 Task: Find connections with filter location Puning with filter topic #Growthwith filter profile language Spanish with filter current company Royal Society of Chemistry with filter school Karnataka State Open University with filter industry Retail Office Supplies and Gifts with filter service category Commercial Insurance with filter keywords title Payroll Manager
Action: Mouse moved to (399, 254)
Screenshot: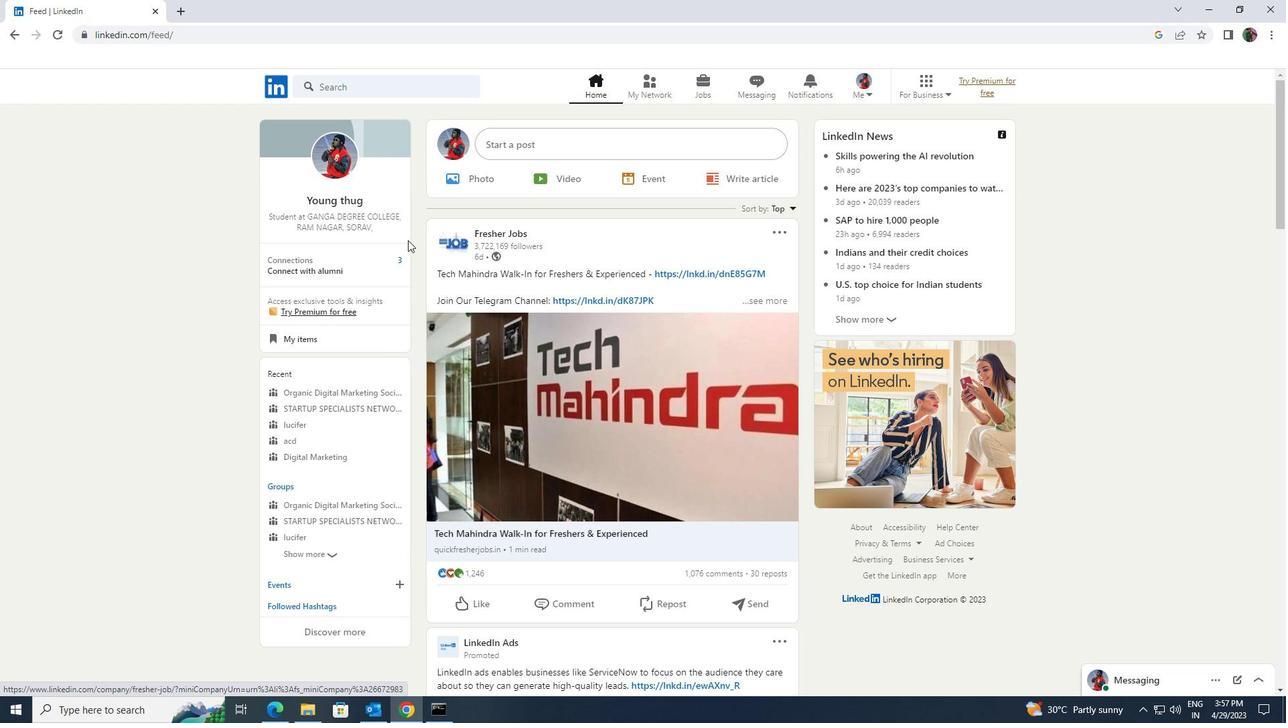 
Action: Mouse pressed left at (399, 254)
Screenshot: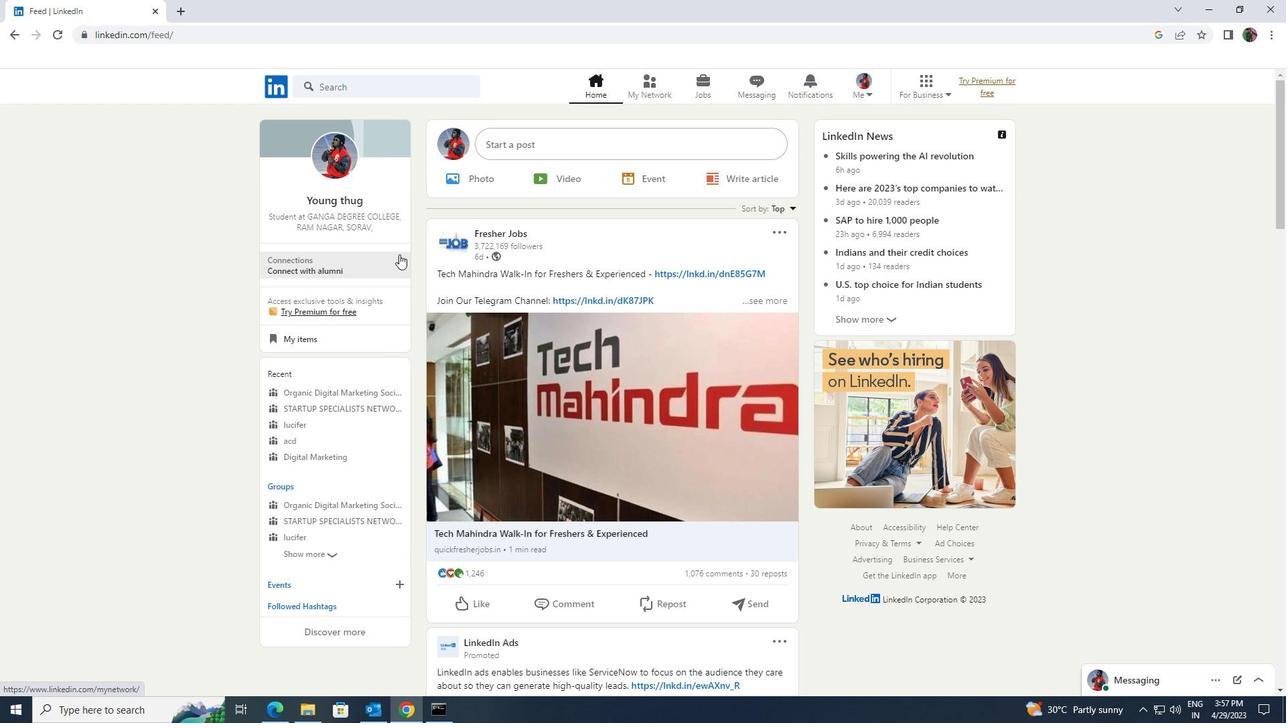 
Action: Mouse moved to (414, 166)
Screenshot: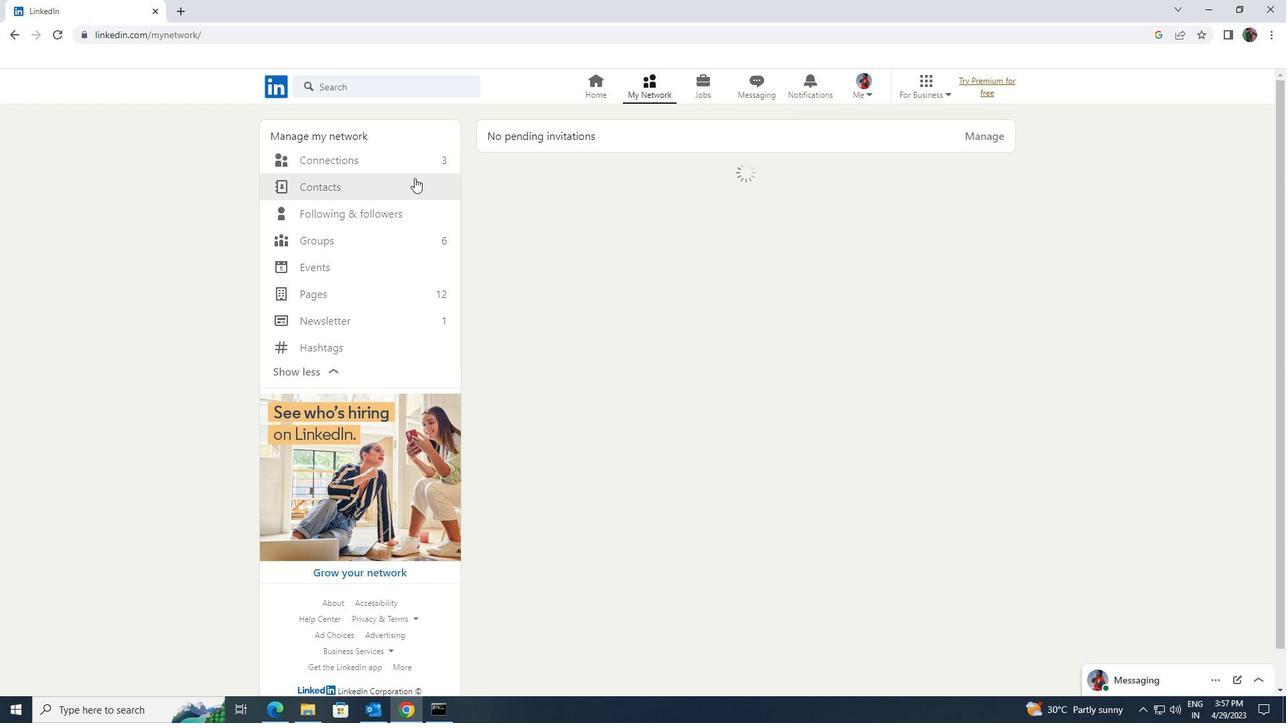 
Action: Mouse pressed left at (414, 166)
Screenshot: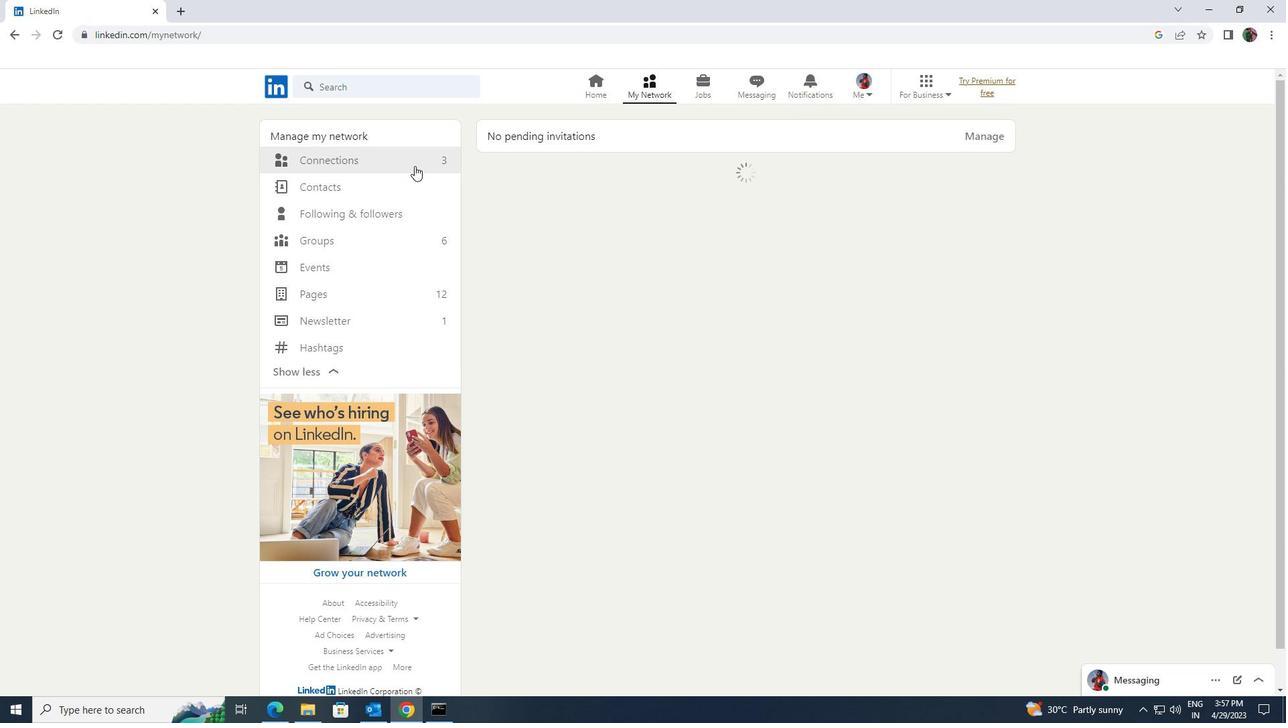 
Action: Mouse moved to (720, 163)
Screenshot: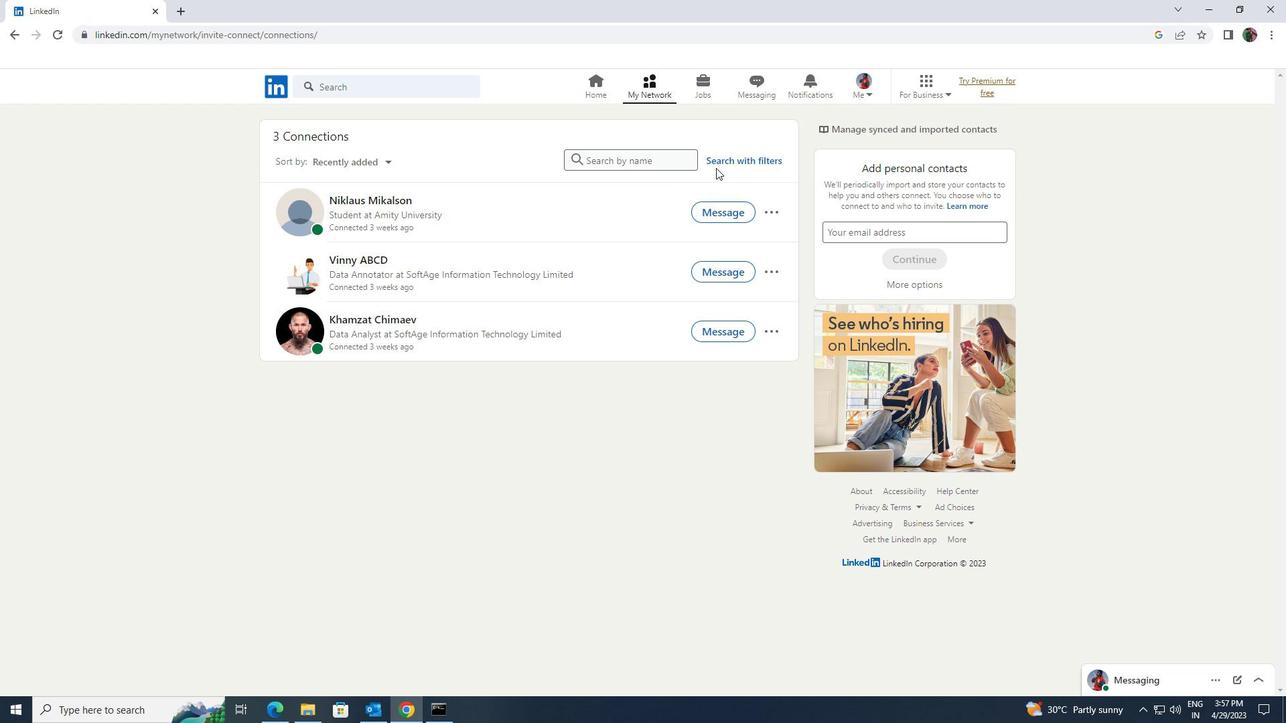 
Action: Mouse pressed left at (720, 163)
Screenshot: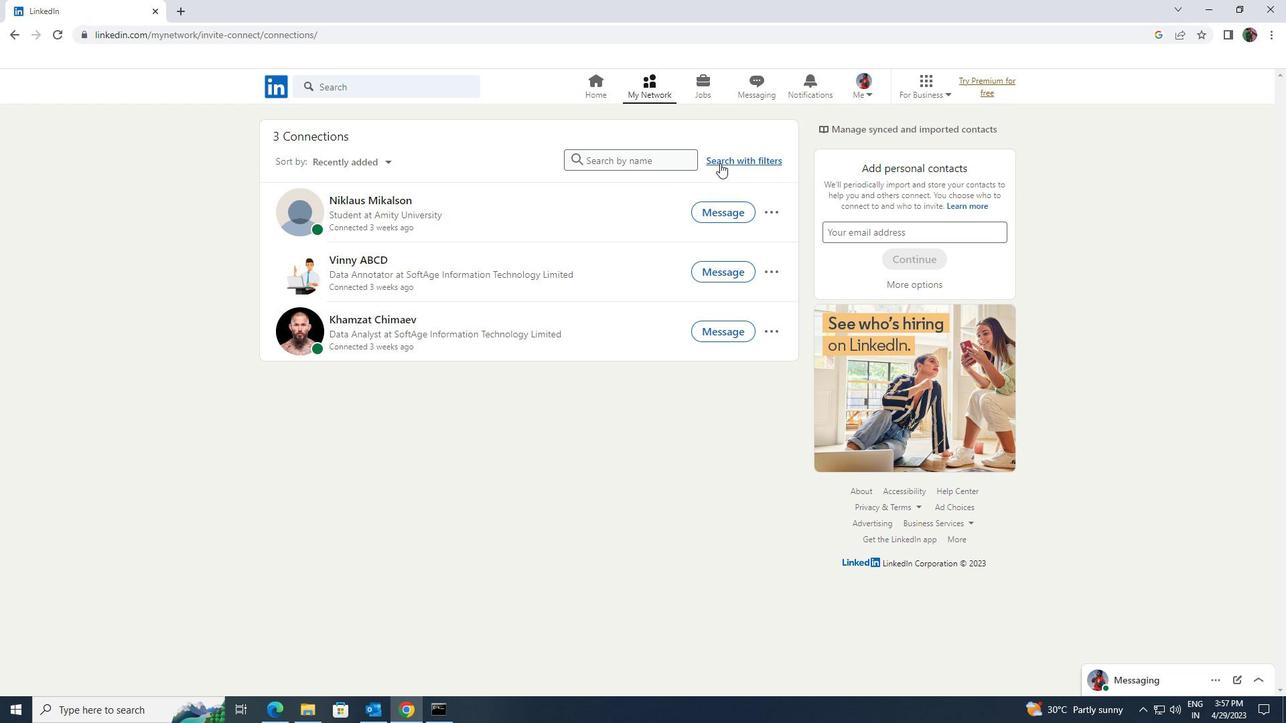 
Action: Mouse moved to (683, 127)
Screenshot: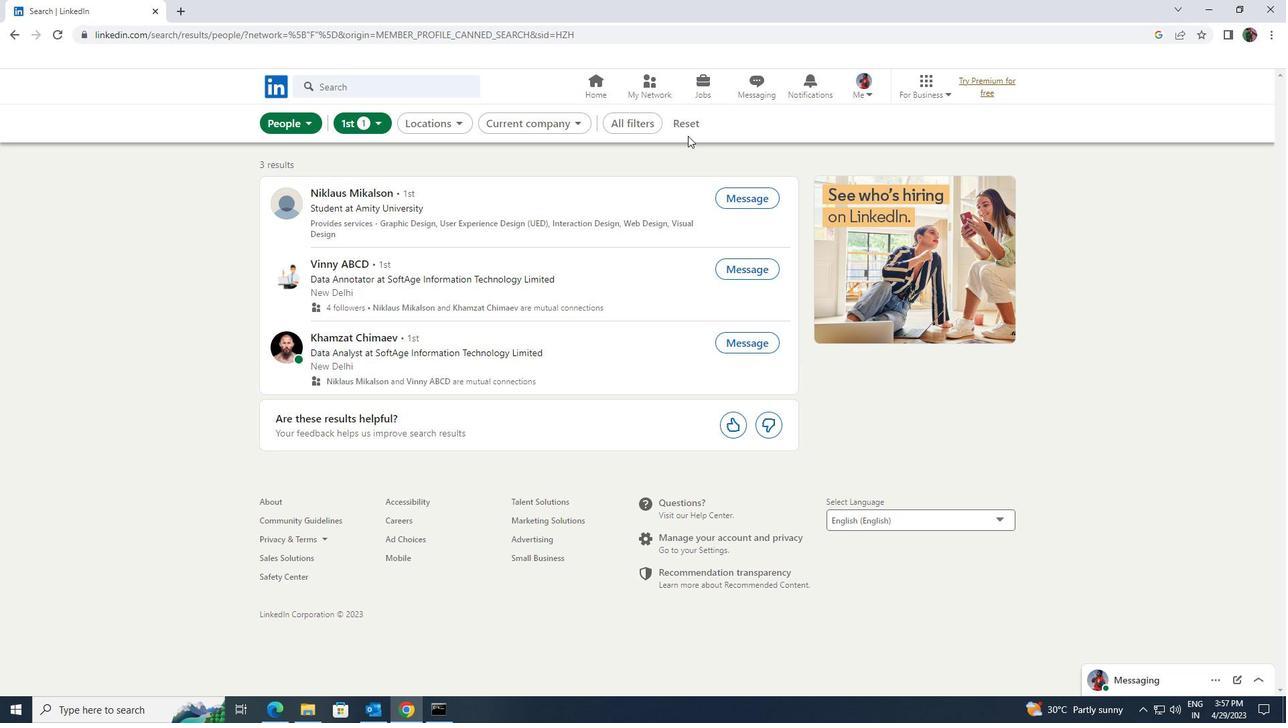 
Action: Mouse pressed left at (683, 127)
Screenshot: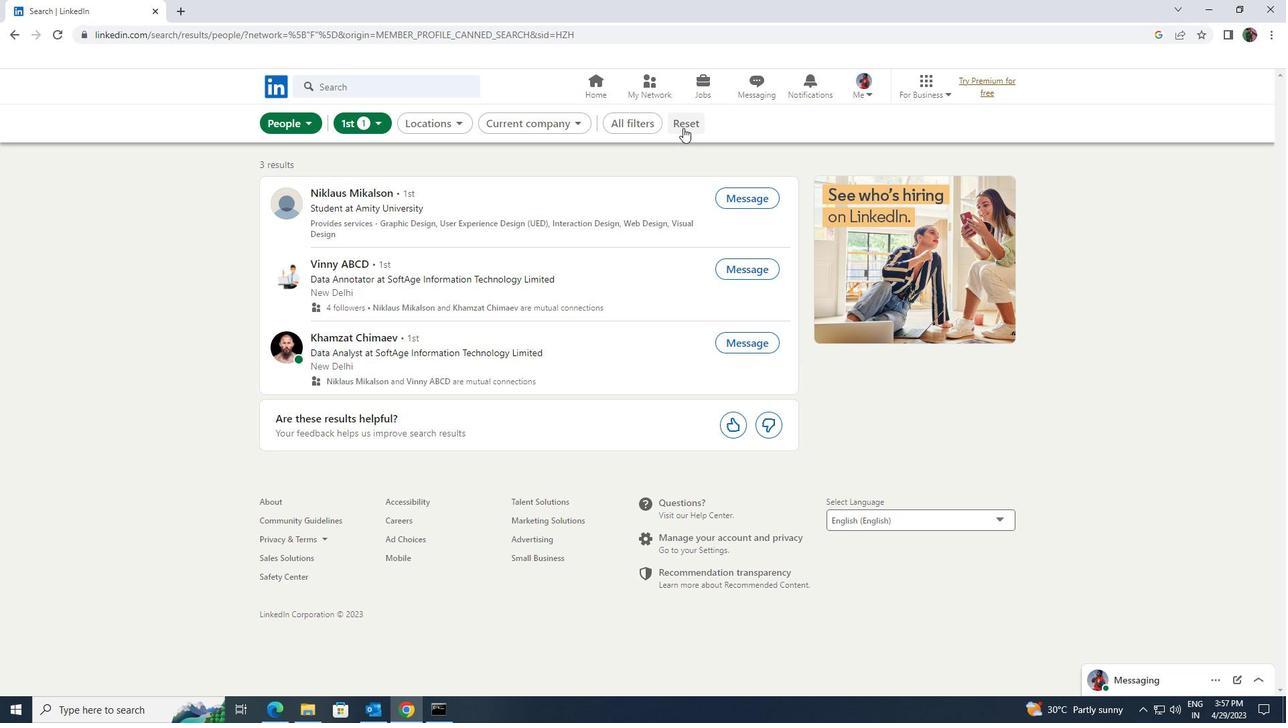
Action: Mouse moved to (676, 126)
Screenshot: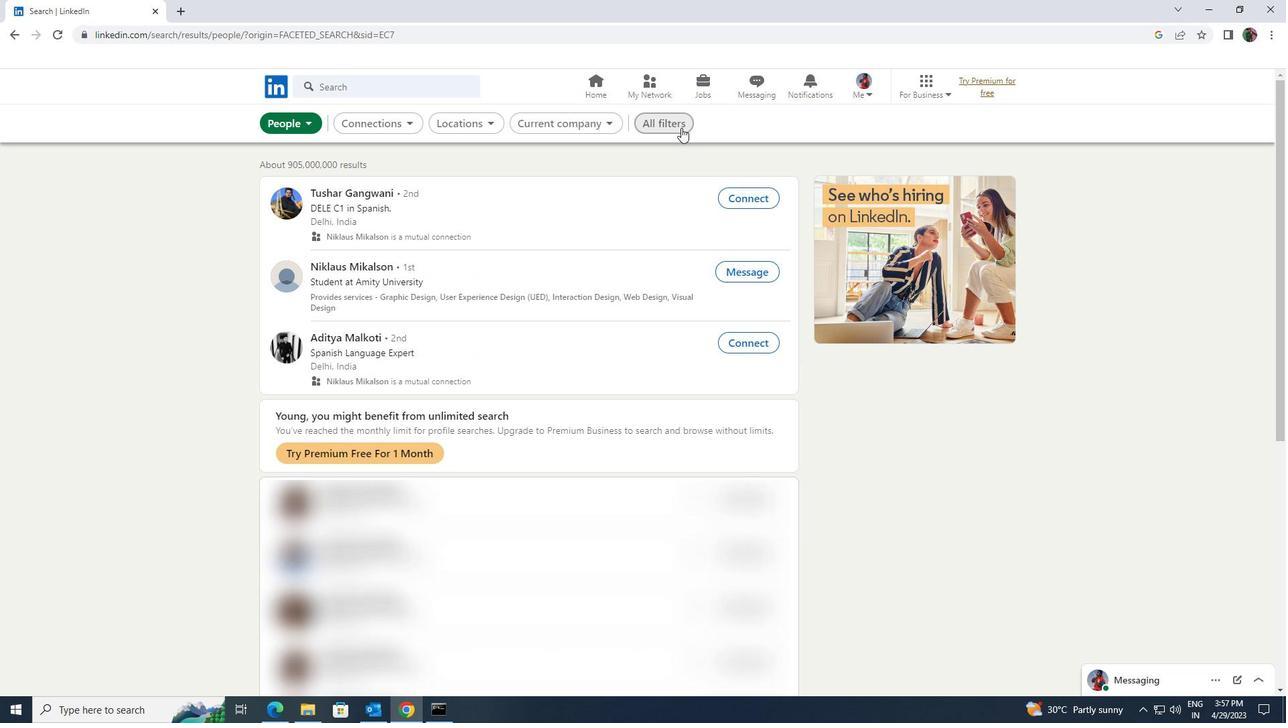 
Action: Mouse pressed left at (676, 126)
Screenshot: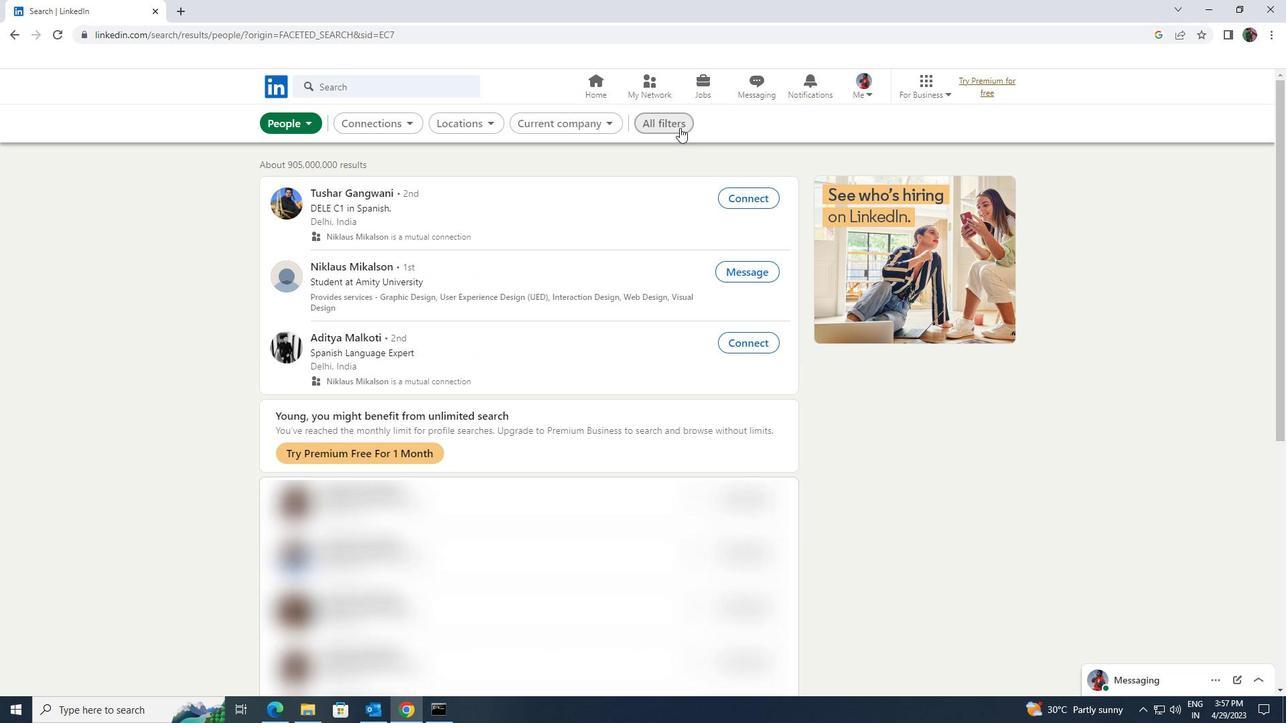 
Action: Mouse moved to (1087, 432)
Screenshot: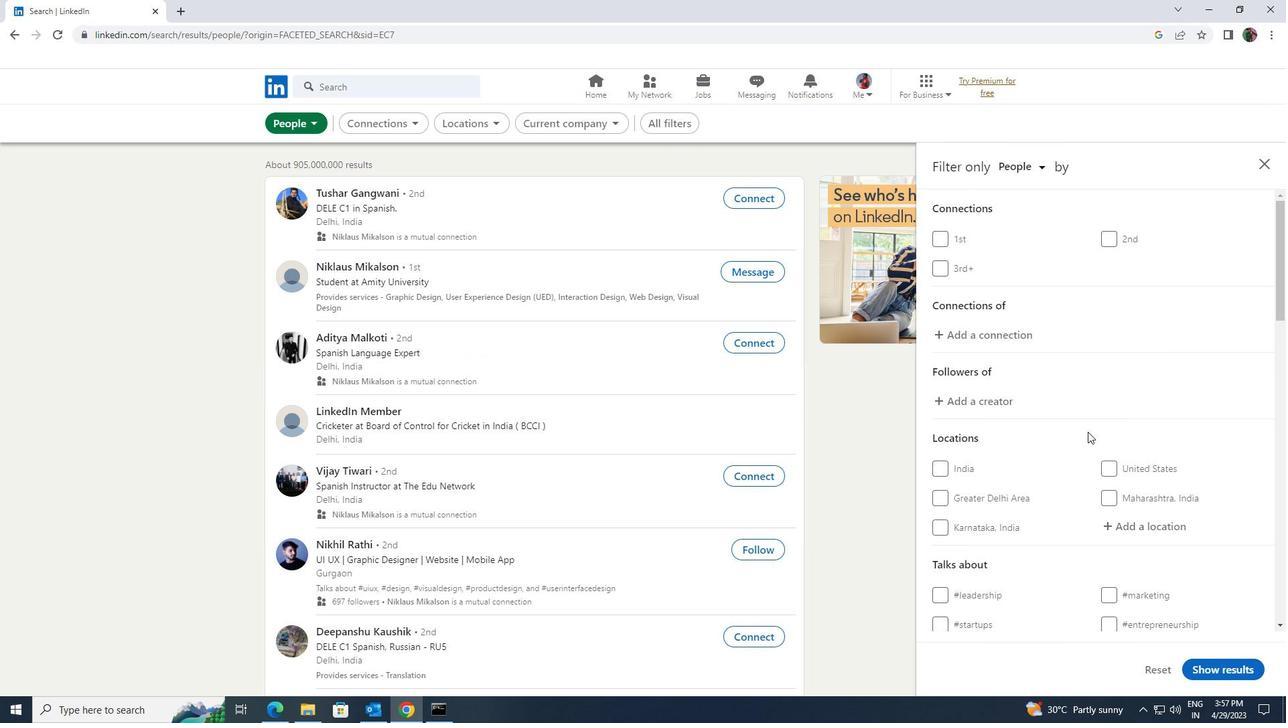 
Action: Mouse scrolled (1087, 432) with delta (0, 0)
Screenshot: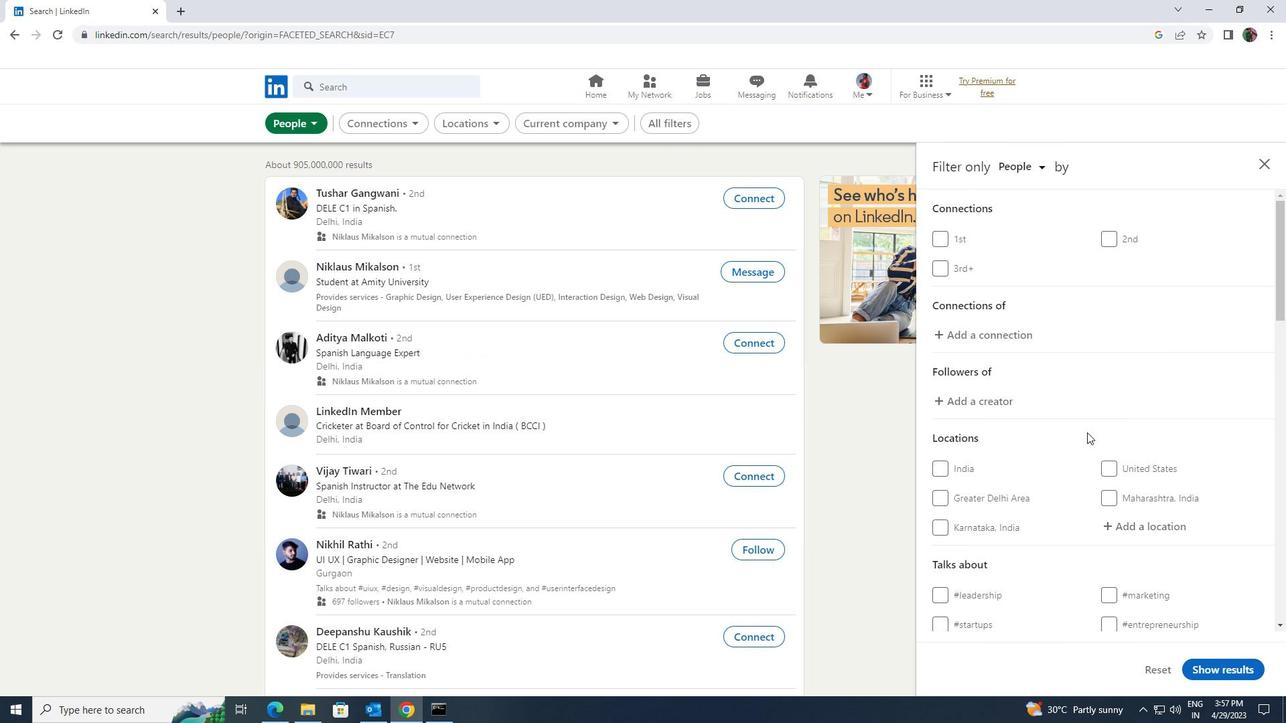 
Action: Mouse moved to (1112, 465)
Screenshot: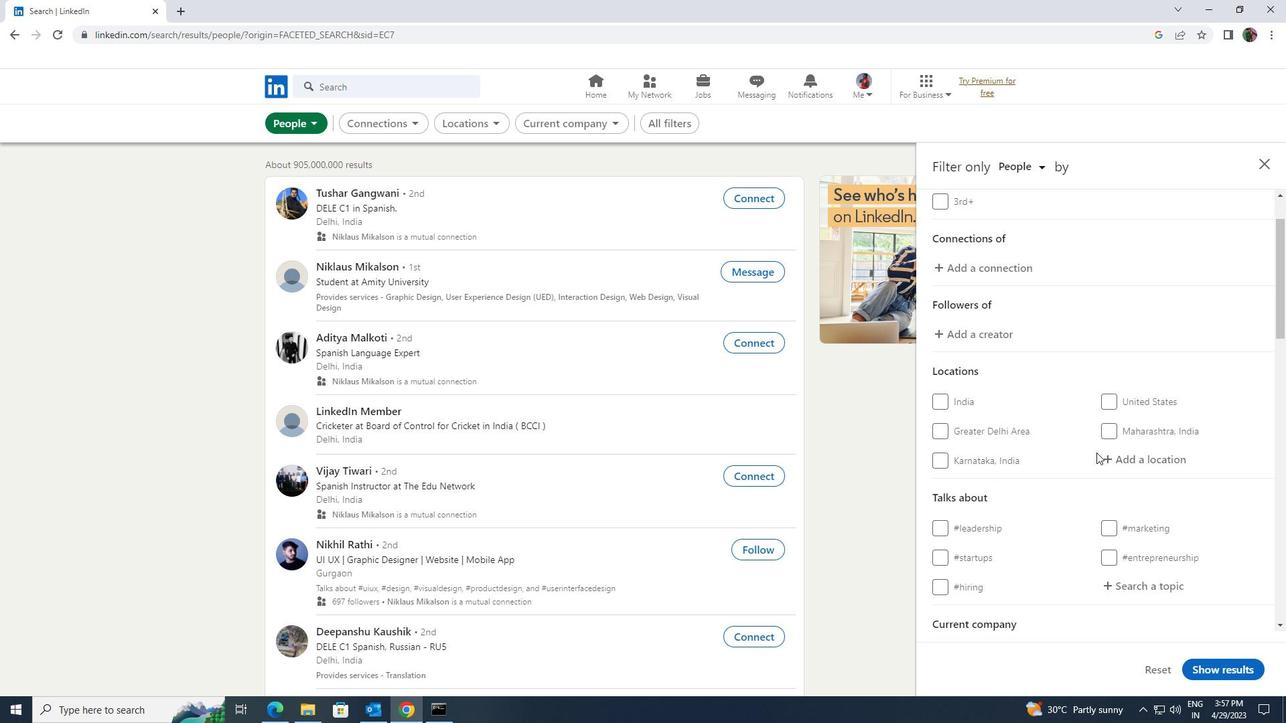 
Action: Mouse pressed left at (1112, 465)
Screenshot: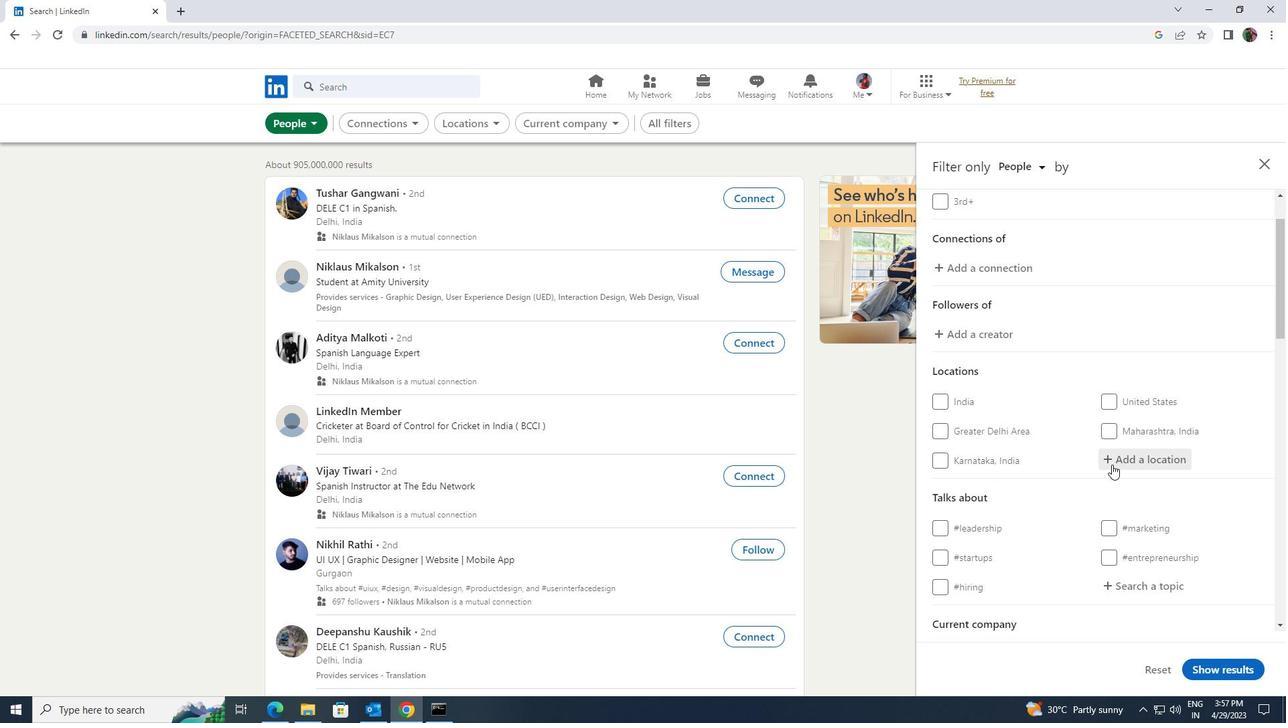 
Action: Key pressed <Key.shift>PUNING<Key.enter>
Screenshot: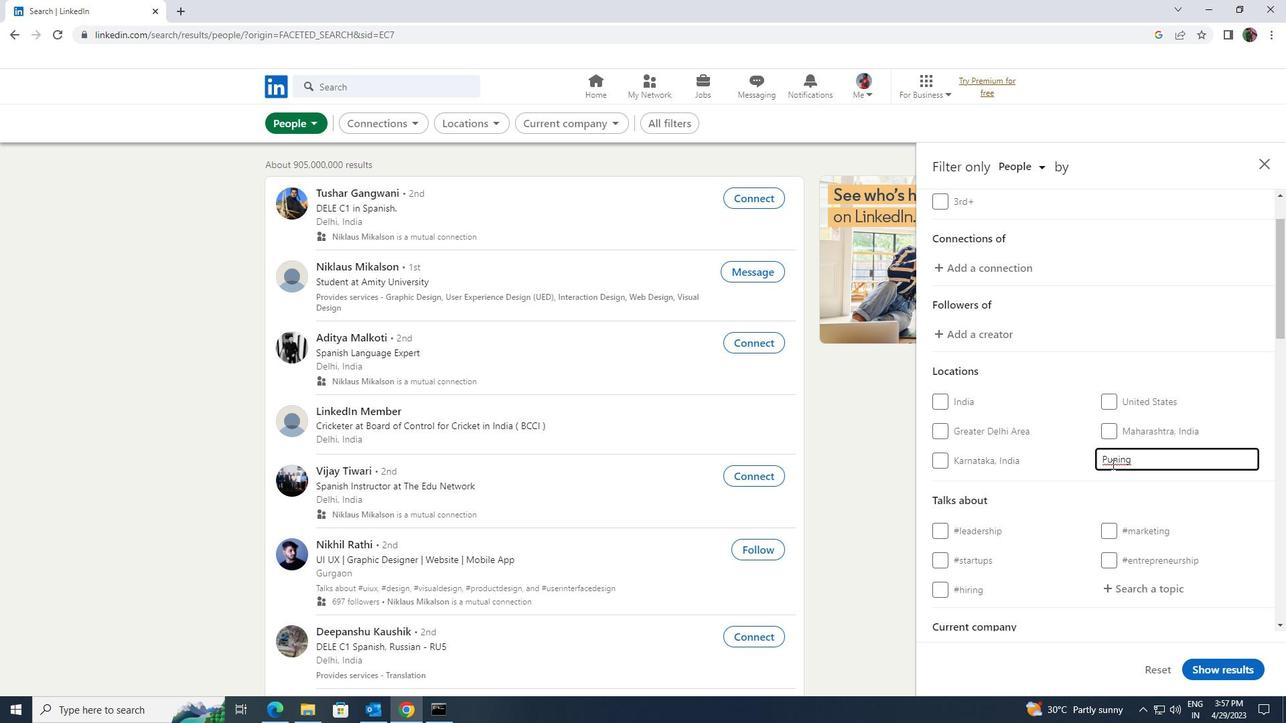 
Action: Mouse moved to (1145, 590)
Screenshot: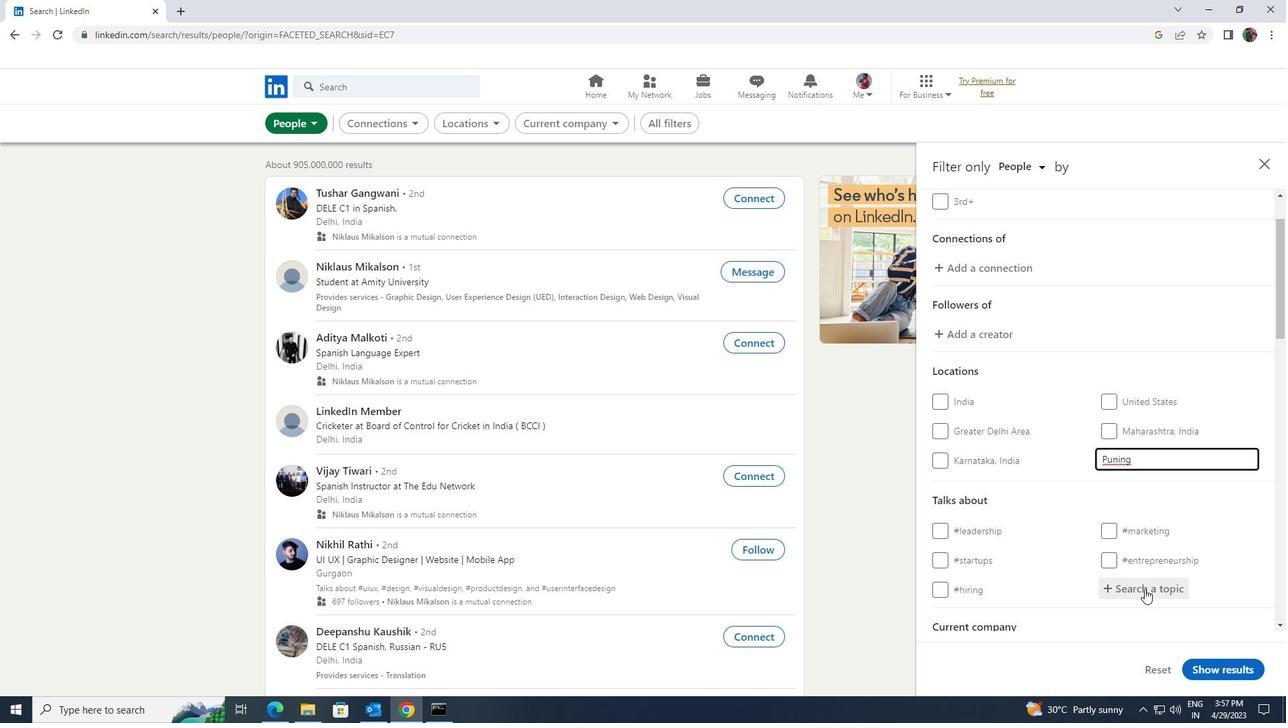 
Action: Mouse pressed left at (1145, 590)
Screenshot: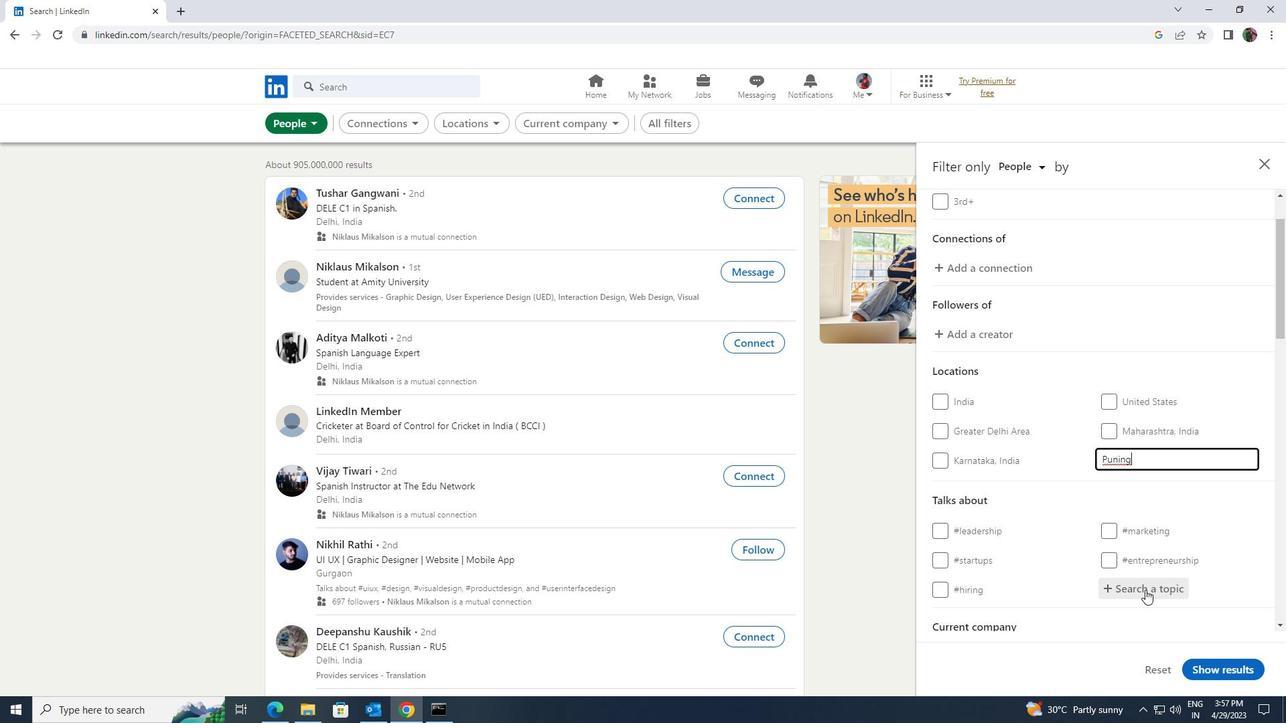 
Action: Mouse moved to (1144, 588)
Screenshot: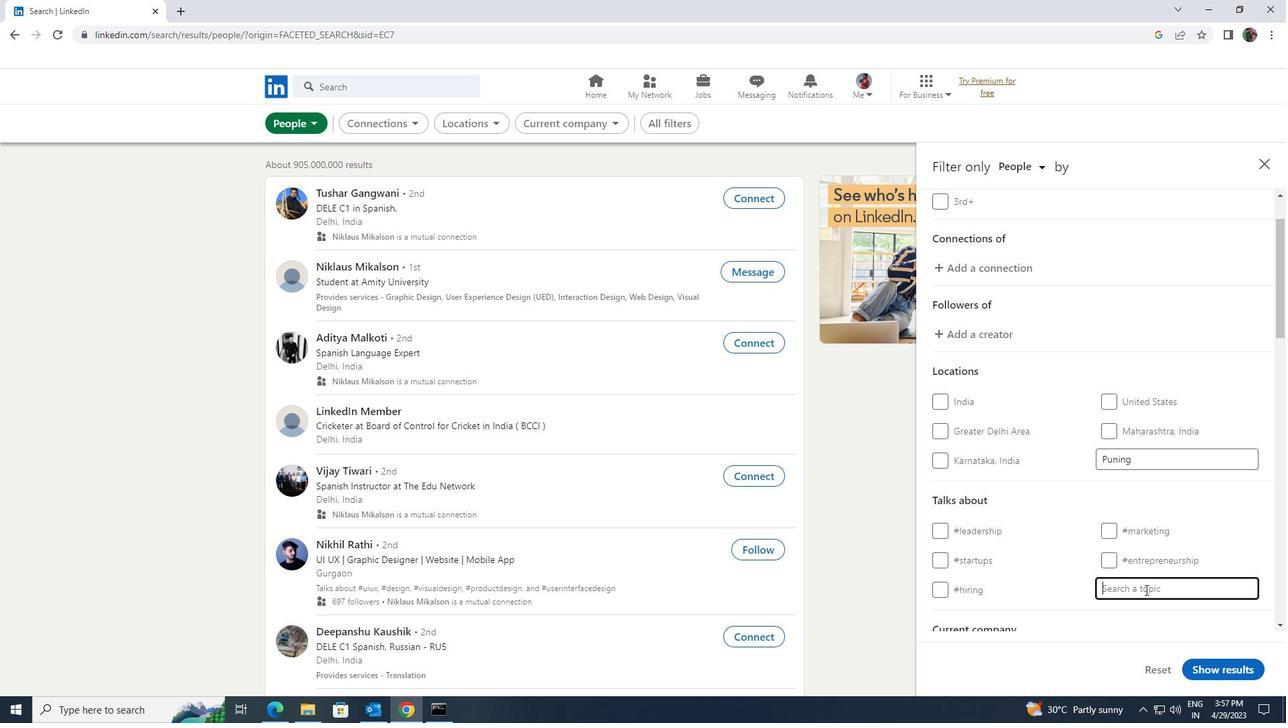 
Action: Key pressed <Key.shift>GROWTH
Screenshot: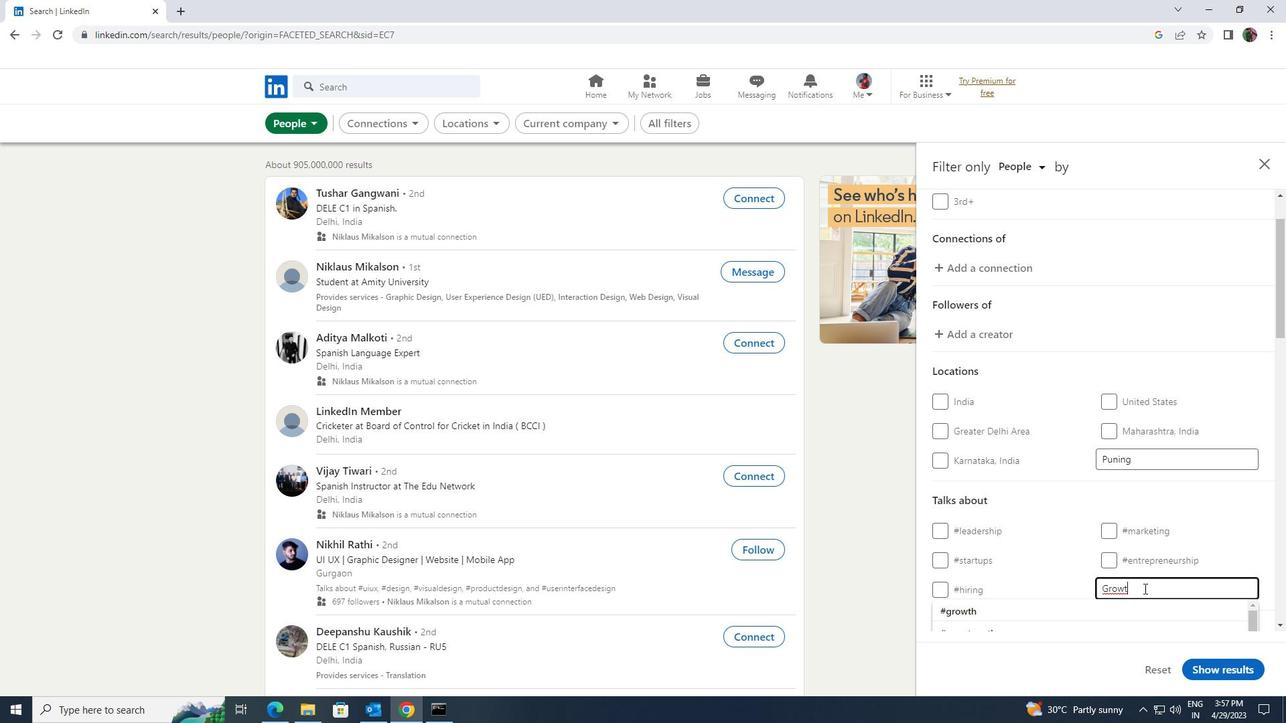 
Action: Mouse moved to (1126, 605)
Screenshot: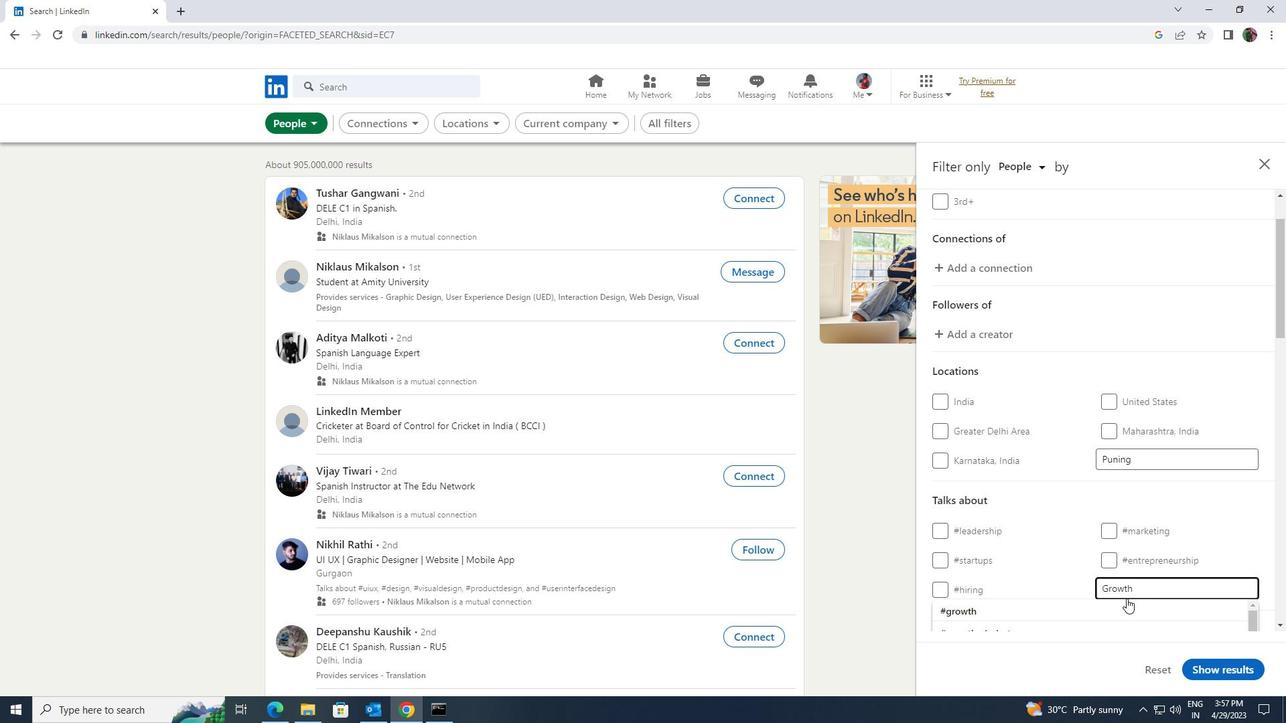 
Action: Mouse pressed left at (1126, 605)
Screenshot: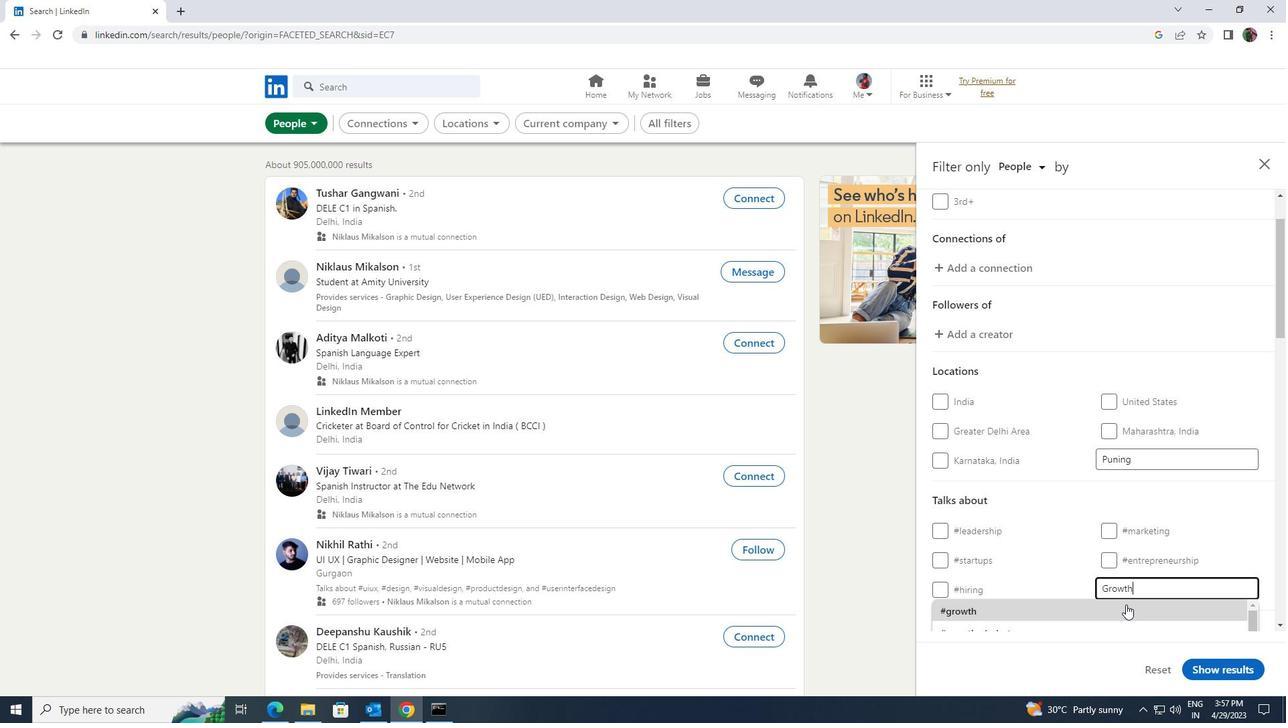 
Action: Mouse moved to (1128, 596)
Screenshot: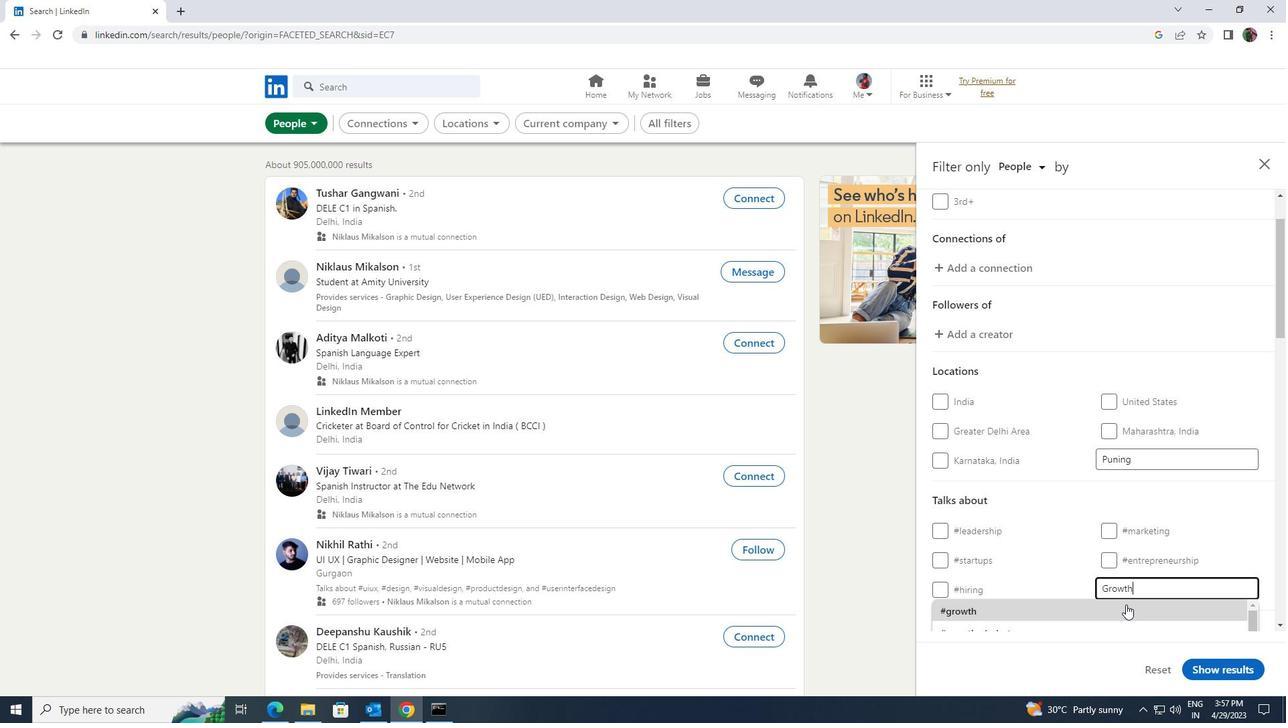 
Action: Mouse scrolled (1128, 595) with delta (0, 0)
Screenshot: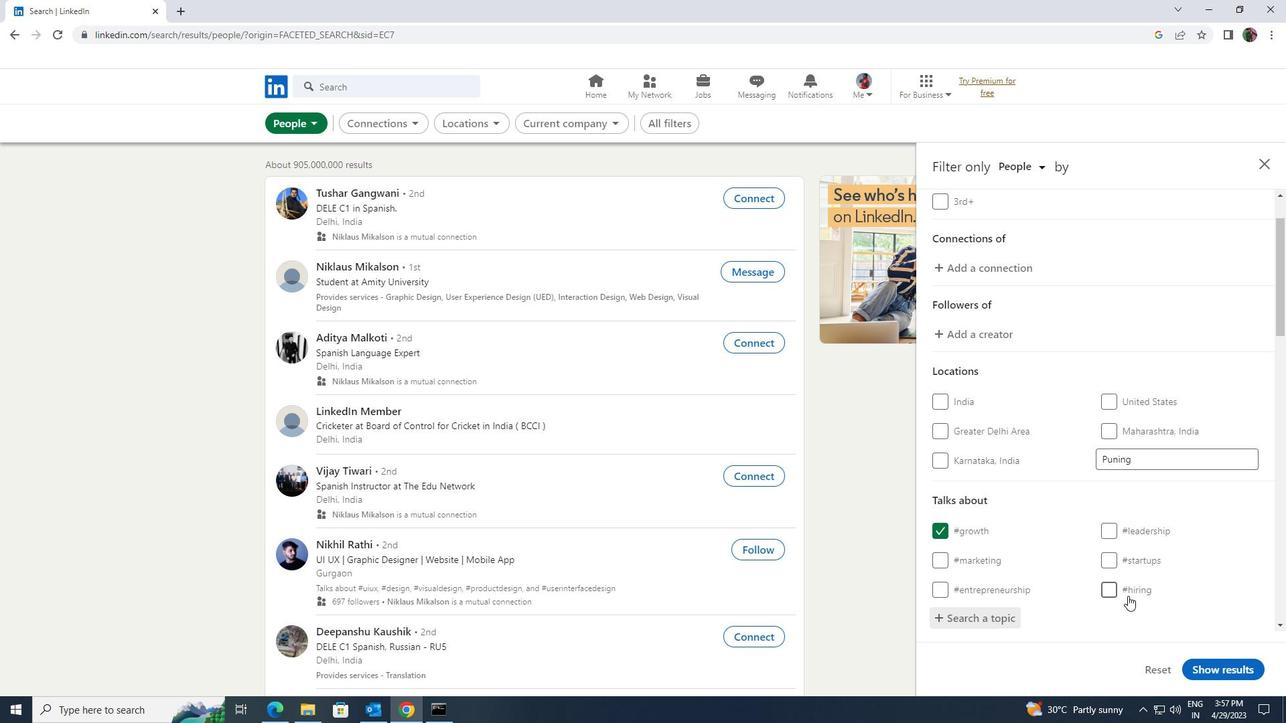 
Action: Mouse scrolled (1128, 595) with delta (0, 0)
Screenshot: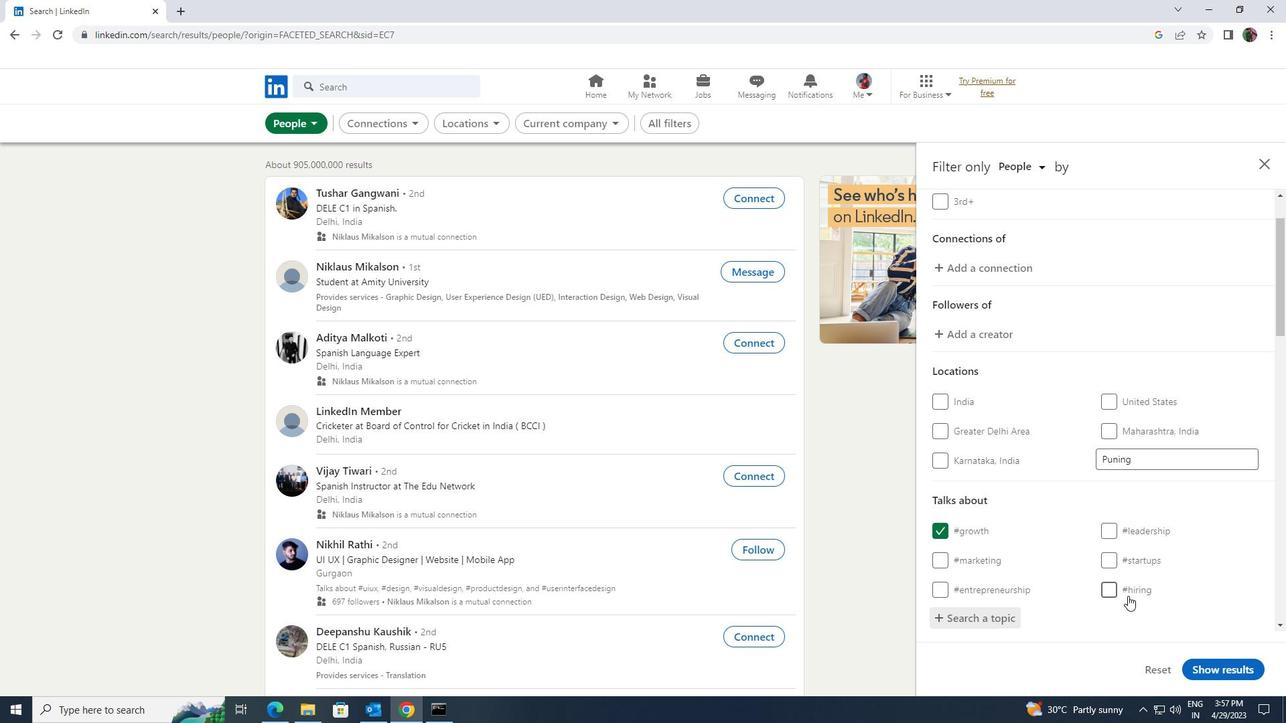 
Action: Mouse scrolled (1128, 595) with delta (0, 0)
Screenshot: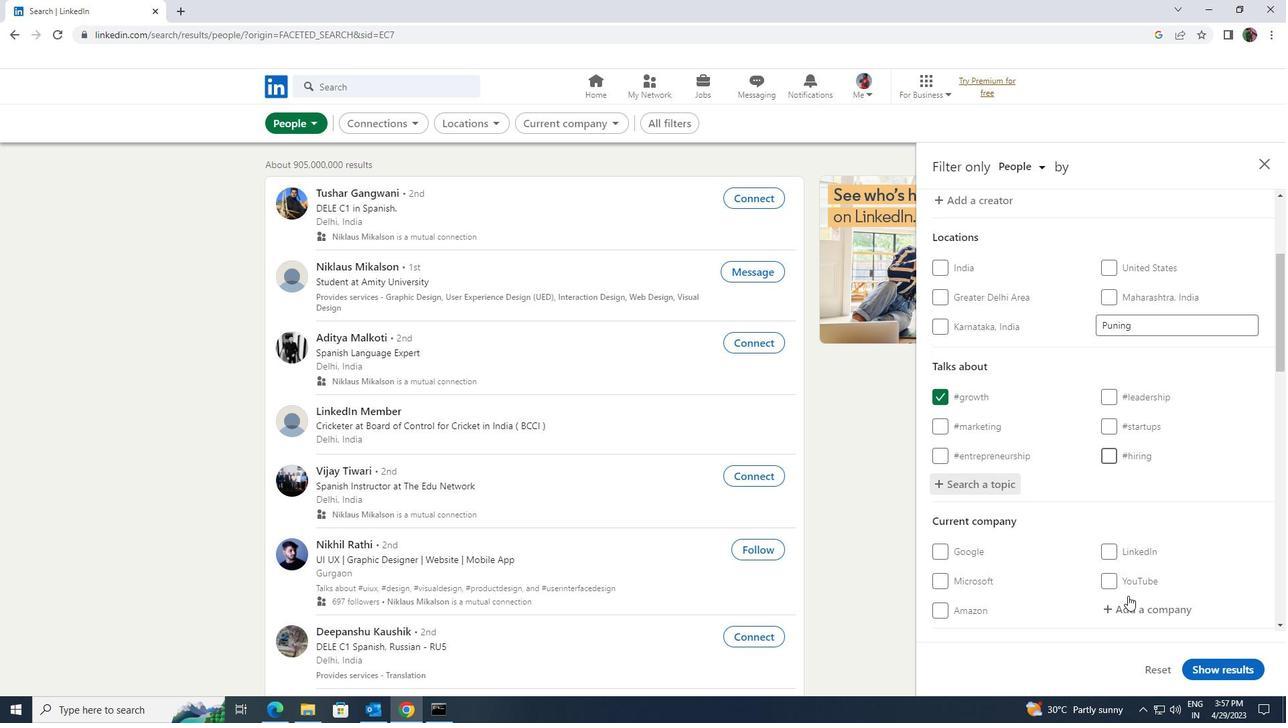 
Action: Mouse scrolled (1128, 595) with delta (0, 0)
Screenshot: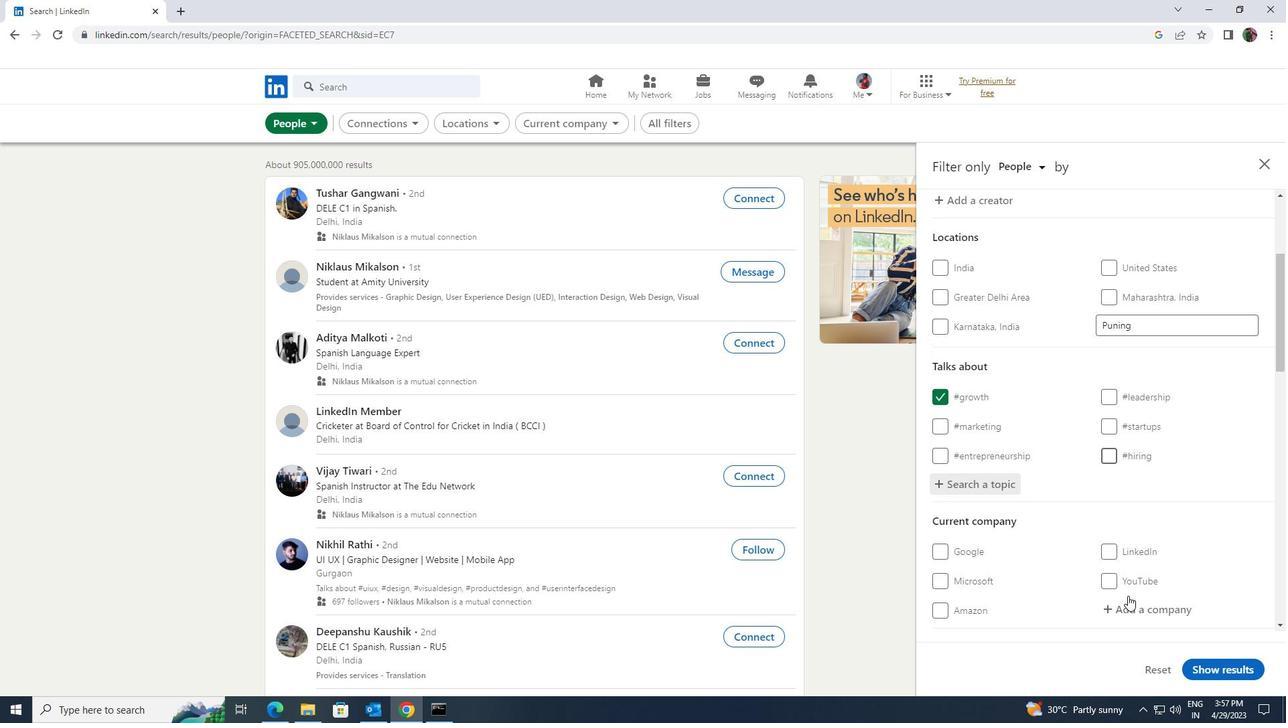
Action: Mouse scrolled (1128, 595) with delta (0, 0)
Screenshot: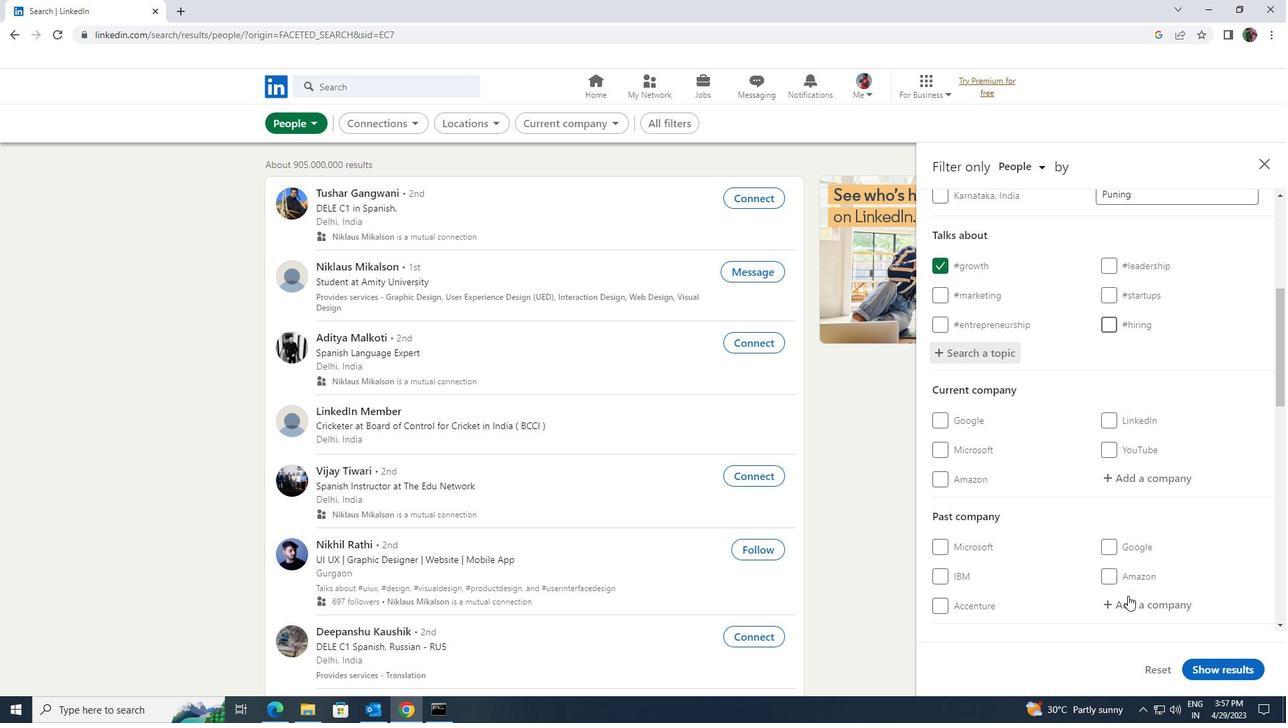 
Action: Mouse scrolled (1128, 595) with delta (0, 0)
Screenshot: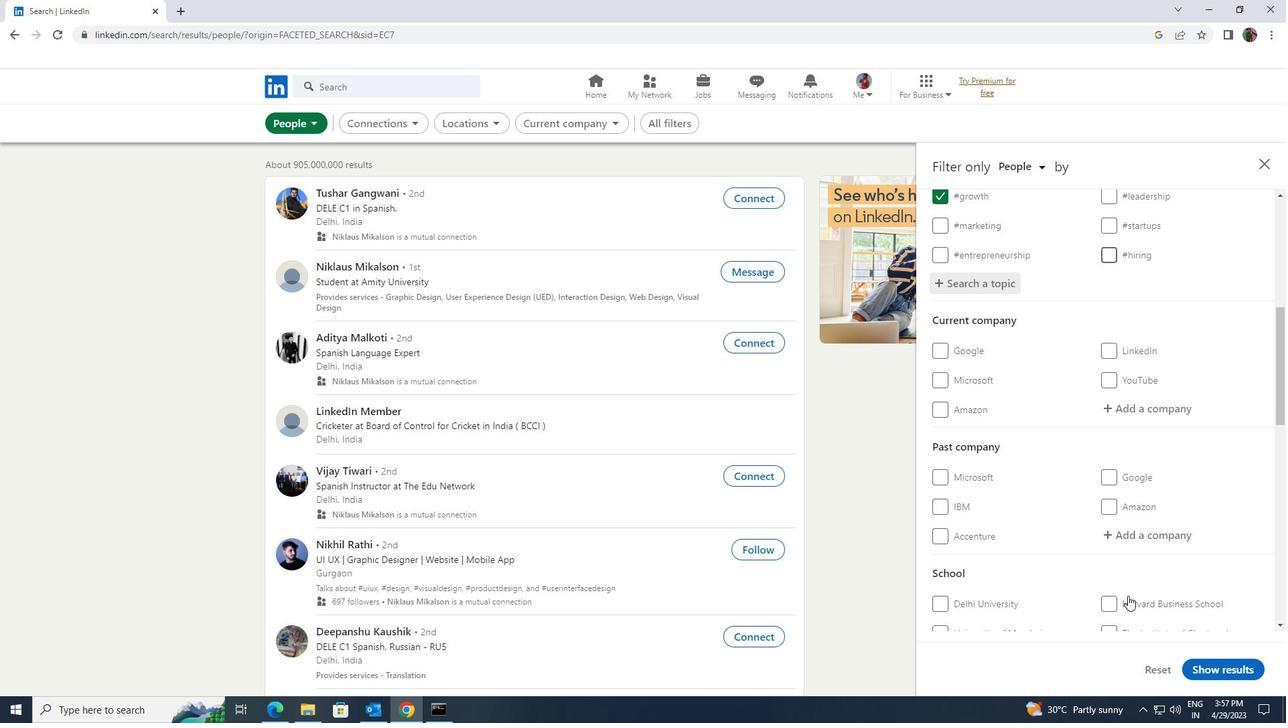 
Action: Mouse moved to (1127, 593)
Screenshot: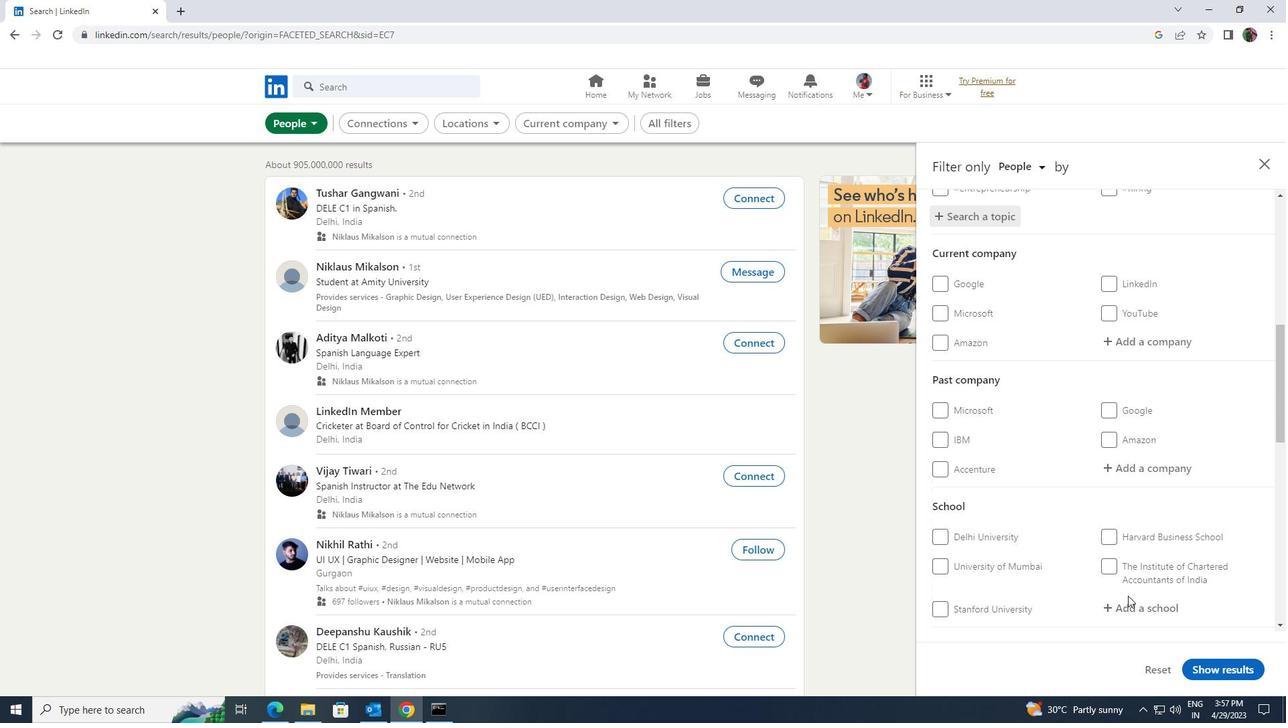 
Action: Mouse scrolled (1127, 593) with delta (0, 0)
Screenshot: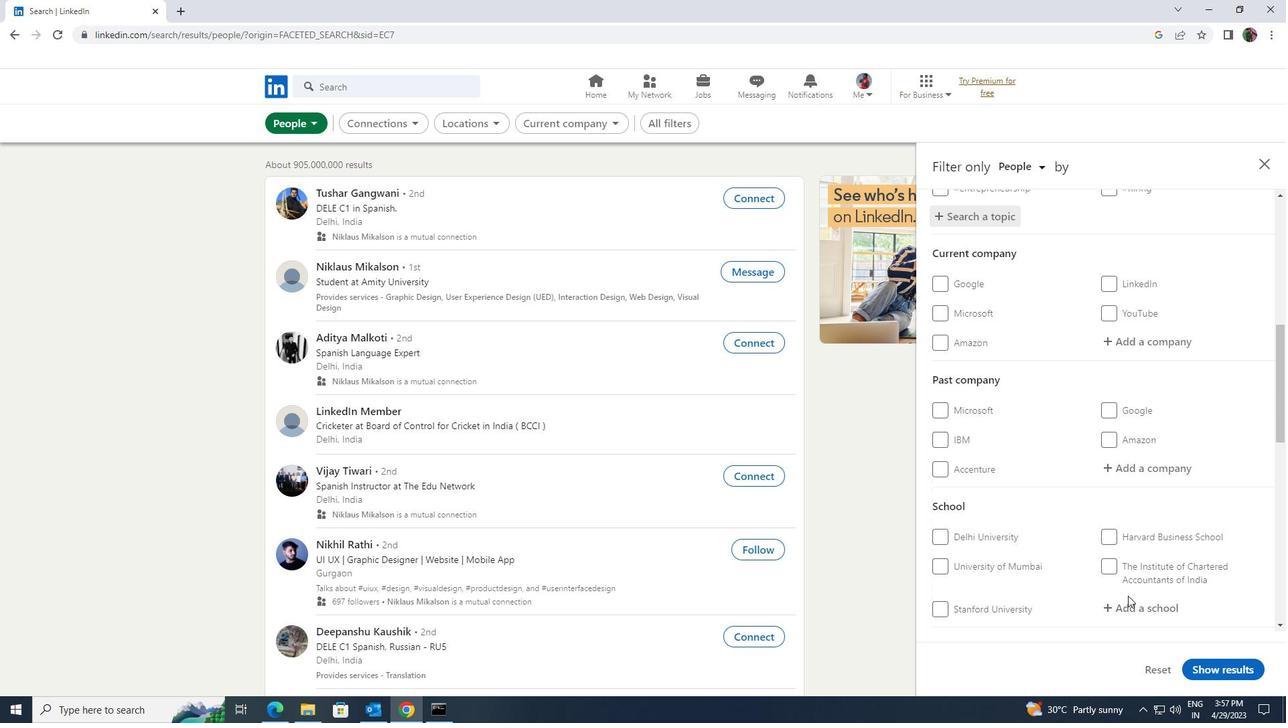
Action: Mouse scrolled (1127, 593) with delta (0, 0)
Screenshot: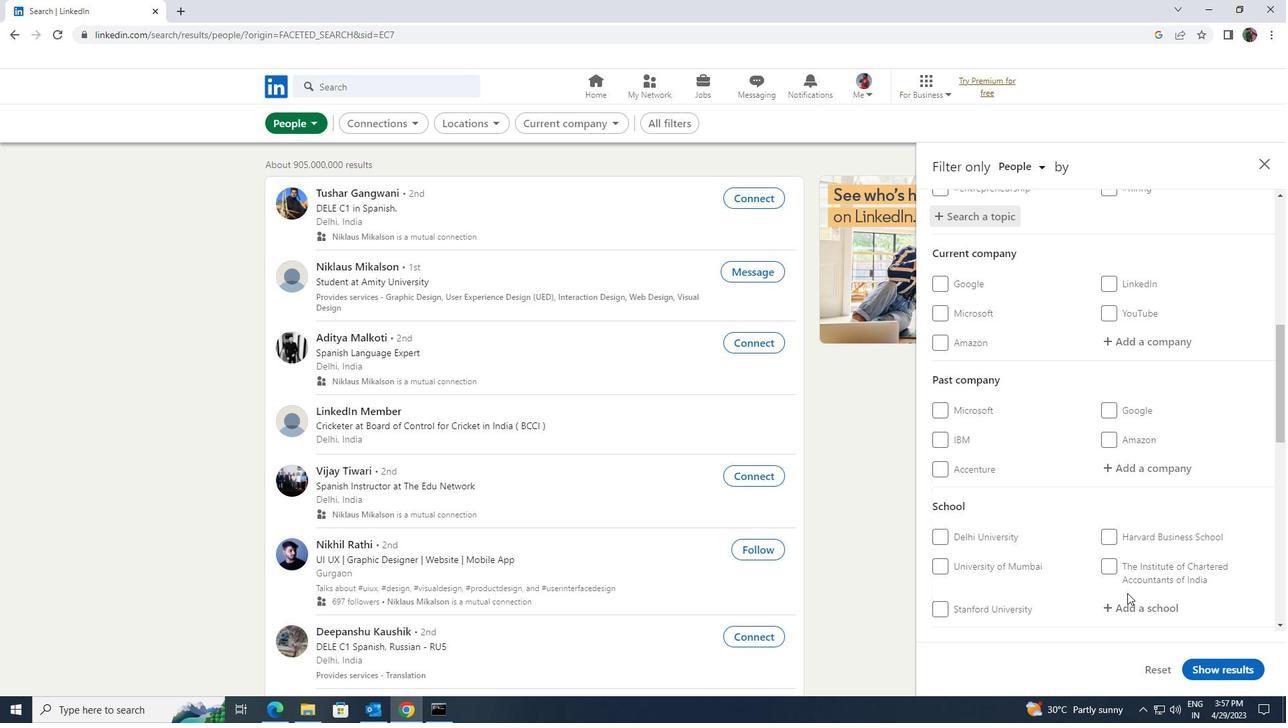 
Action: Mouse moved to (1127, 591)
Screenshot: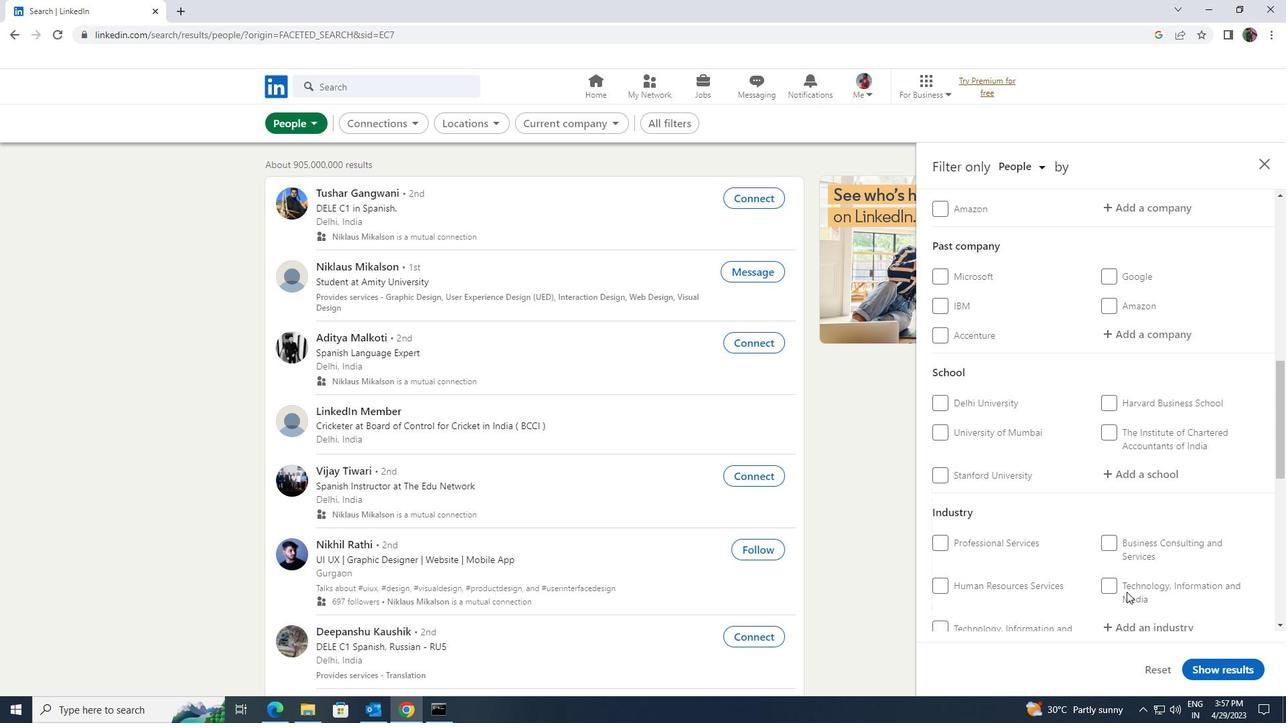 
Action: Mouse scrolled (1127, 591) with delta (0, 0)
Screenshot: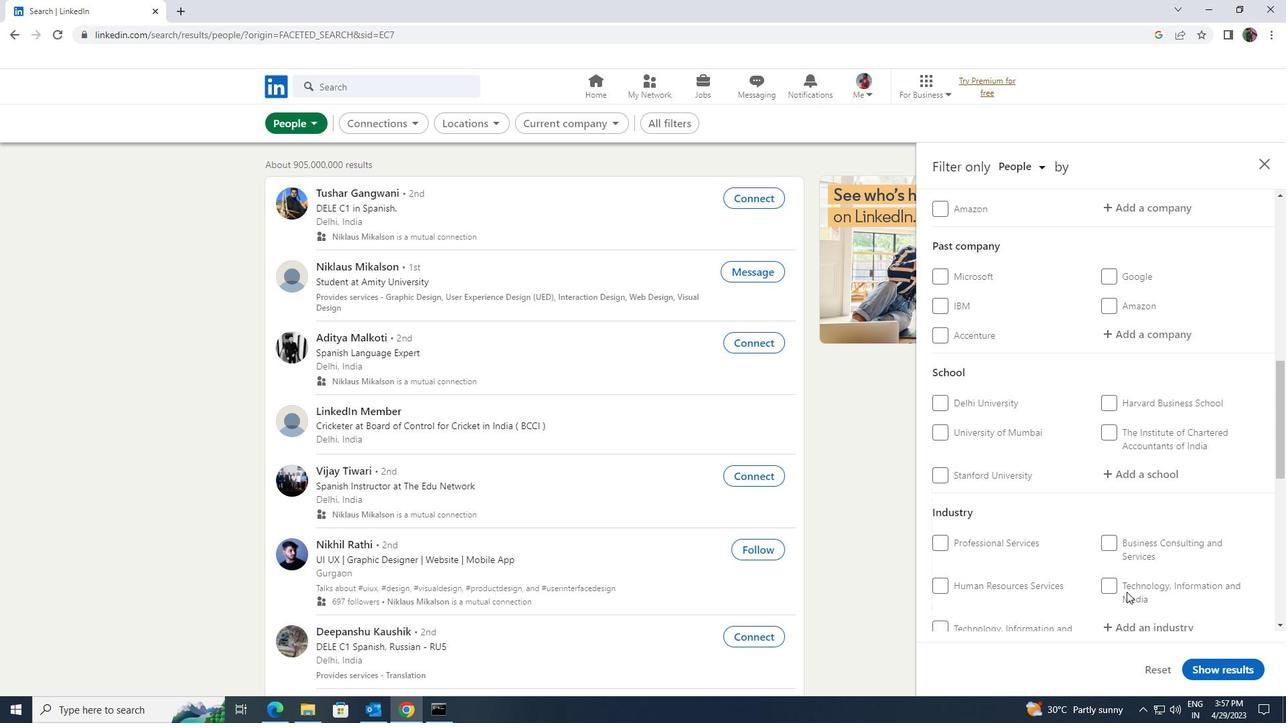 
Action: Mouse scrolled (1127, 591) with delta (0, 0)
Screenshot: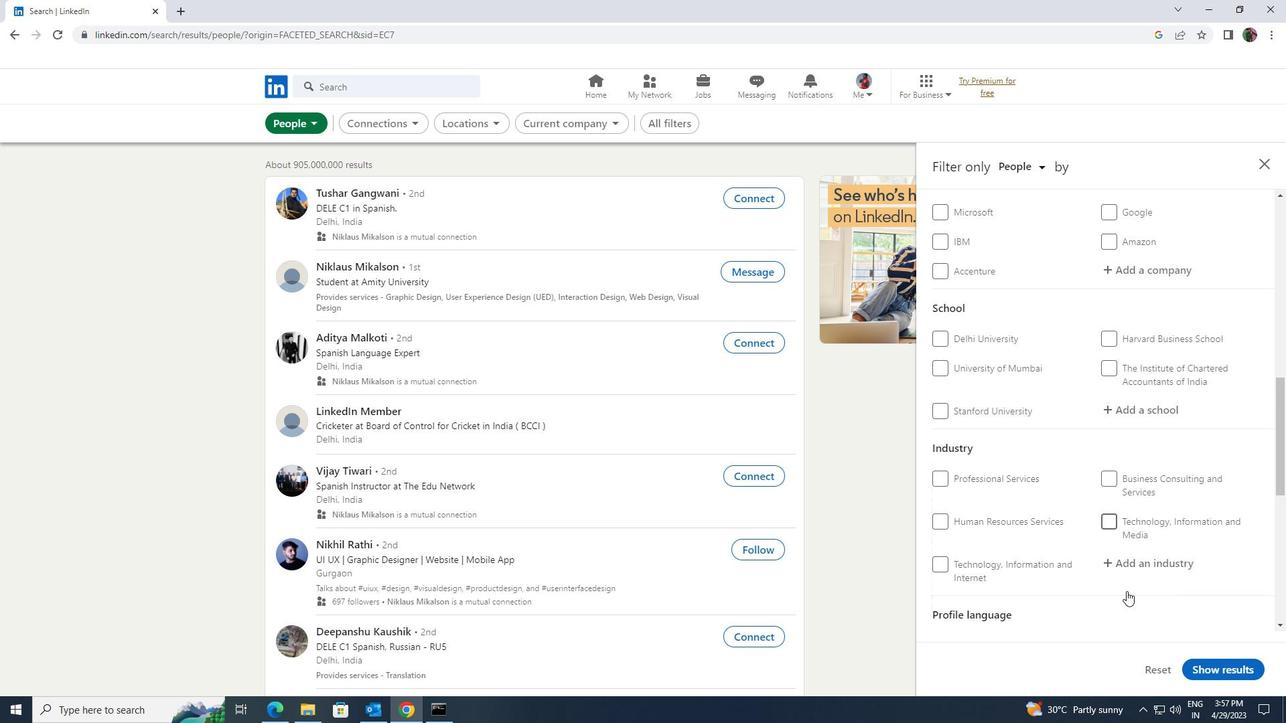 
Action: Mouse scrolled (1127, 591) with delta (0, 0)
Screenshot: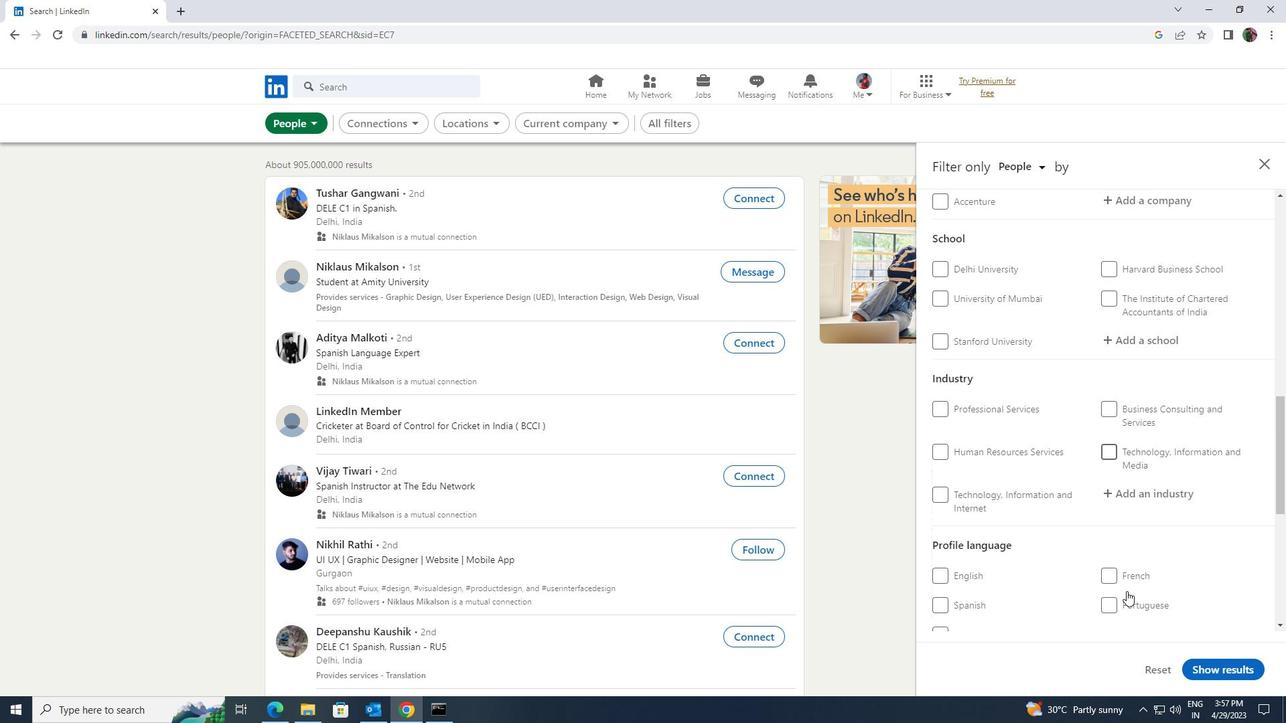 
Action: Mouse moved to (950, 536)
Screenshot: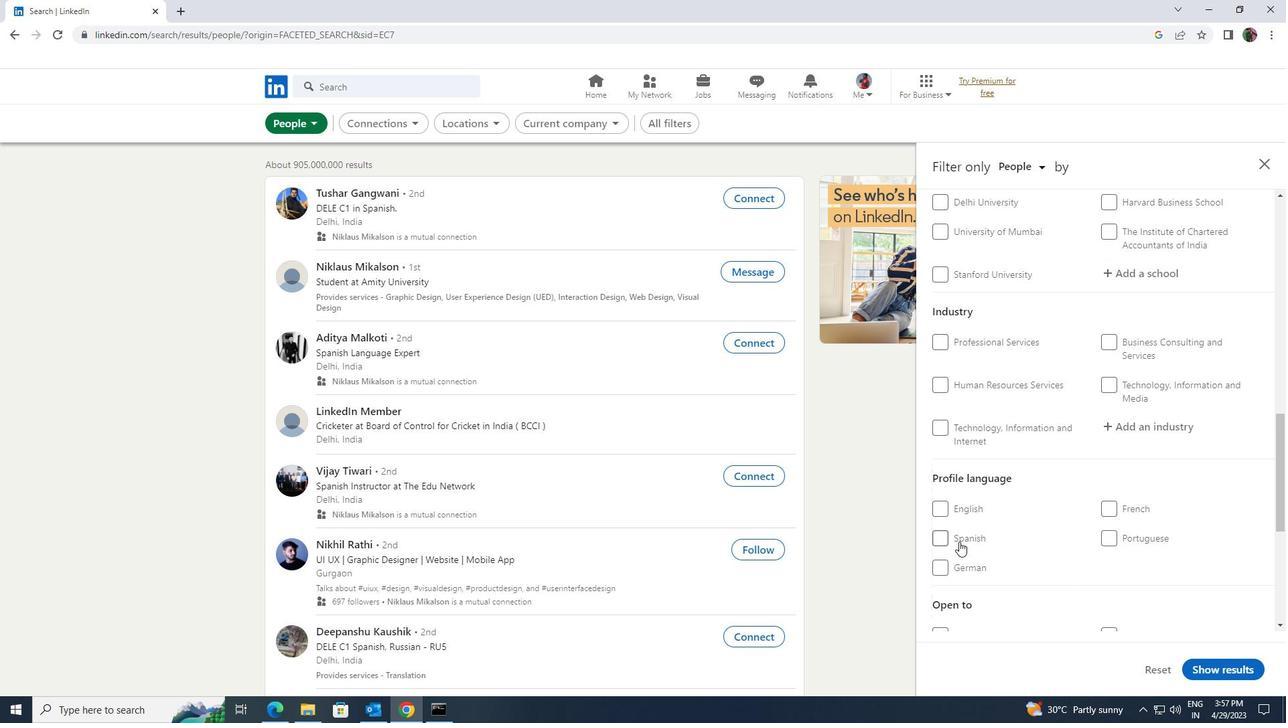 
Action: Mouse pressed left at (950, 536)
Screenshot: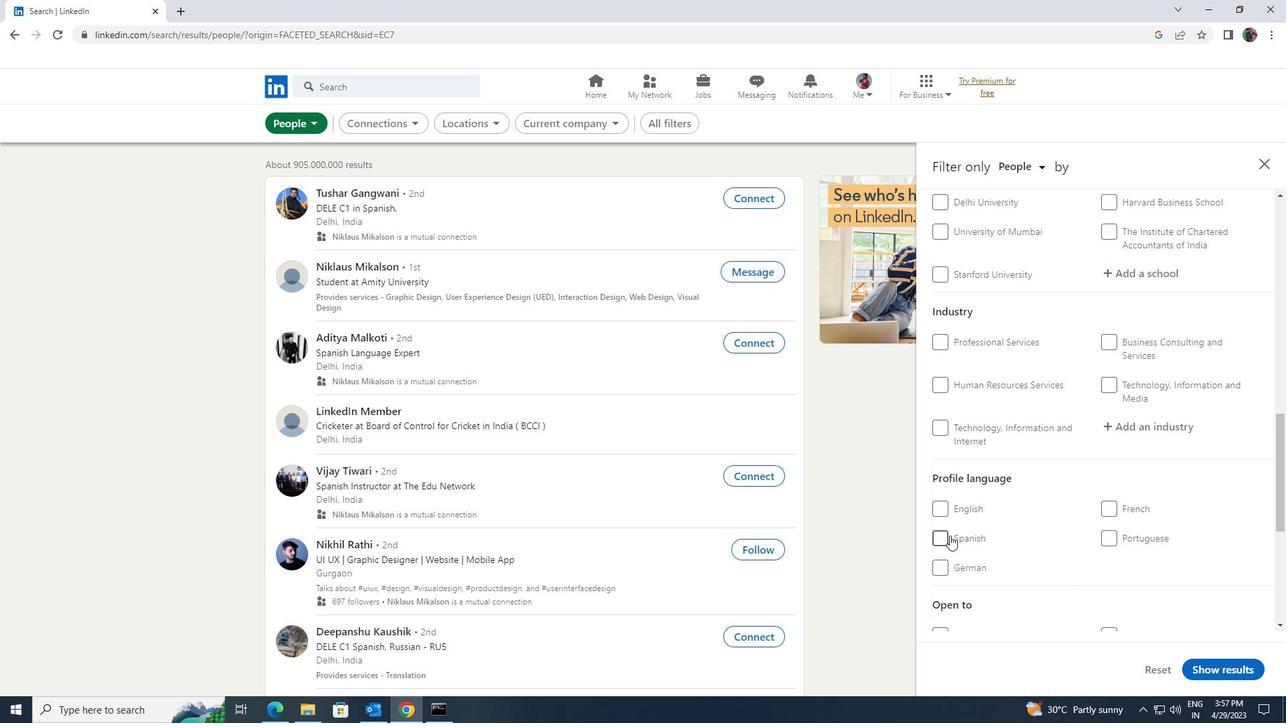 
Action: Mouse moved to (1045, 561)
Screenshot: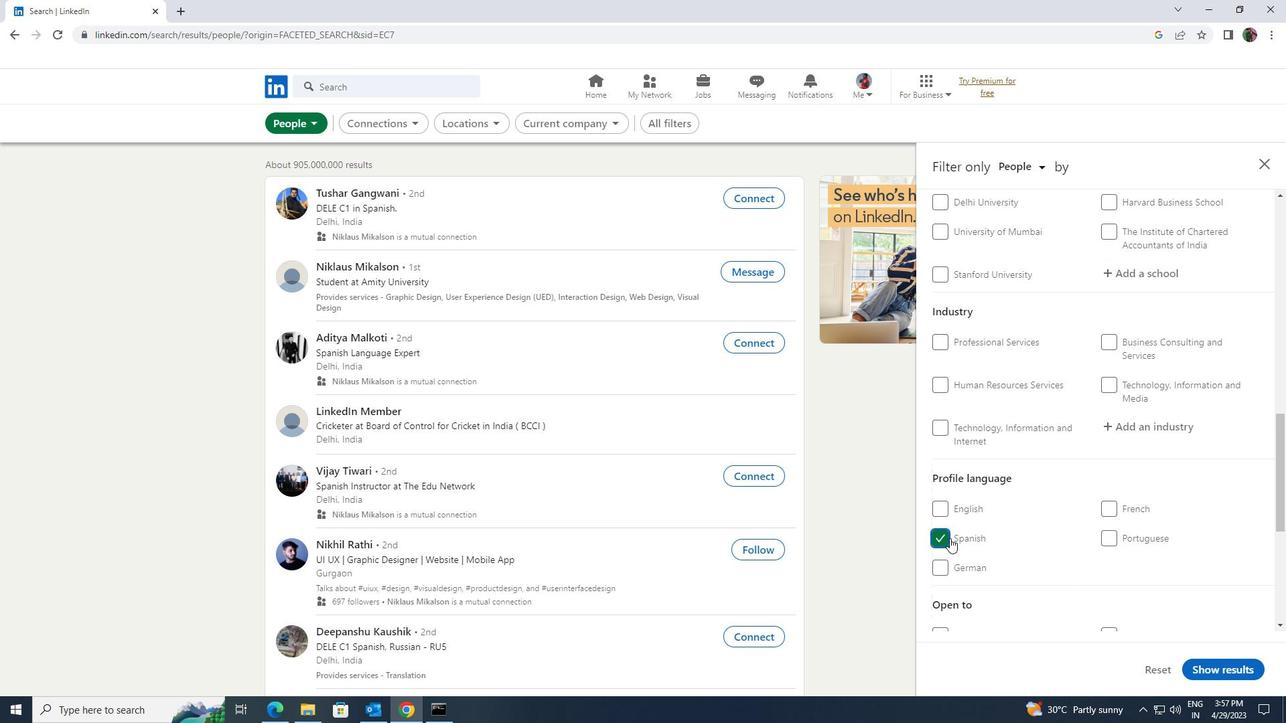 
Action: Mouse scrolled (1045, 562) with delta (0, 0)
Screenshot: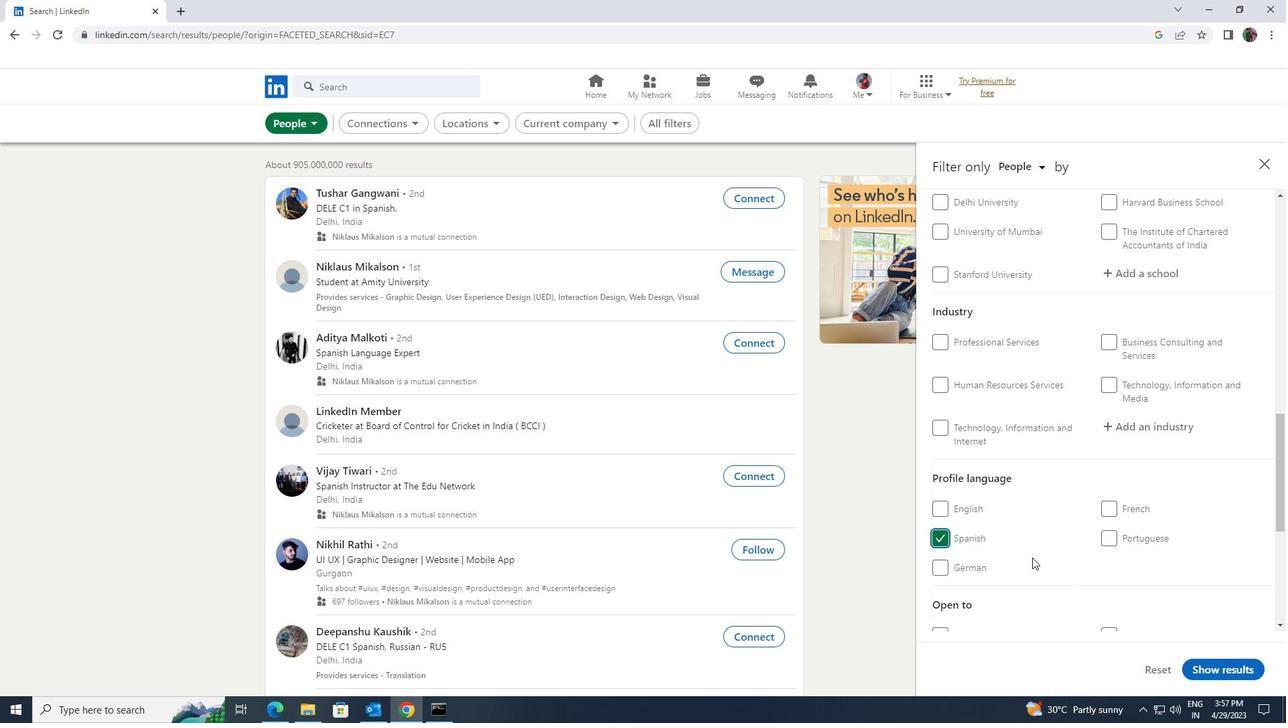 
Action: Mouse scrolled (1045, 562) with delta (0, 0)
Screenshot: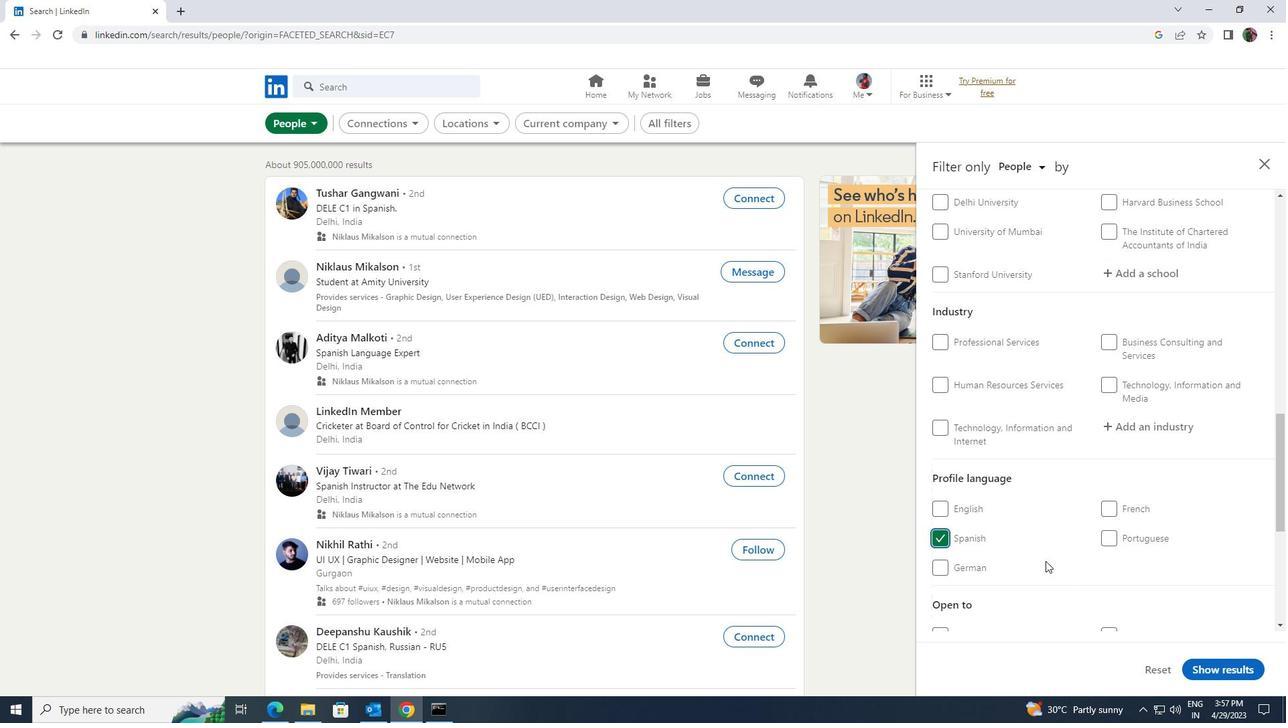 
Action: Mouse moved to (1049, 562)
Screenshot: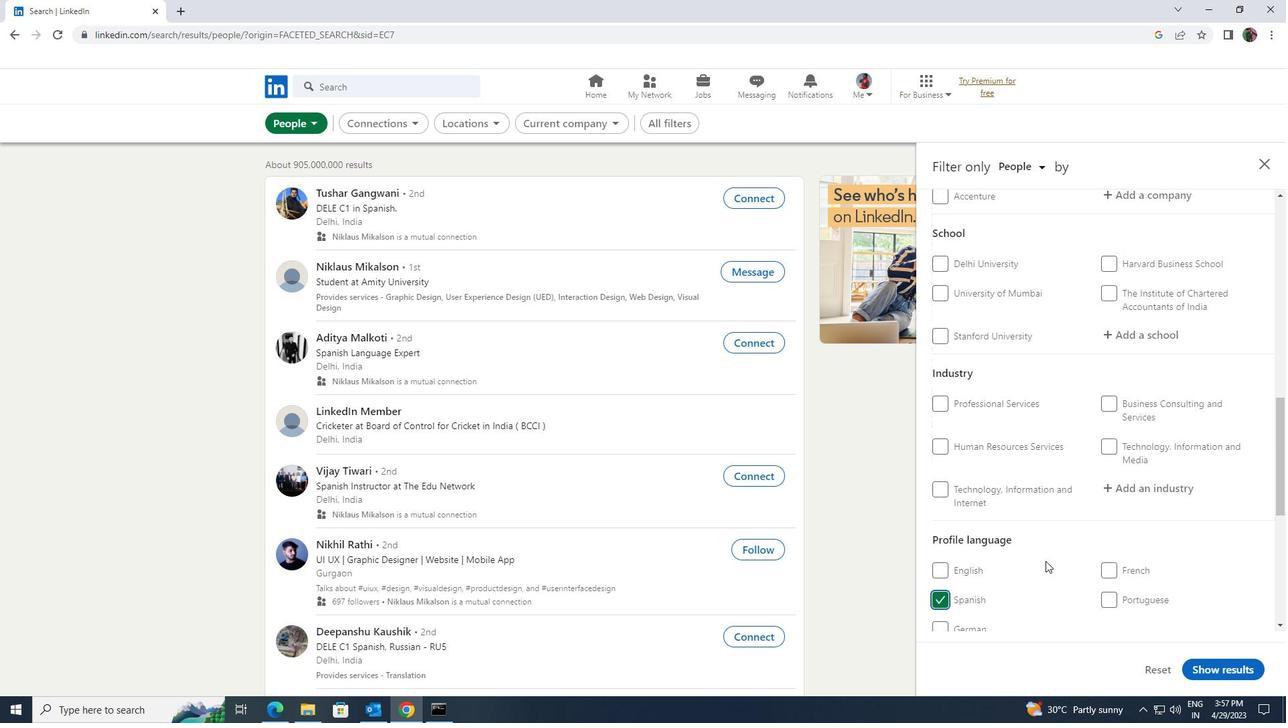 
Action: Mouse scrolled (1049, 562) with delta (0, 0)
Screenshot: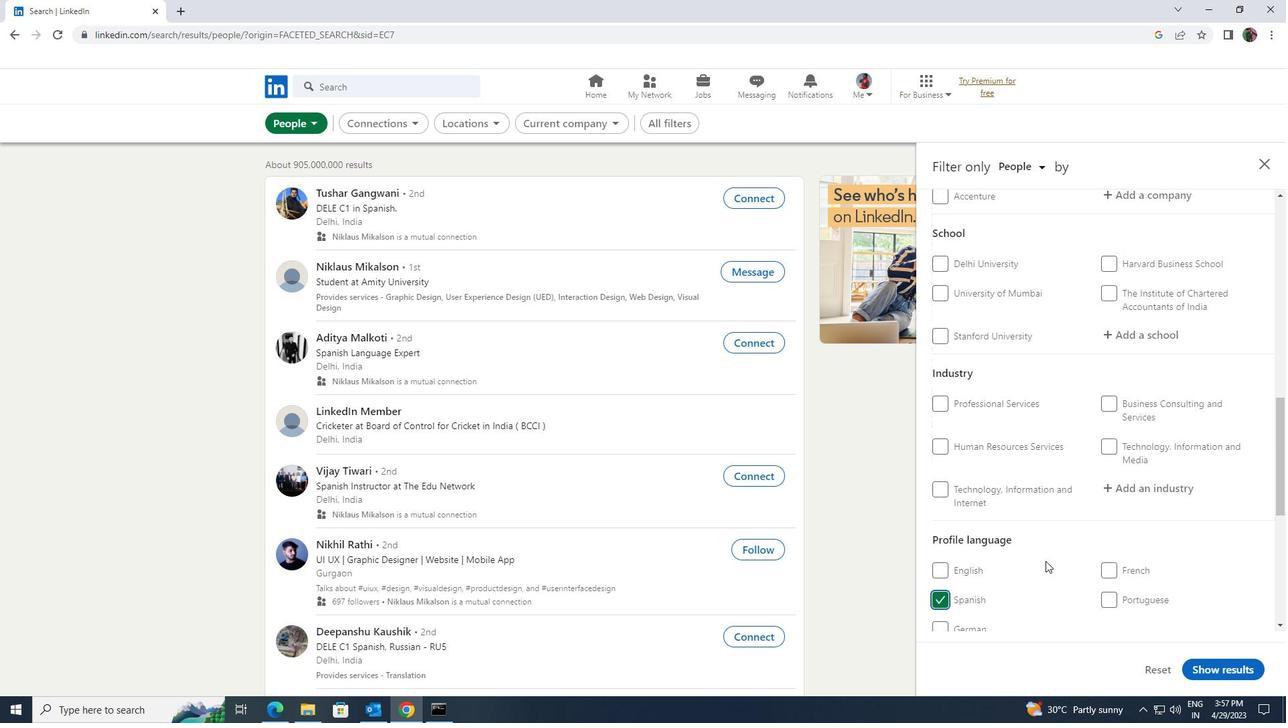 
Action: Mouse scrolled (1049, 562) with delta (0, 0)
Screenshot: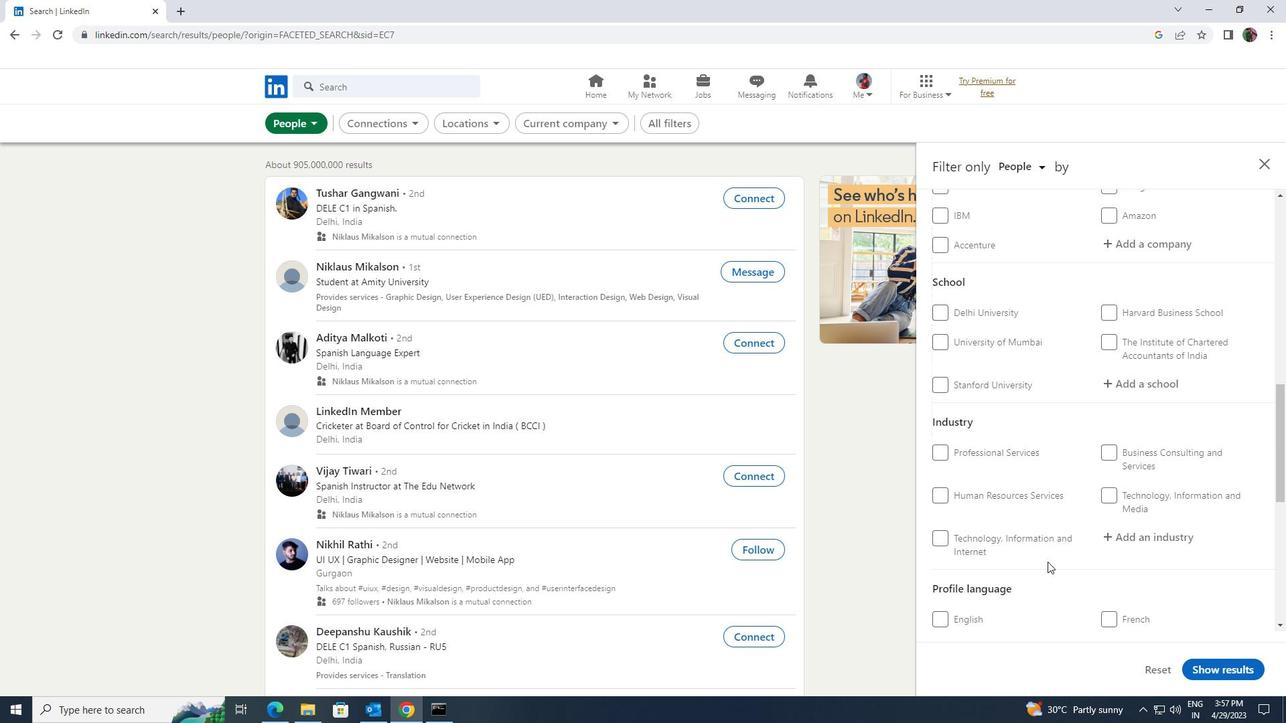 
Action: Mouse moved to (1052, 564)
Screenshot: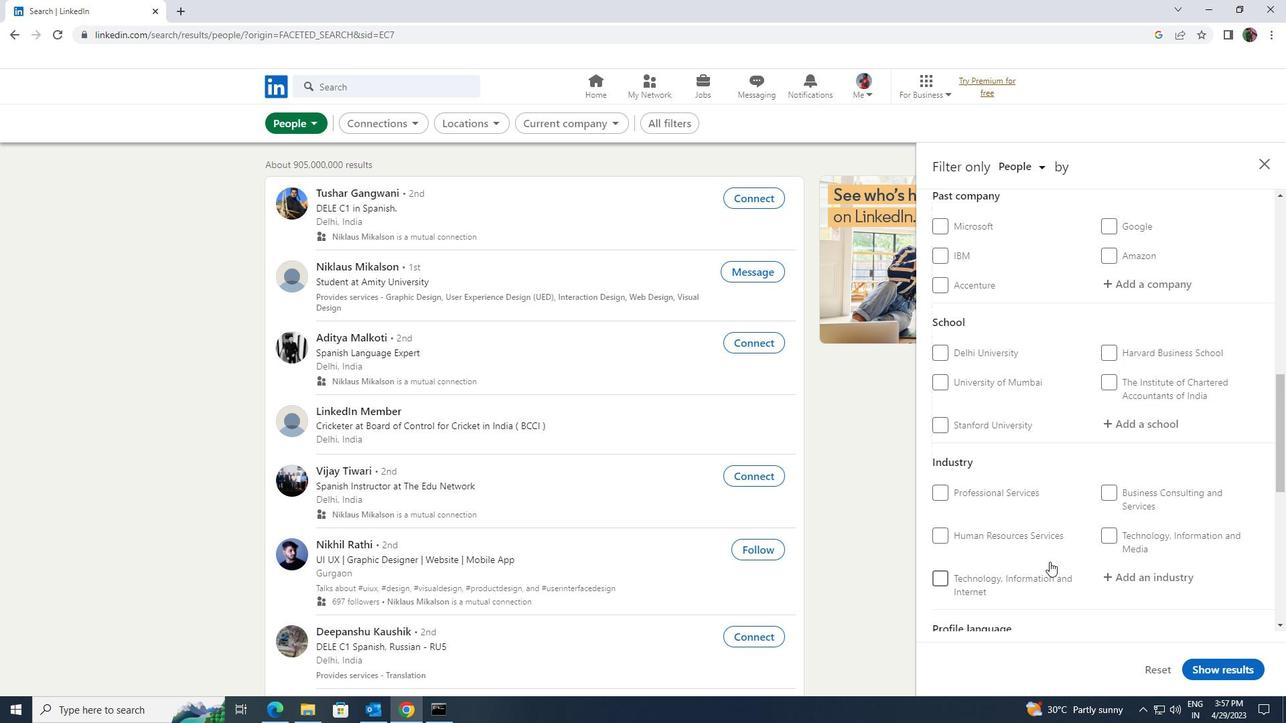 
Action: Mouse scrolled (1052, 564) with delta (0, 0)
Screenshot: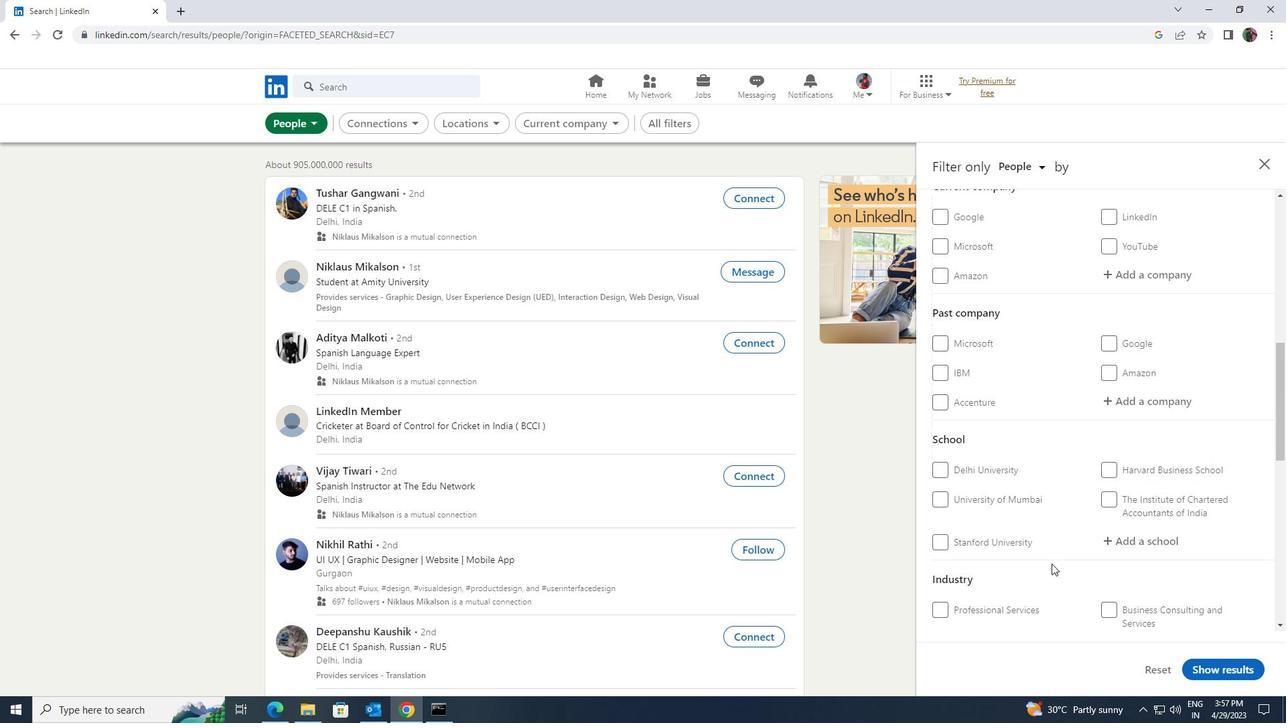 
Action: Mouse scrolled (1052, 564) with delta (0, 0)
Screenshot: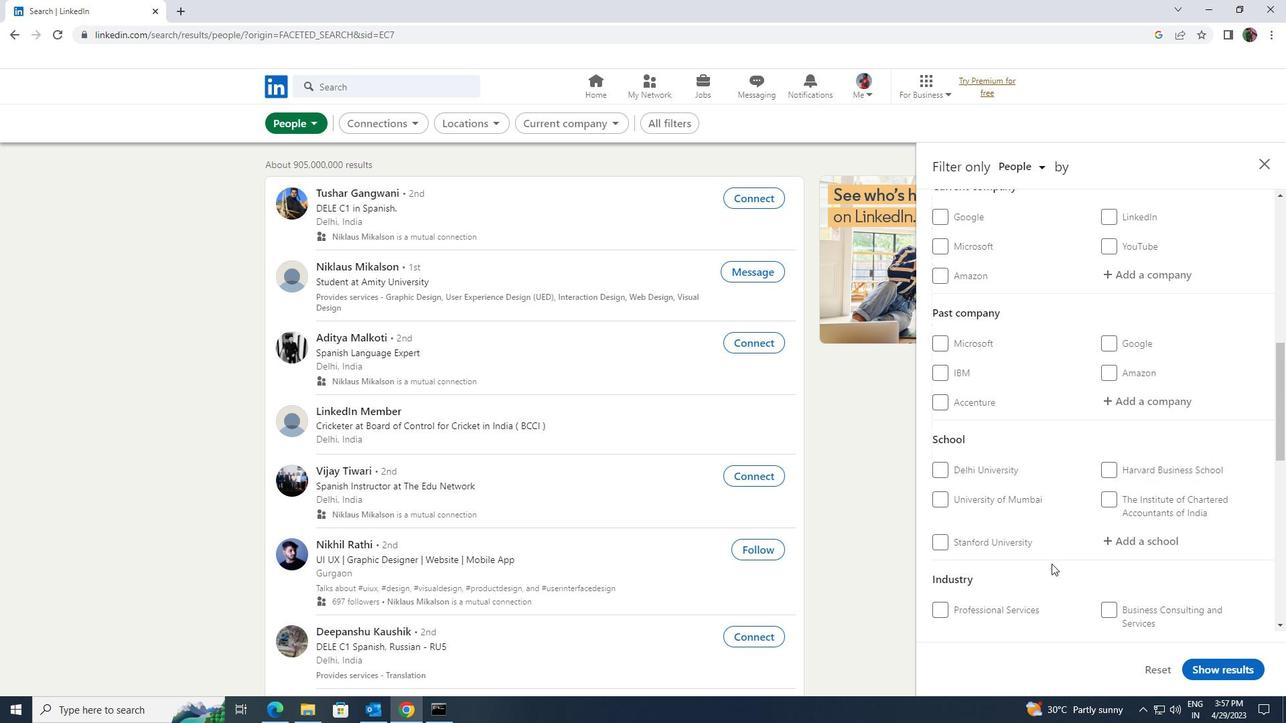 
Action: Mouse scrolled (1052, 564) with delta (0, 0)
Screenshot: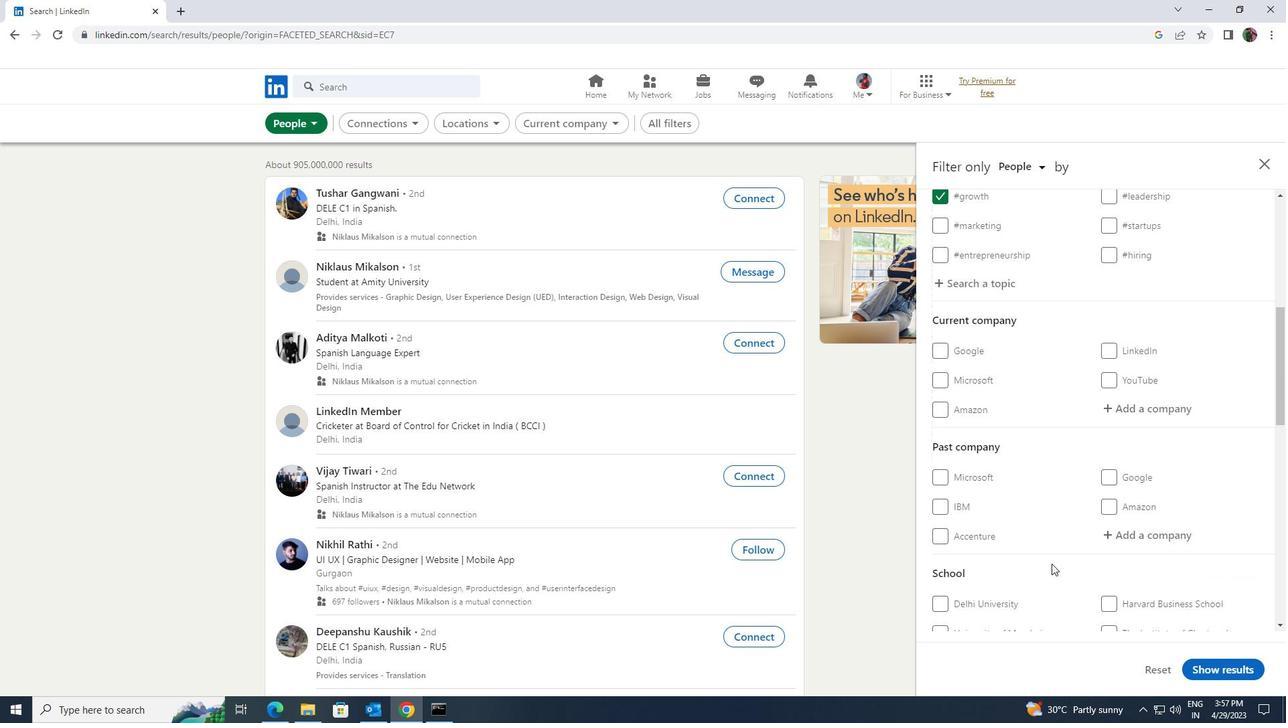 
Action: Mouse scrolled (1052, 564) with delta (0, 0)
Screenshot: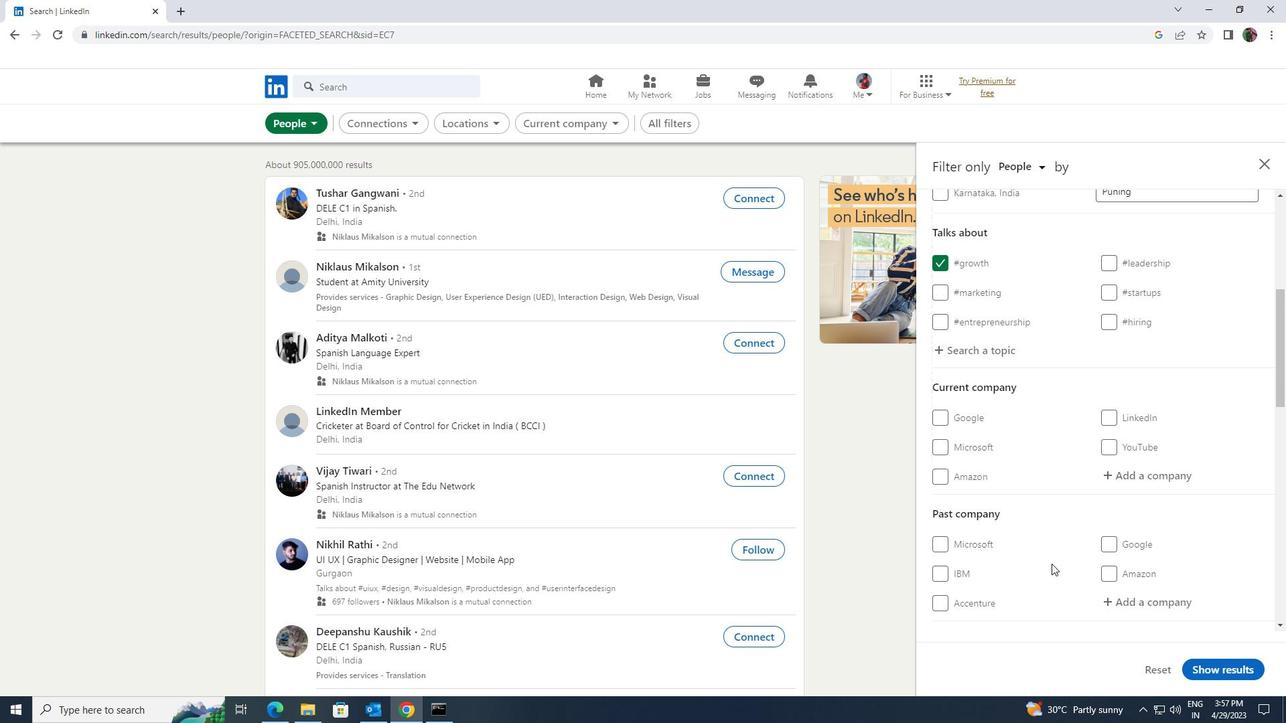 
Action: Mouse scrolled (1052, 564) with delta (0, 0)
Screenshot: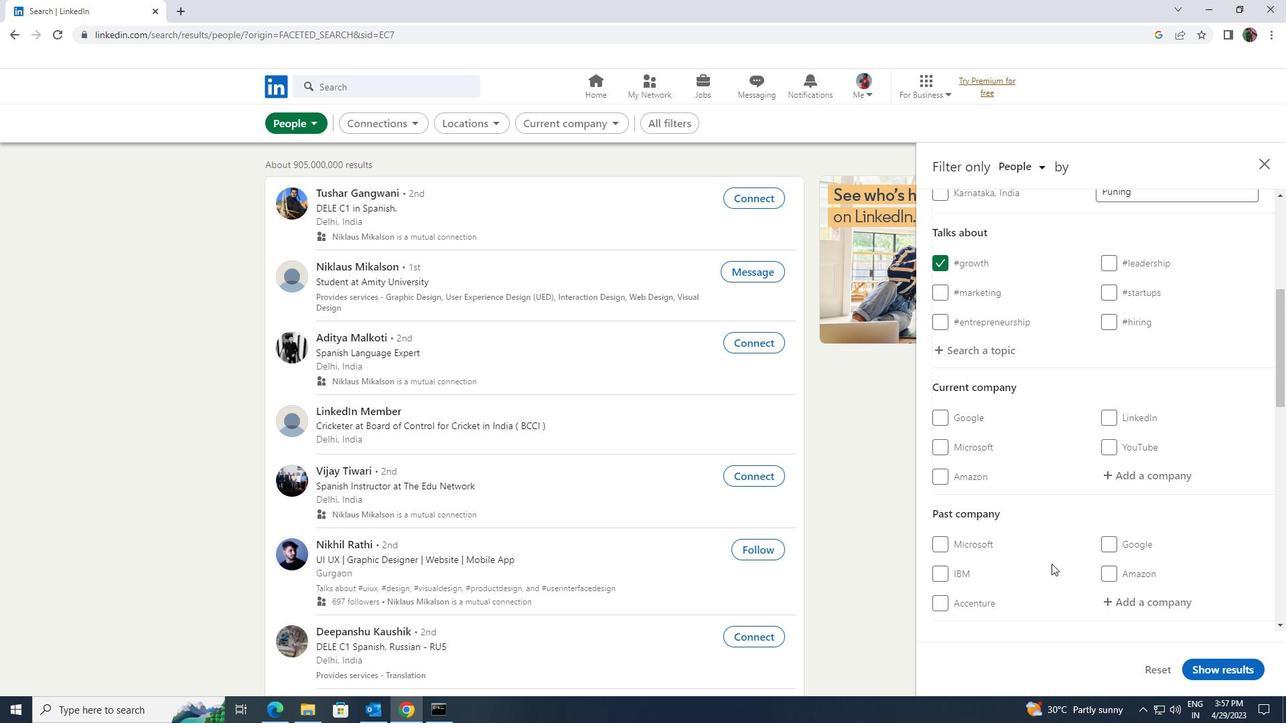 
Action: Mouse scrolled (1052, 563) with delta (0, 0)
Screenshot: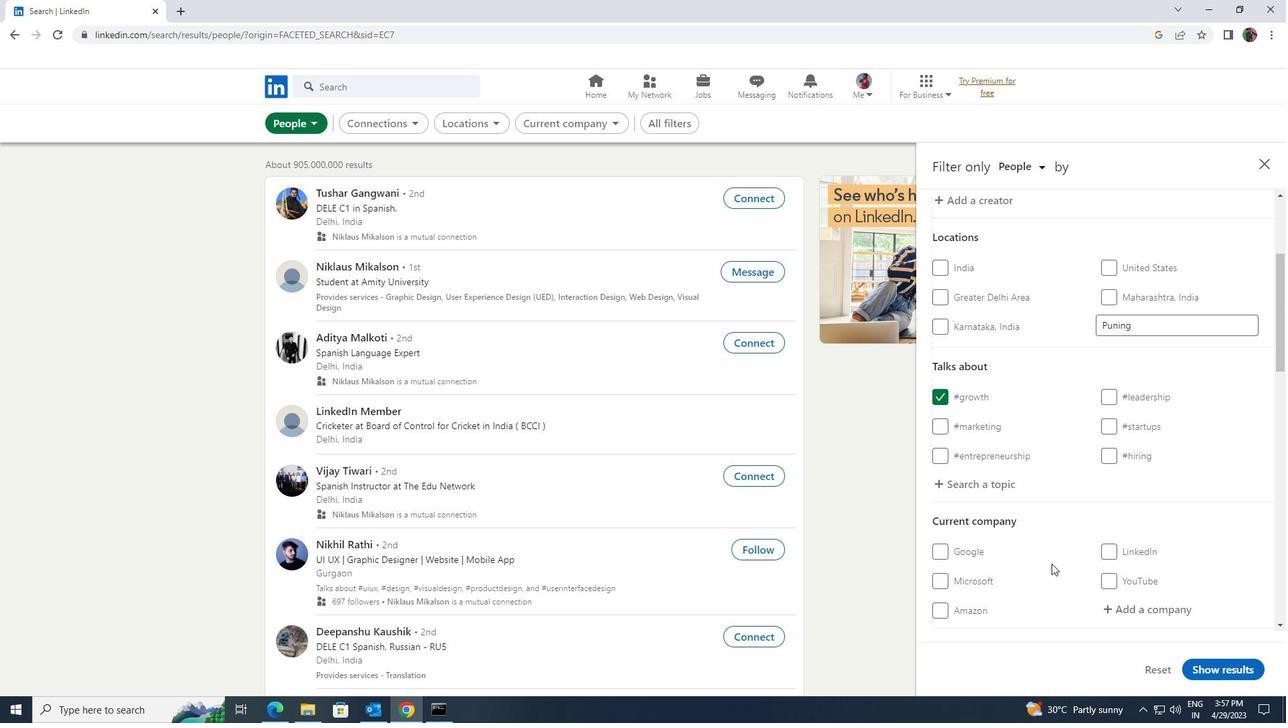
Action: Mouse moved to (1119, 544)
Screenshot: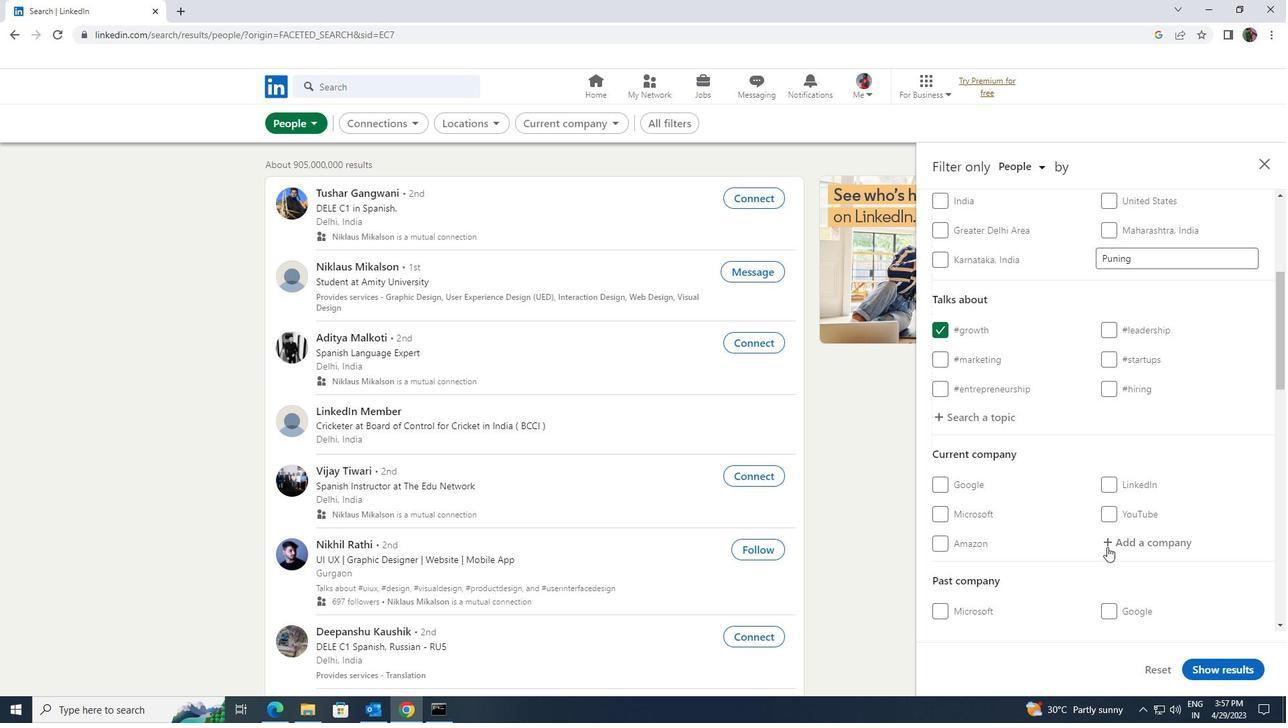 
Action: Mouse pressed left at (1119, 544)
Screenshot: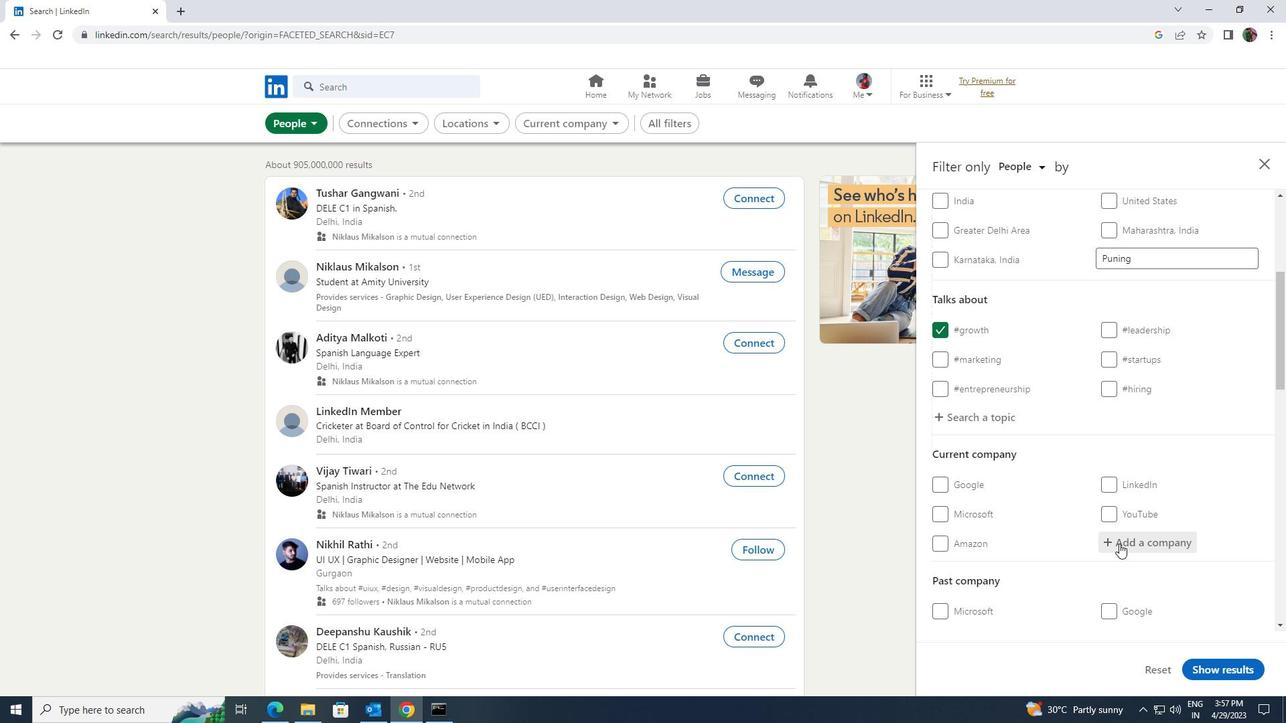 
Action: Mouse moved to (1117, 546)
Screenshot: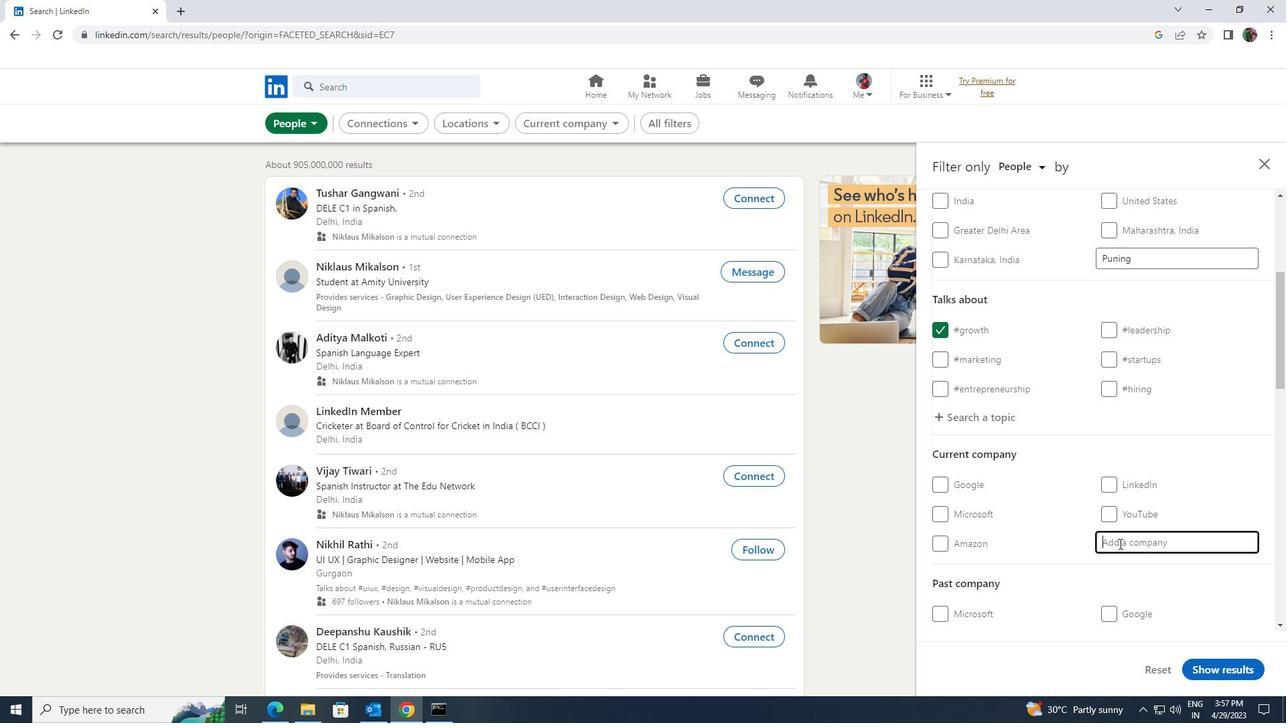 
Action: Key pressed <Key.shift><Key.shift>ROYAL<Key.space><Key.shift>SOCIETY
Screenshot: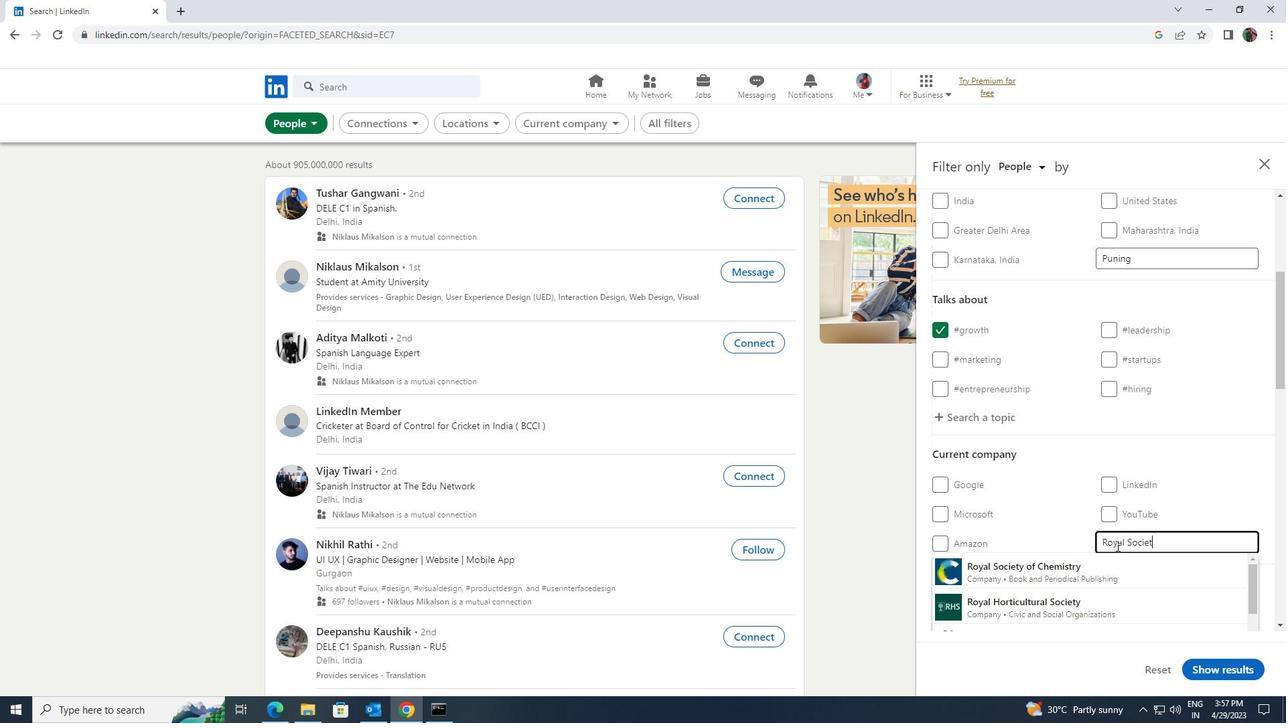 
Action: Mouse moved to (1108, 562)
Screenshot: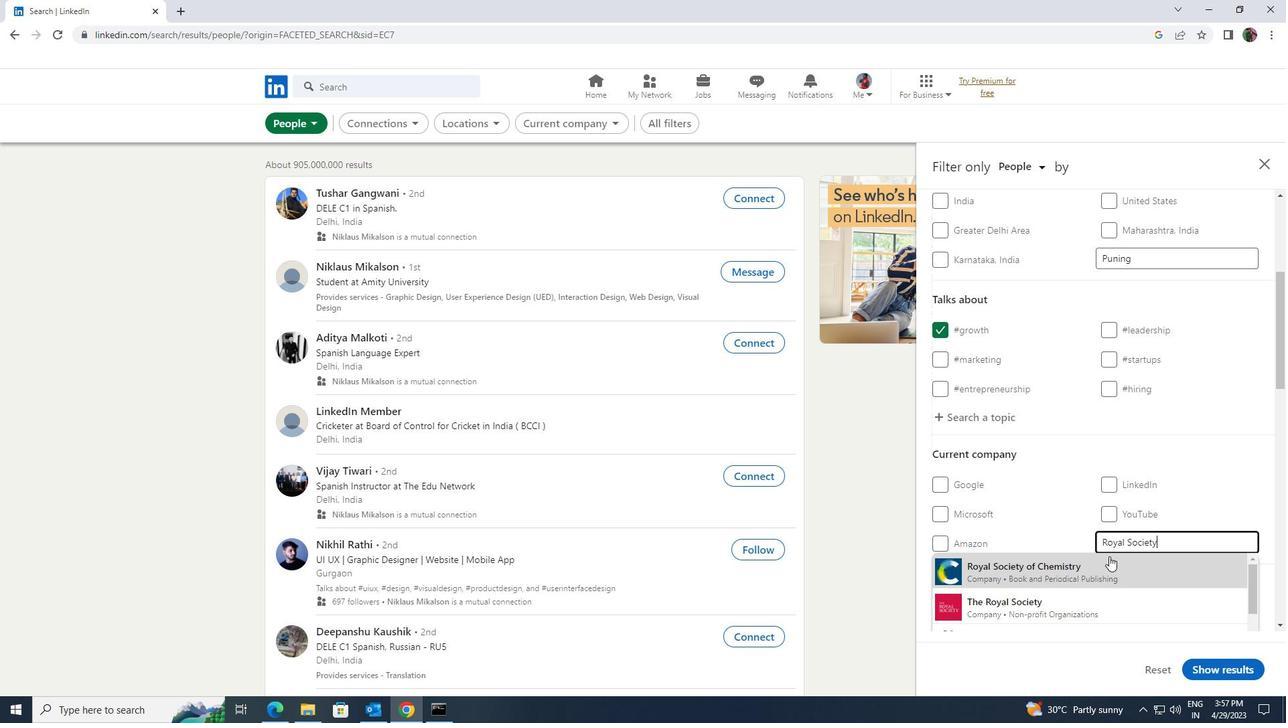 
Action: Mouse pressed left at (1108, 562)
Screenshot: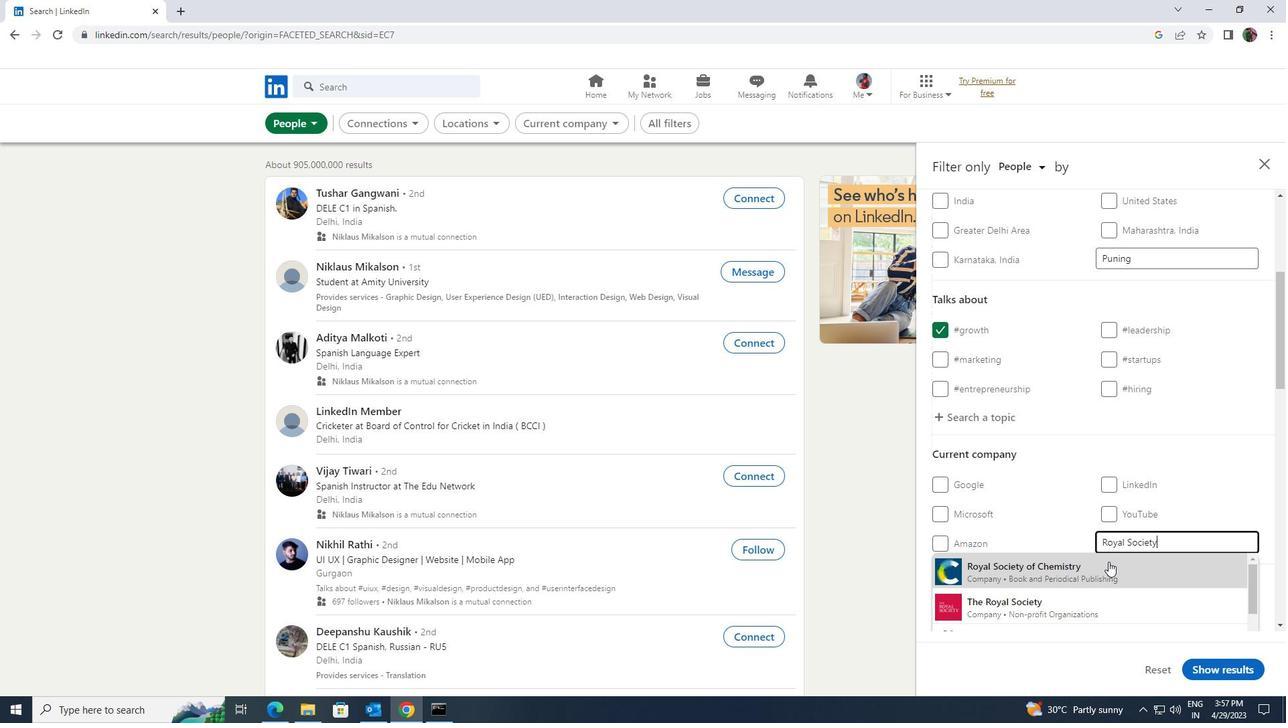 
Action: Mouse moved to (1092, 538)
Screenshot: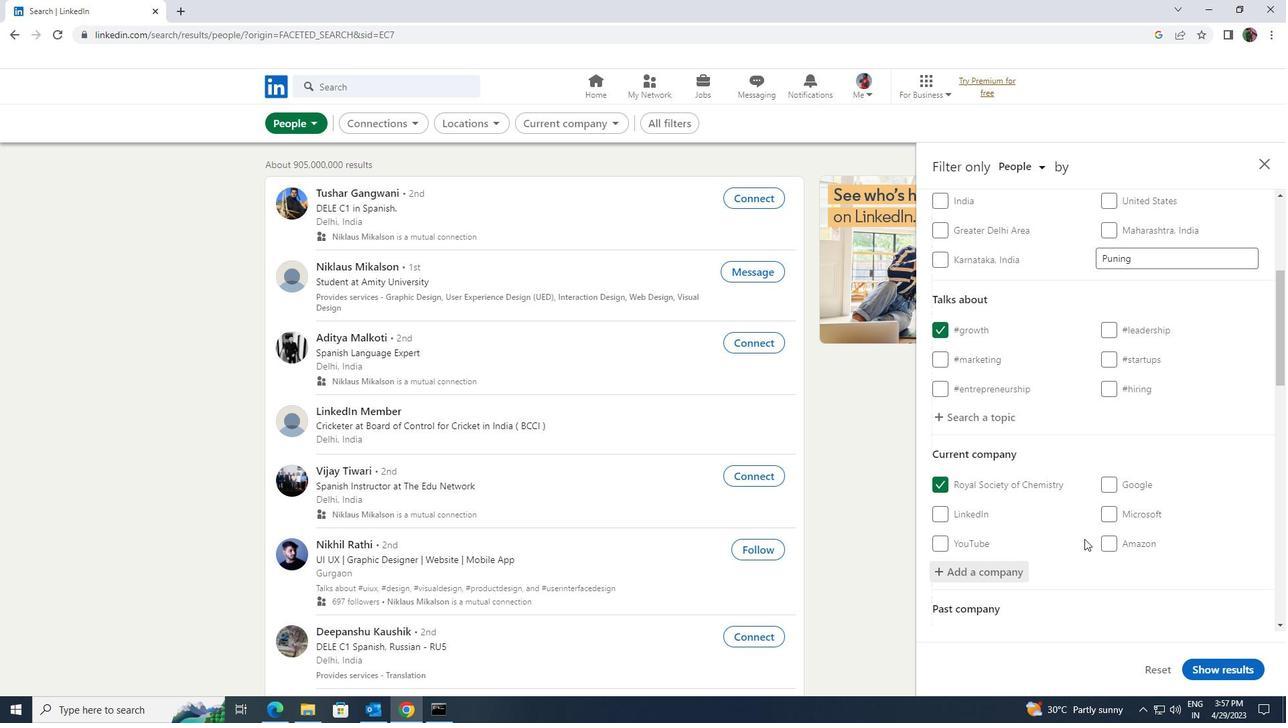 
Action: Mouse scrolled (1092, 537) with delta (0, 0)
Screenshot: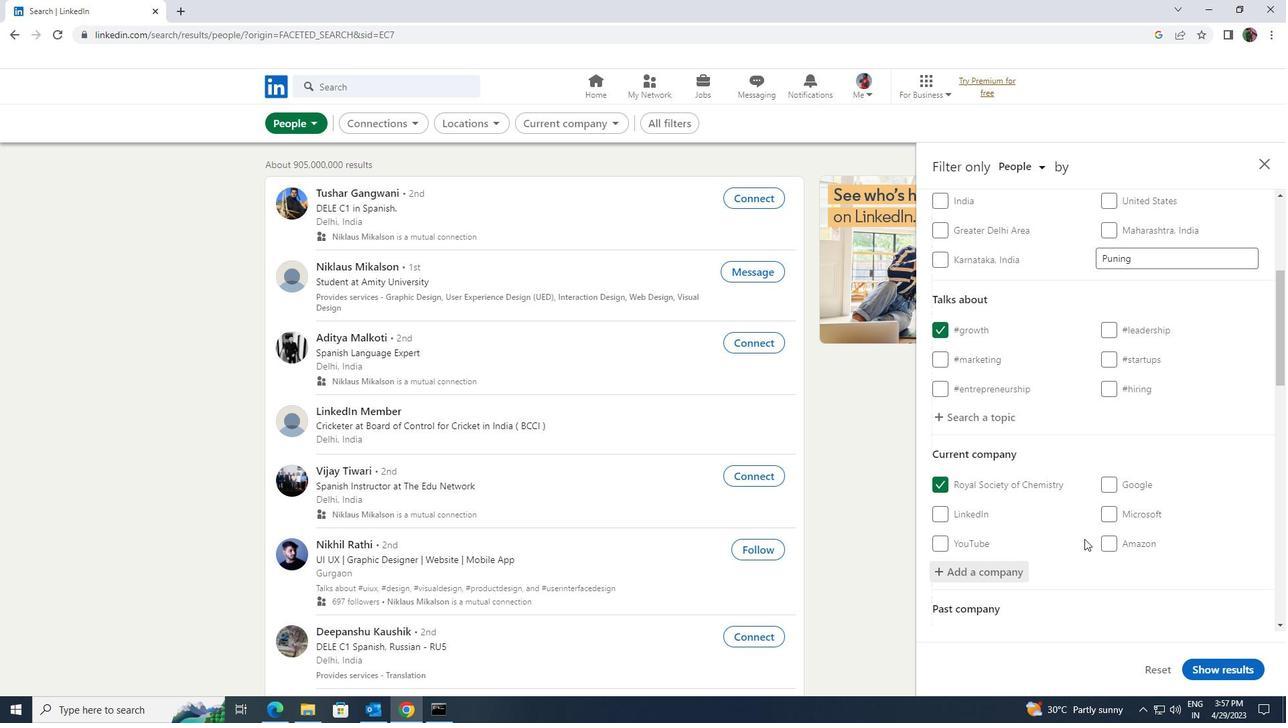 
Action: Mouse moved to (1094, 538)
Screenshot: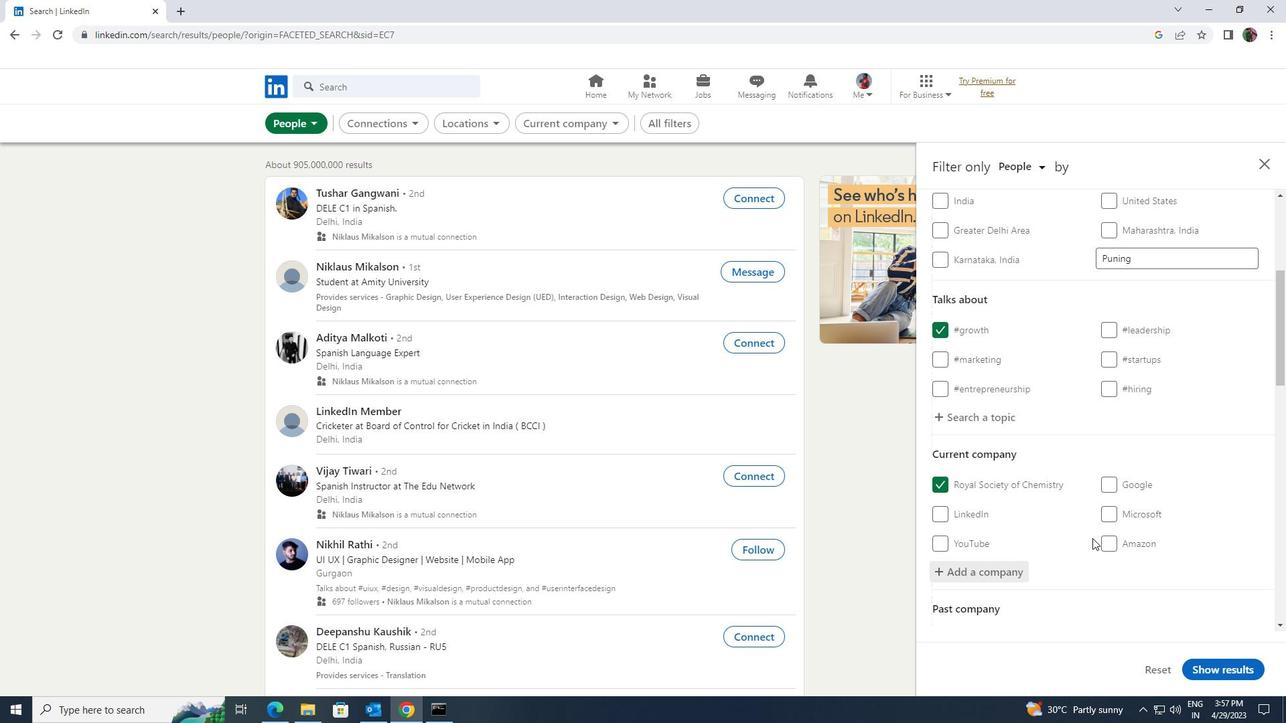 
Action: Mouse scrolled (1094, 537) with delta (0, 0)
Screenshot: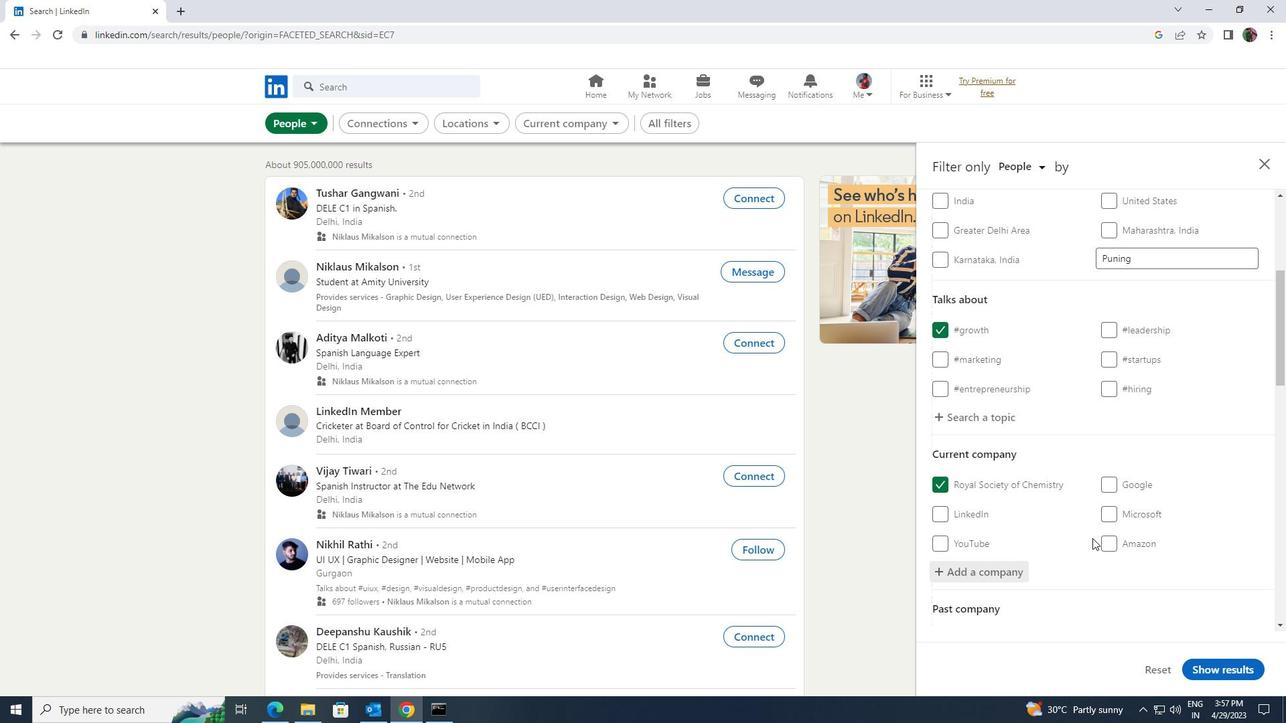 
Action: Mouse moved to (1094, 537)
Screenshot: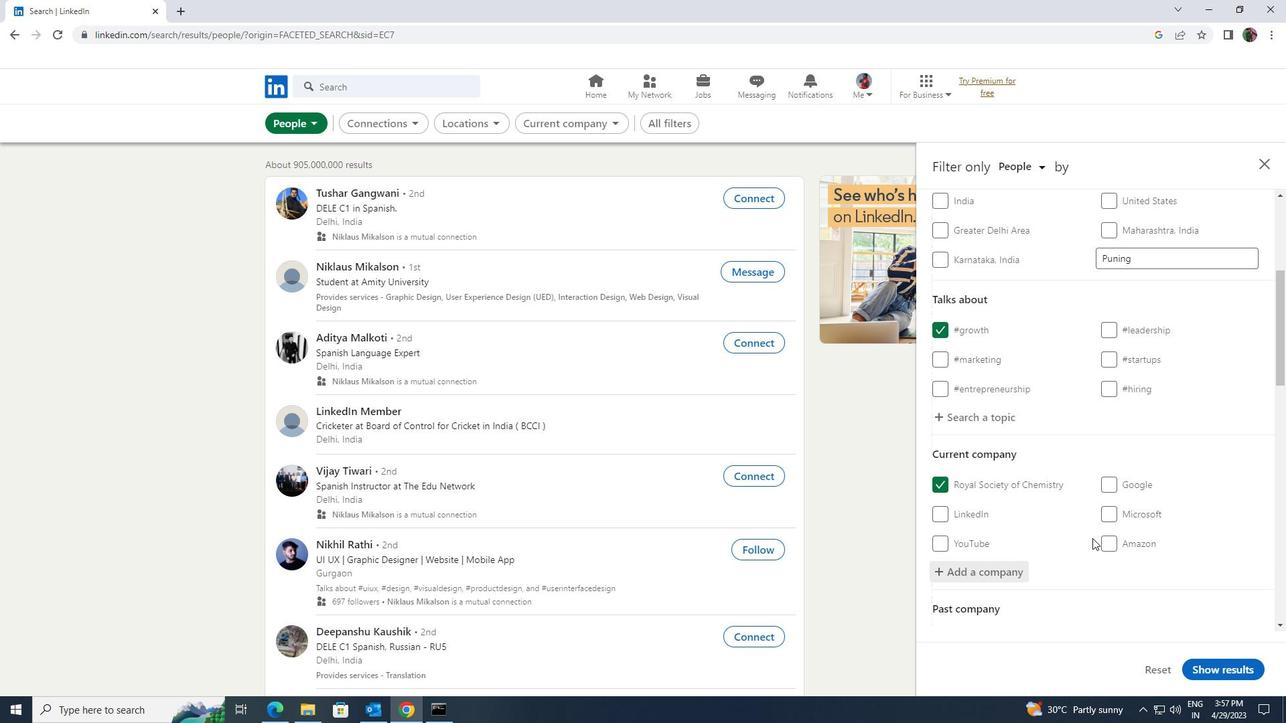 
Action: Mouse scrolled (1094, 536) with delta (0, 0)
Screenshot: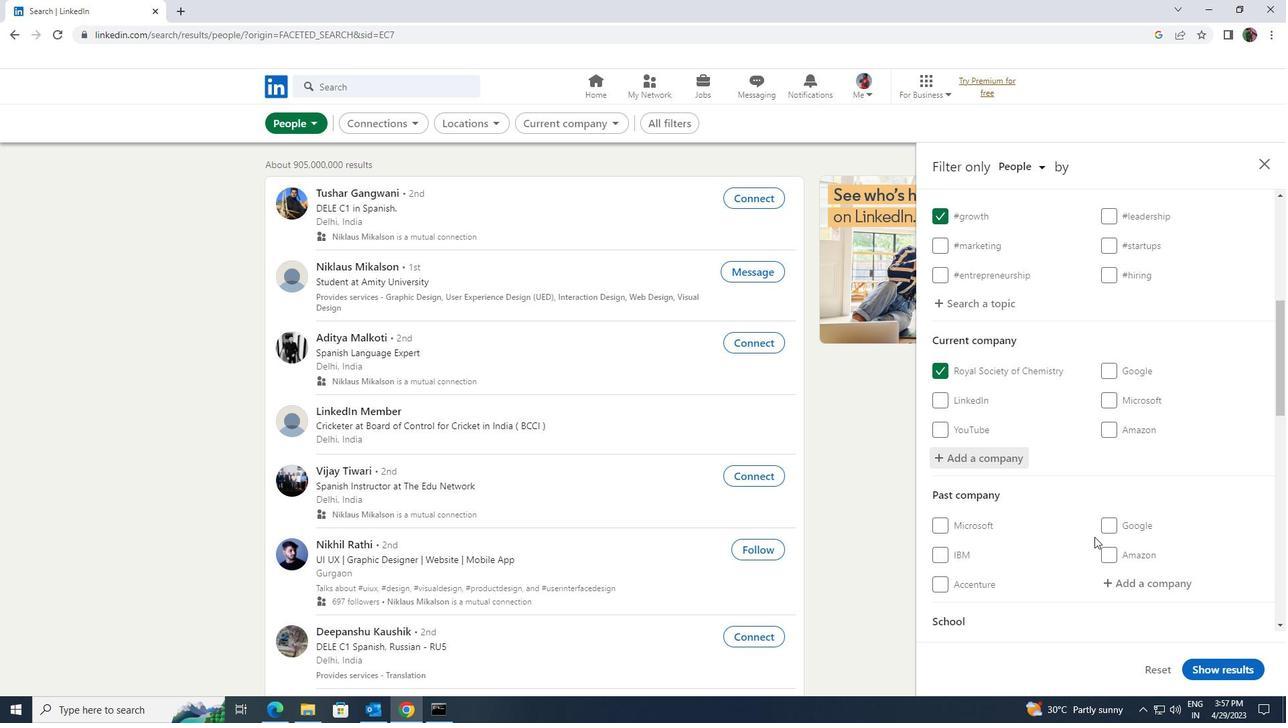 
Action: Mouse scrolled (1094, 536) with delta (0, 0)
Screenshot: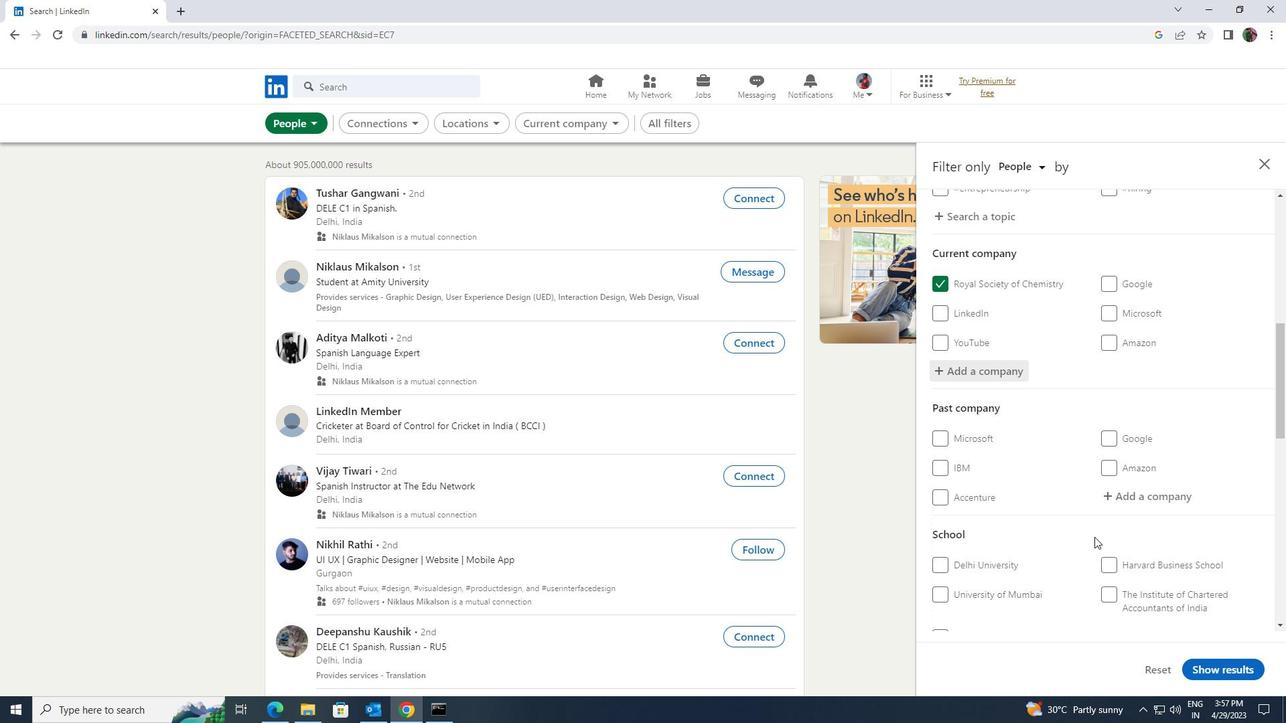 
Action: Mouse moved to (1118, 565)
Screenshot: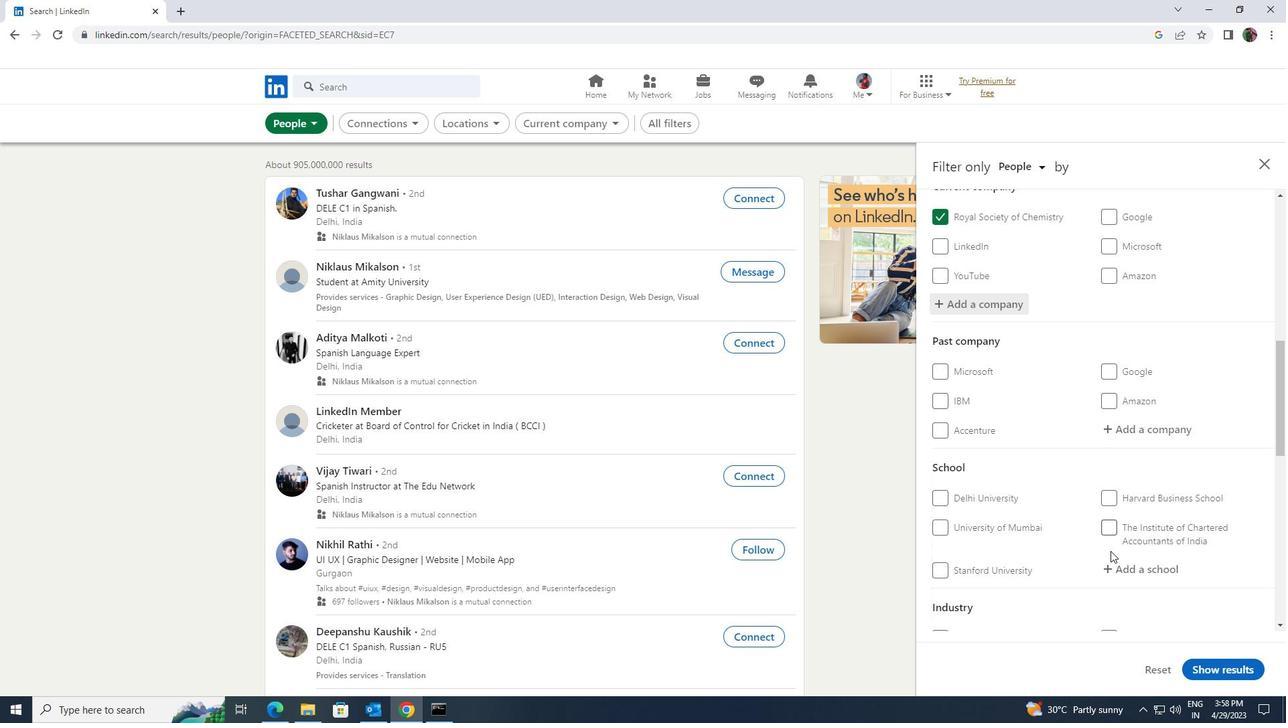 
Action: Mouse pressed left at (1118, 565)
Screenshot: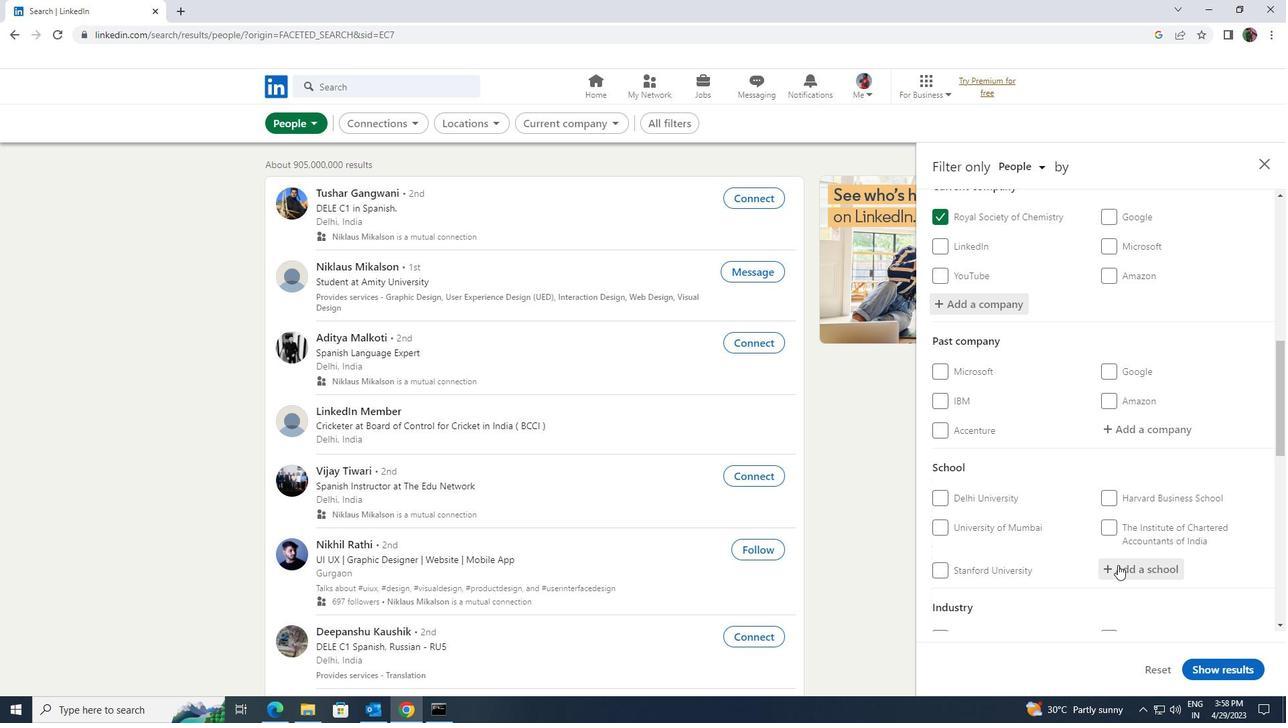
Action: Key pressed <Key.shift>KARNATAK<Key.space>OPE<Key.backspace><Key.backspace><Key.backspace><Key.backspace>Q<Key.backspace>A<Key.space><Key.shift>OPEN
Screenshot: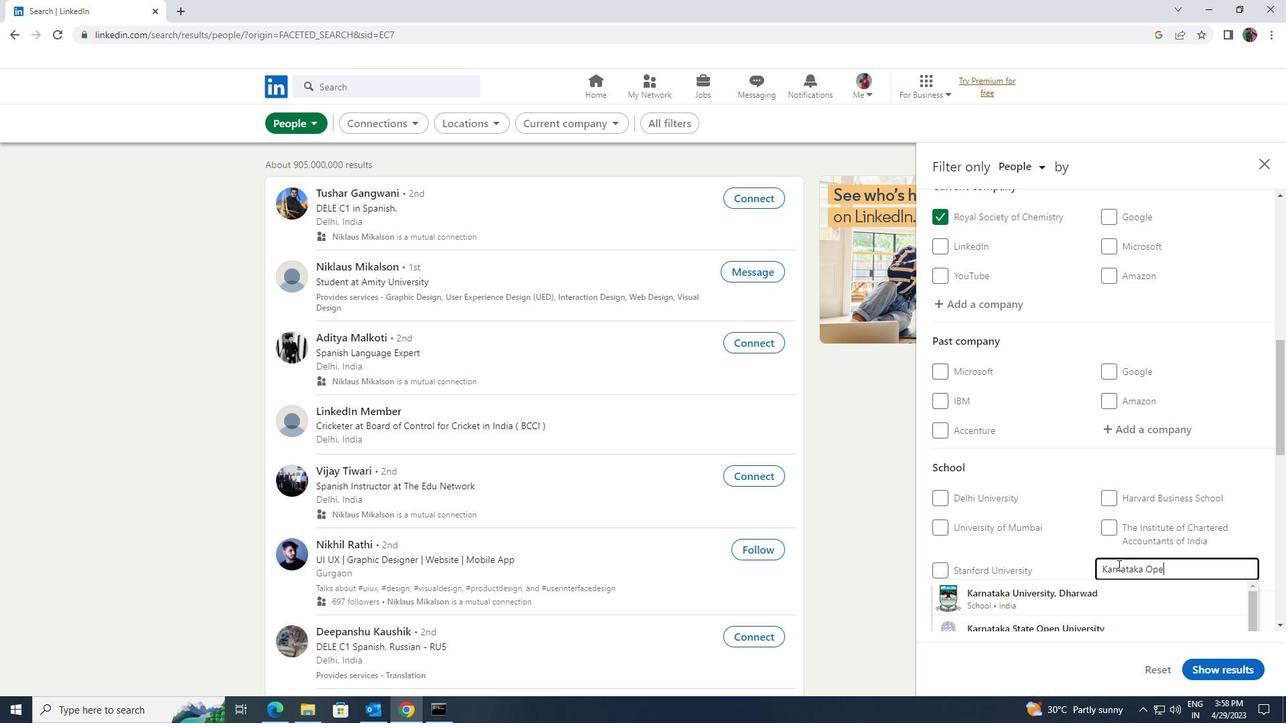 
Action: Mouse moved to (1112, 593)
Screenshot: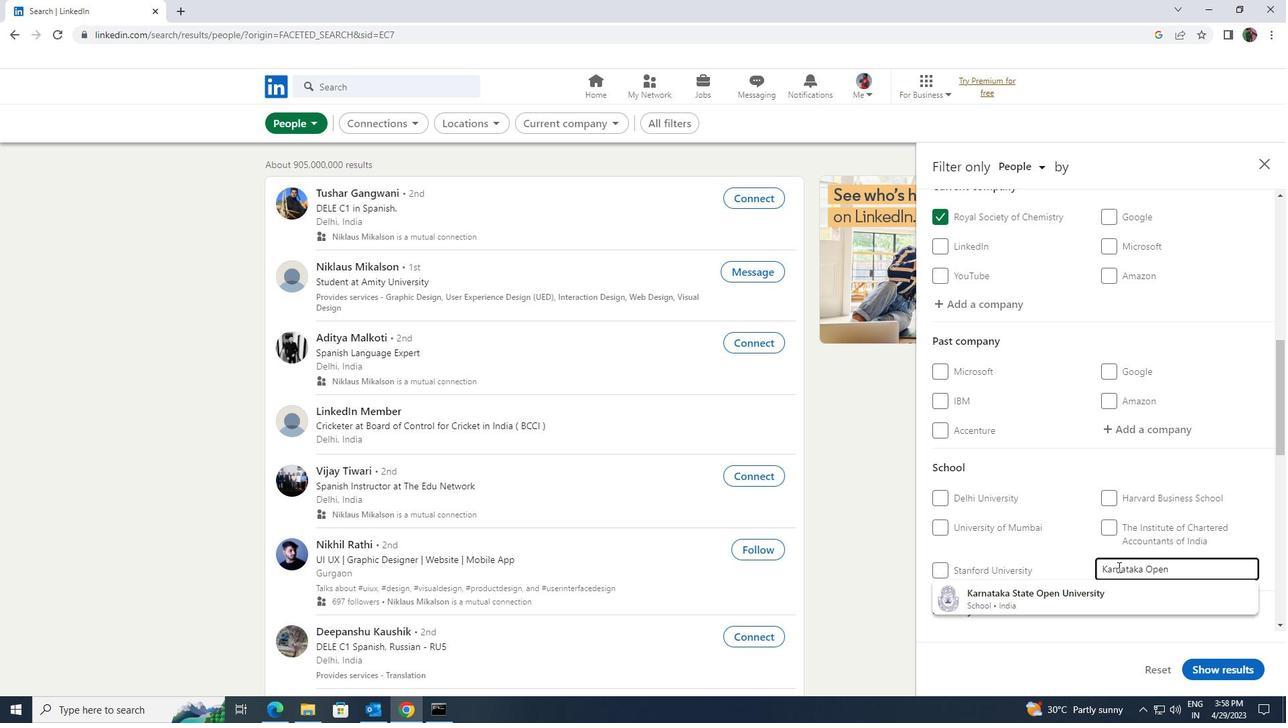 
Action: Mouse pressed left at (1112, 593)
Screenshot: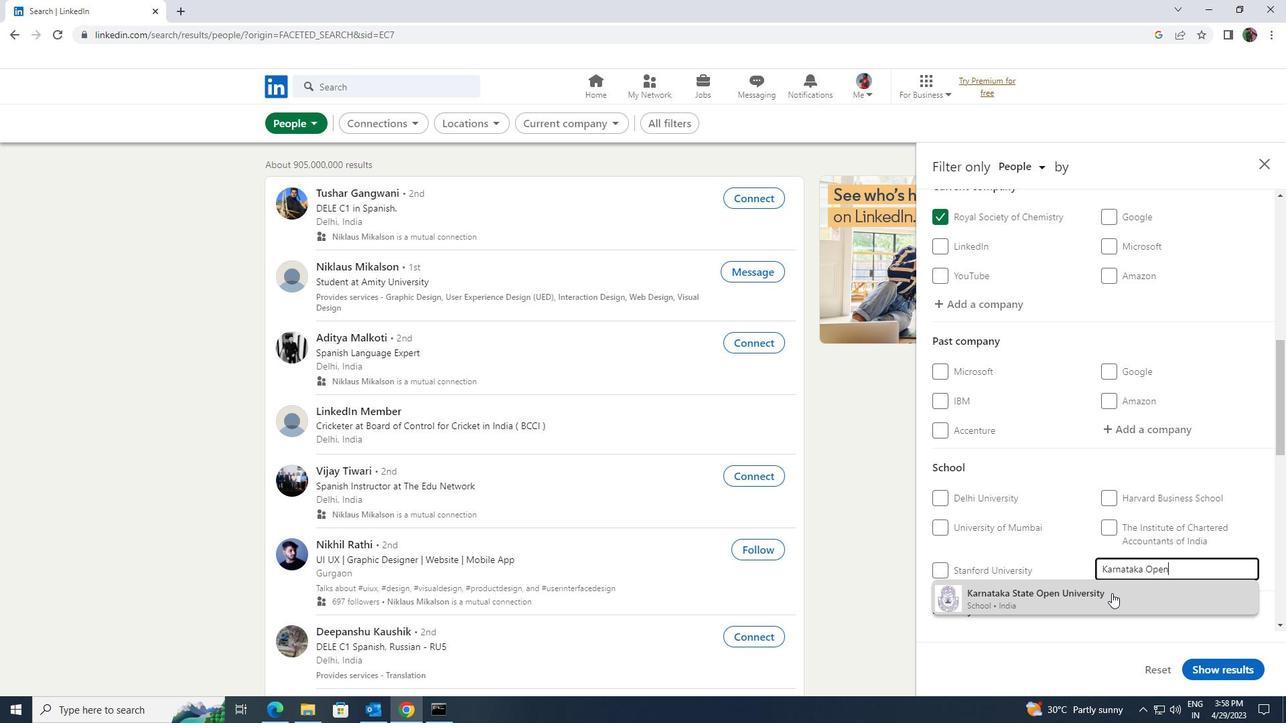
Action: Mouse moved to (1129, 569)
Screenshot: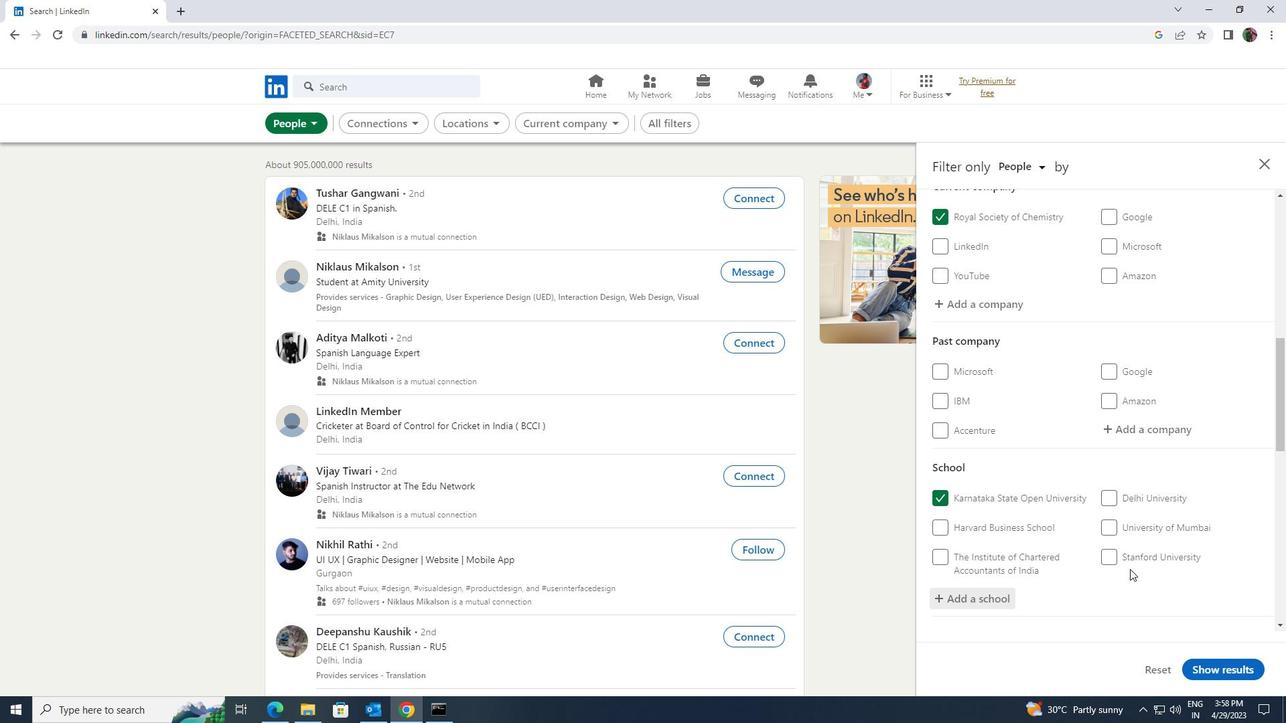 
Action: Mouse scrolled (1129, 568) with delta (0, 0)
Screenshot: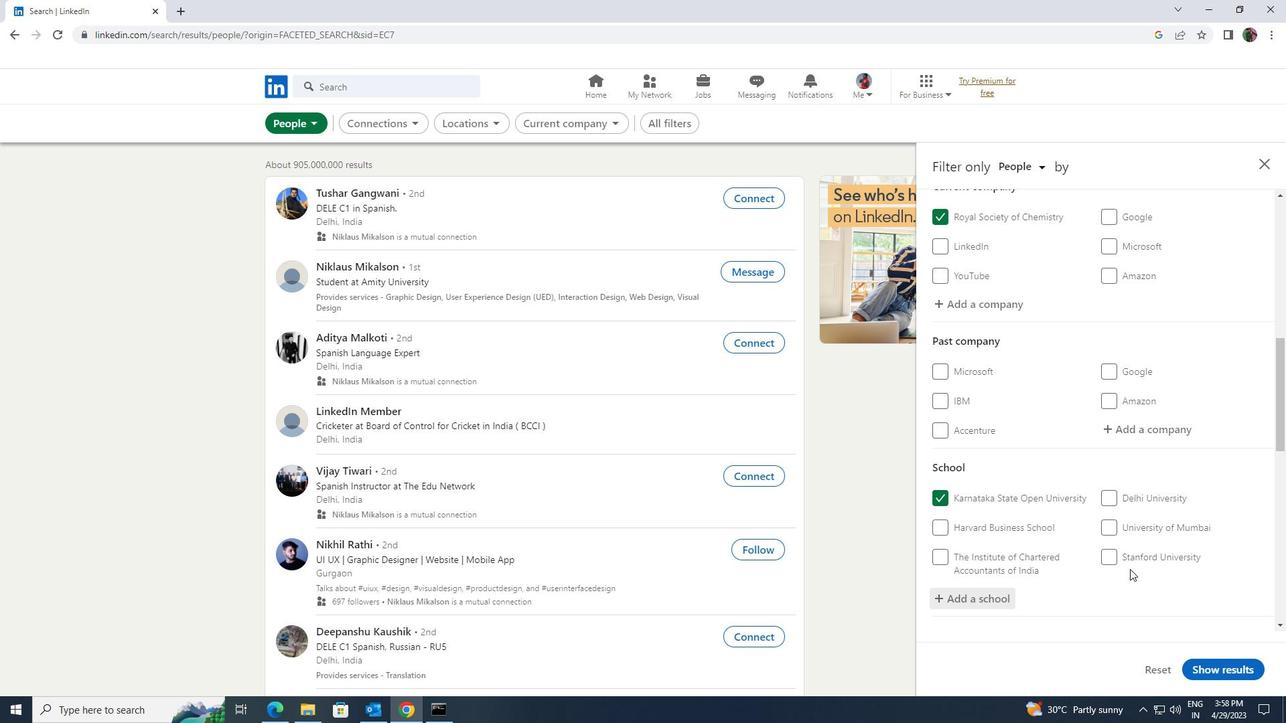 
Action: Mouse scrolled (1129, 568) with delta (0, 0)
Screenshot: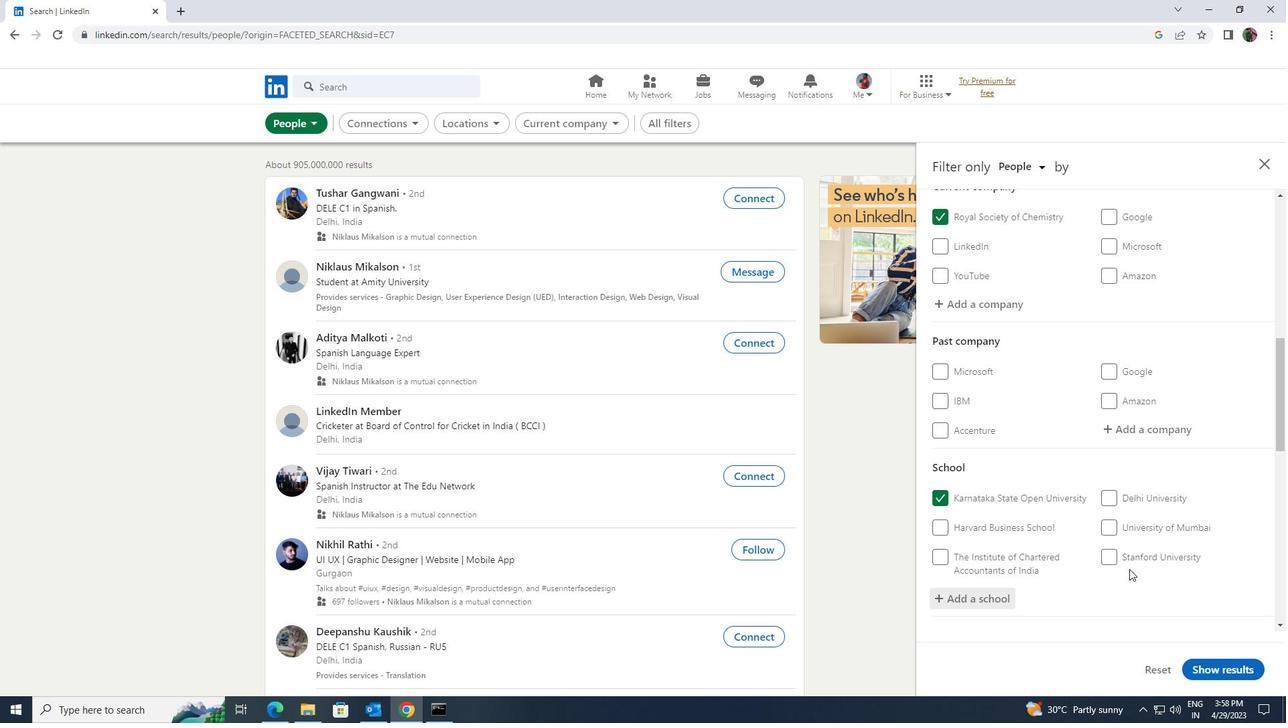 
Action: Mouse moved to (1129, 569)
Screenshot: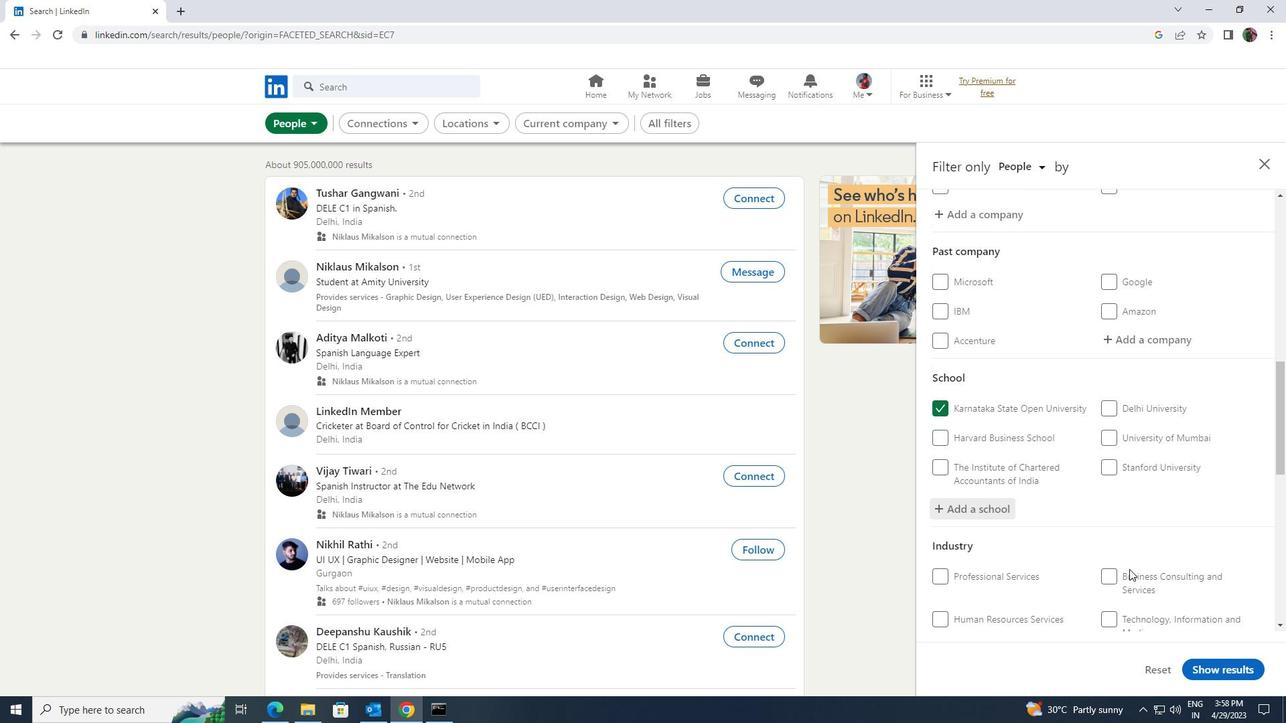 
Action: Mouse scrolled (1129, 568) with delta (0, 0)
Screenshot: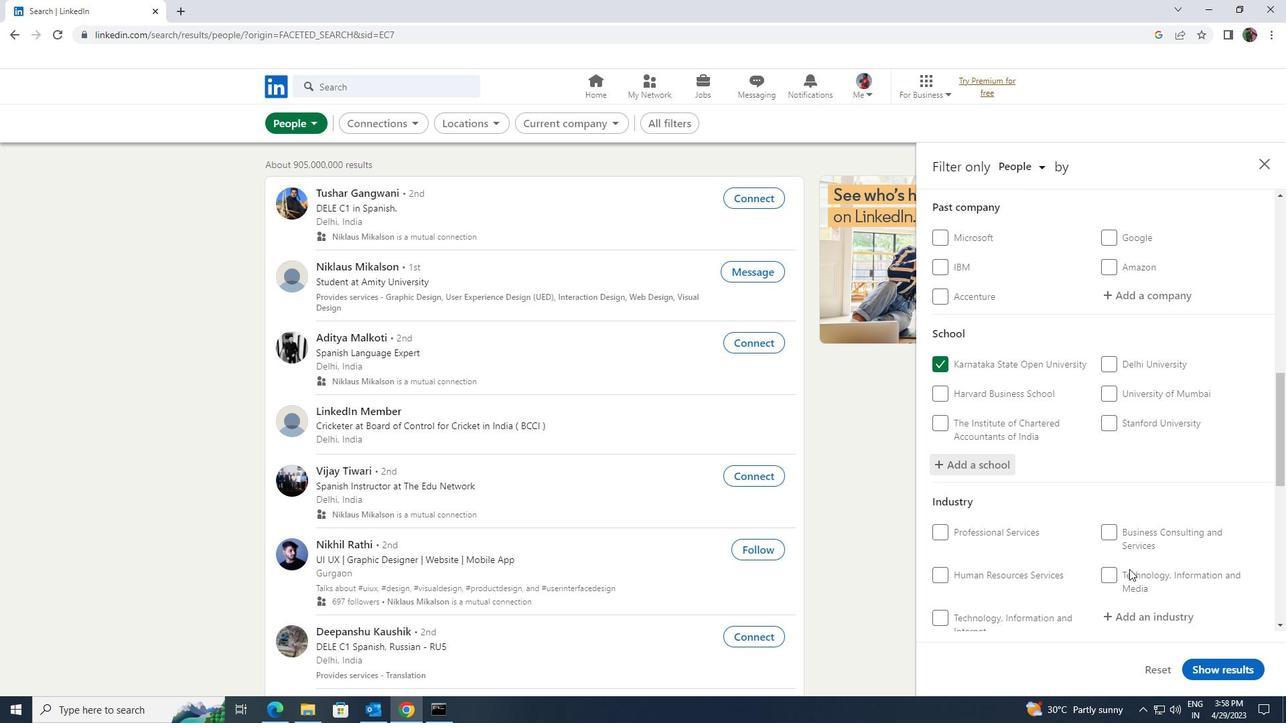 
Action: Mouse moved to (1131, 554)
Screenshot: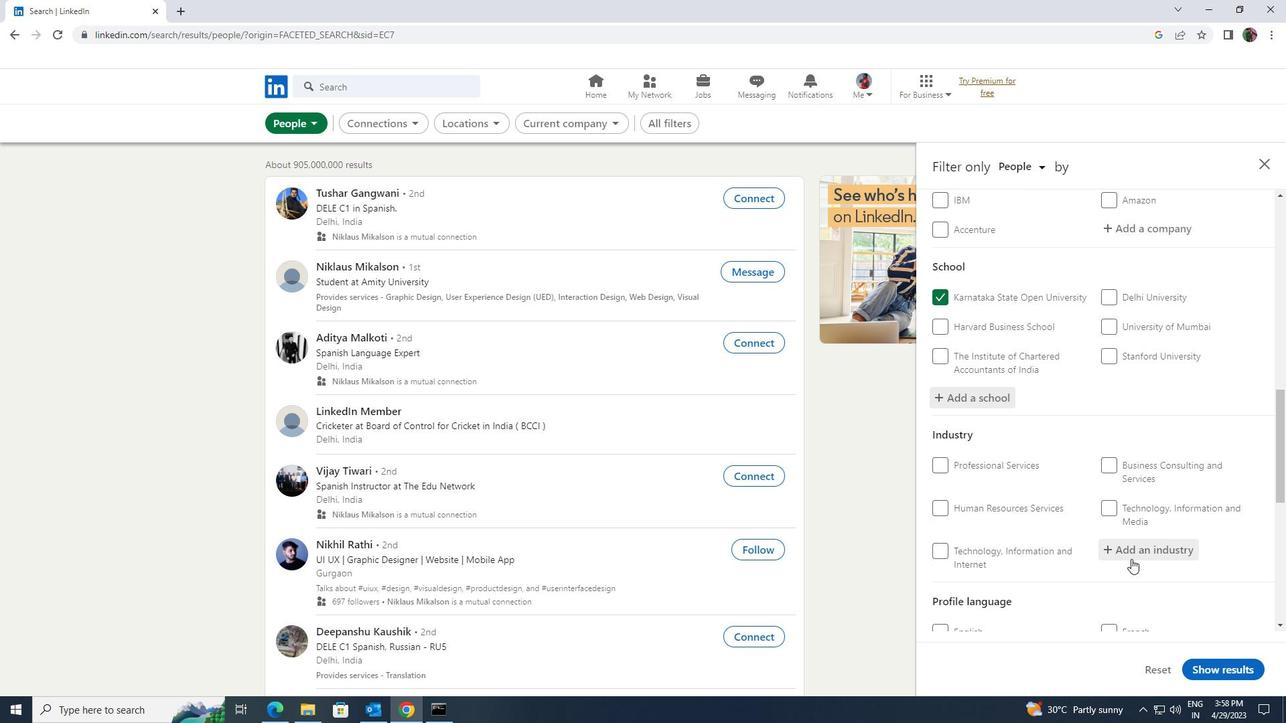 
Action: Mouse pressed left at (1131, 554)
Screenshot: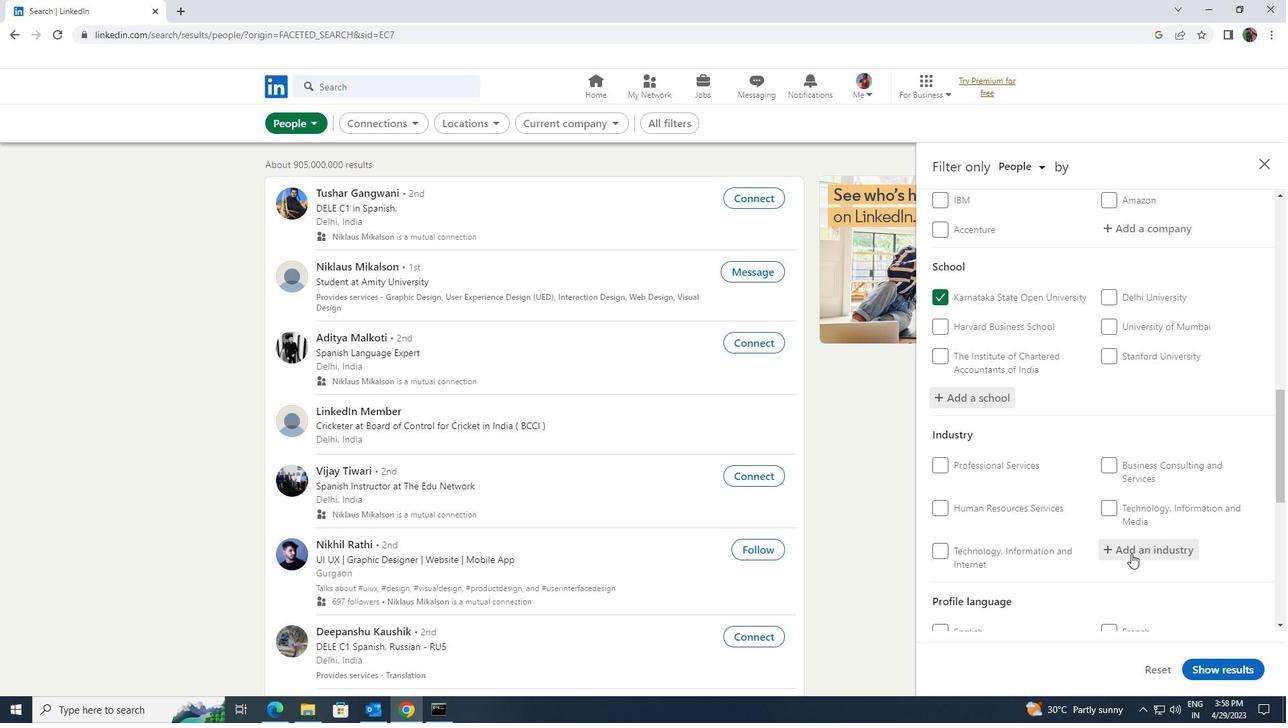 
Action: Key pressed <Key.shift>RETAIL<Key.space><Key.shift>OFFICE
Screenshot: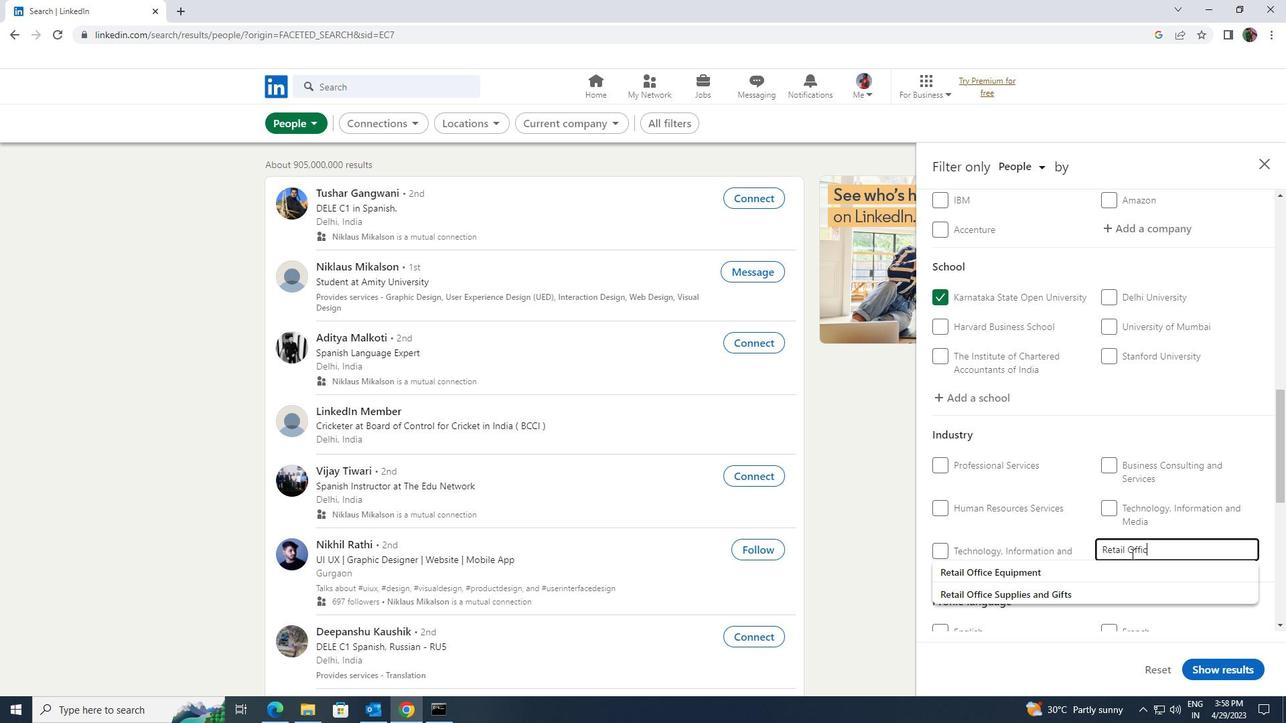
Action: Mouse moved to (1121, 583)
Screenshot: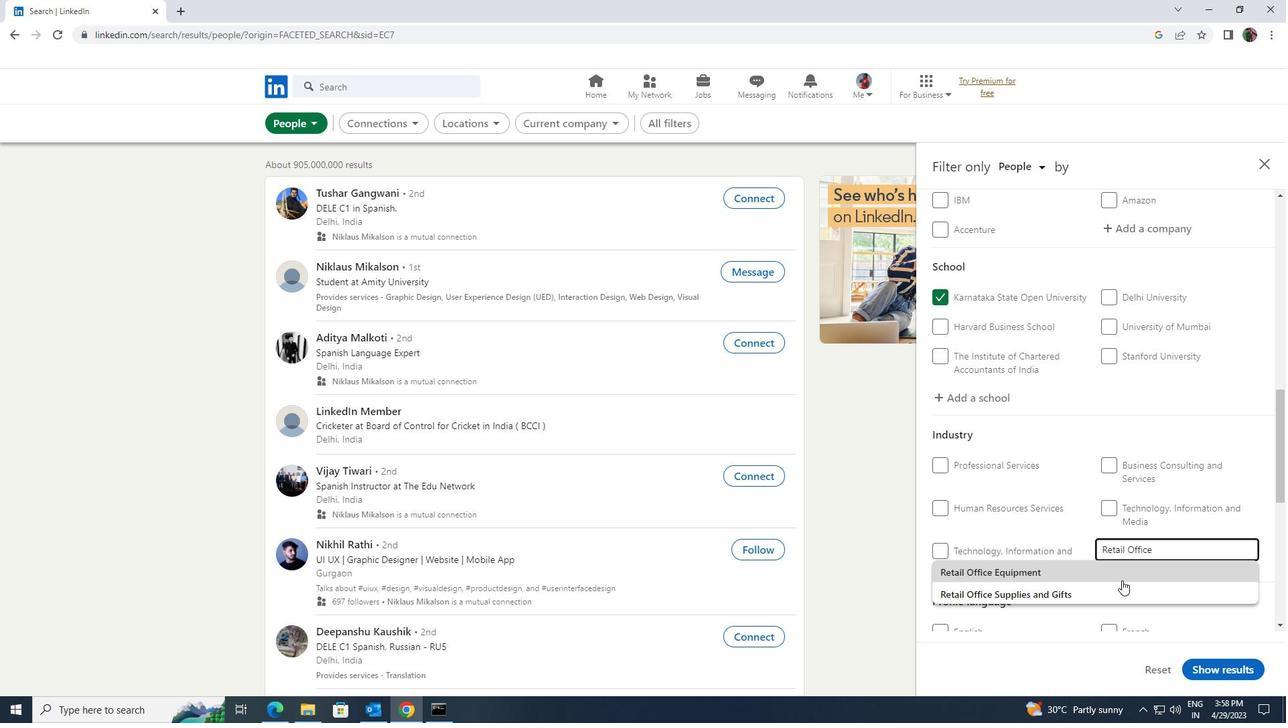 
Action: Mouse pressed left at (1121, 583)
Screenshot: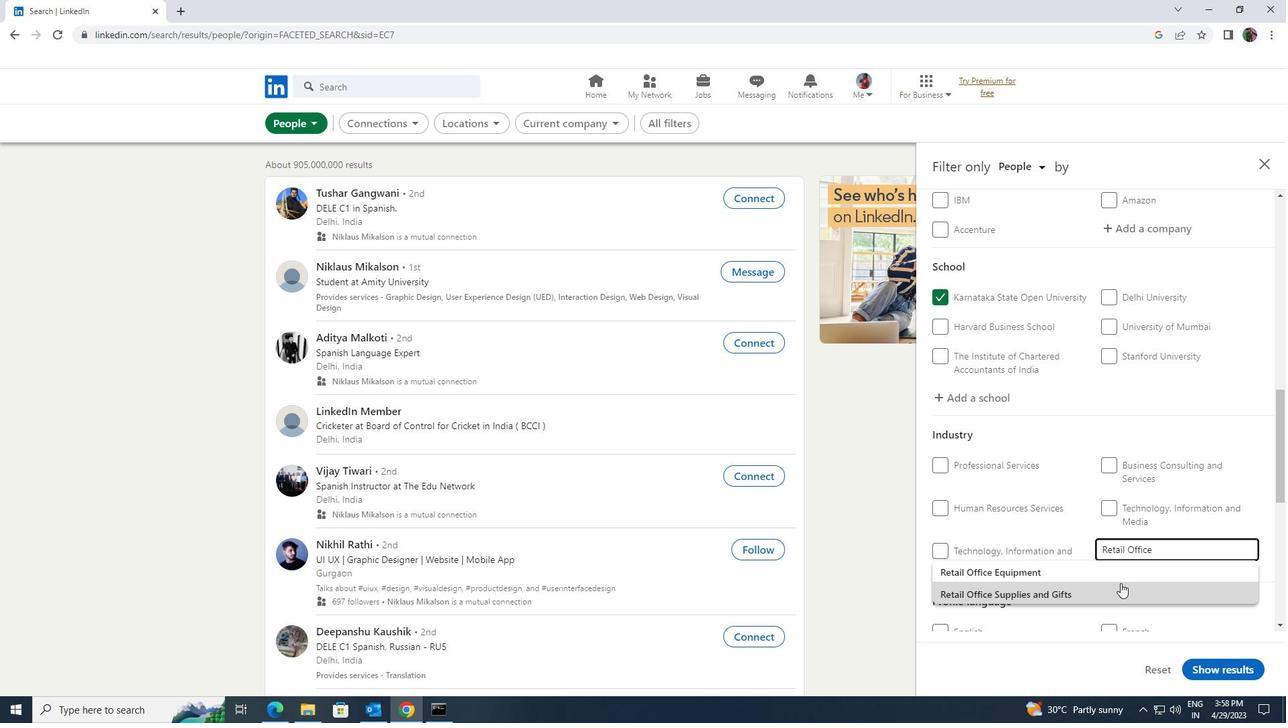 
Action: Mouse moved to (1133, 576)
Screenshot: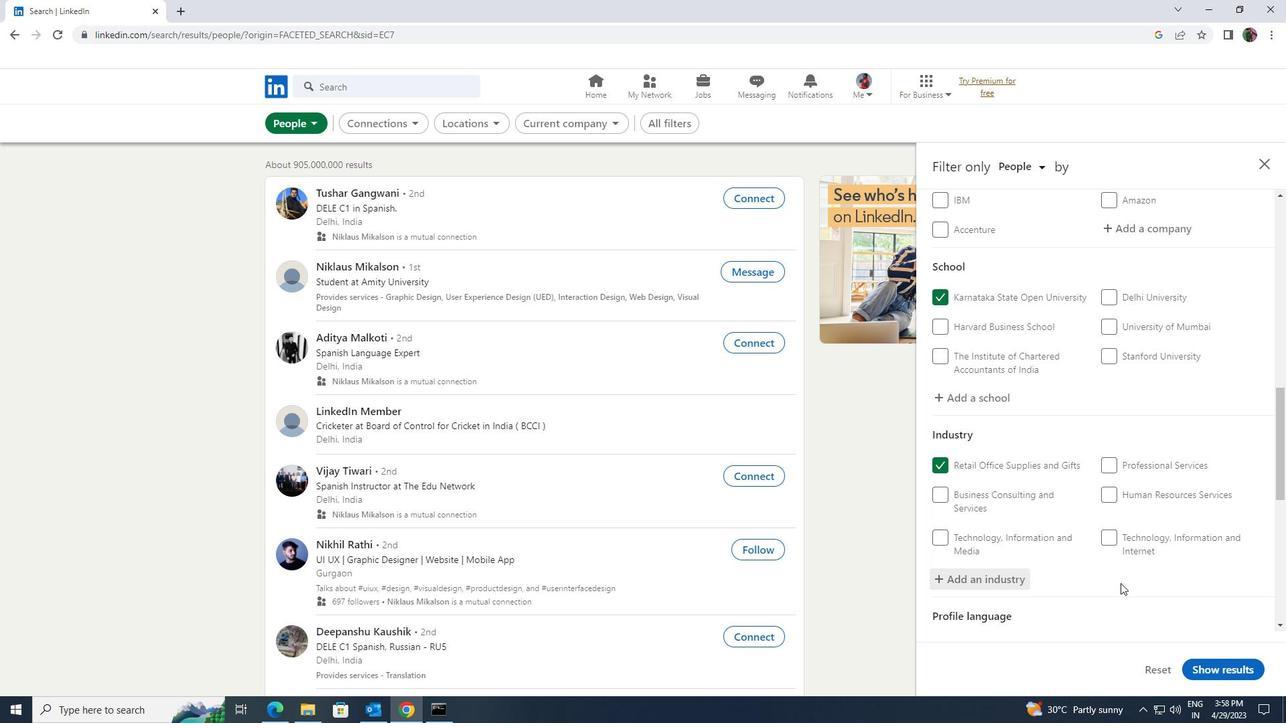 
Action: Mouse scrolled (1133, 575) with delta (0, 0)
Screenshot: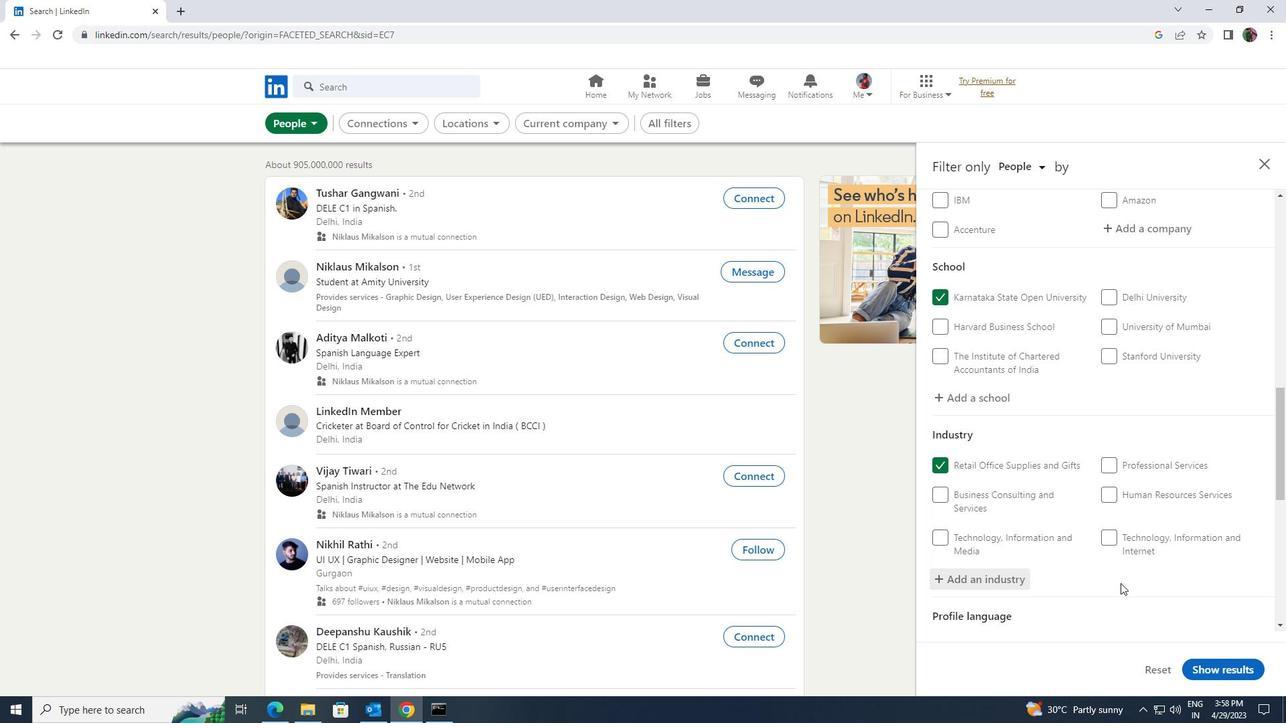 
Action: Mouse scrolled (1133, 575) with delta (0, 0)
Screenshot: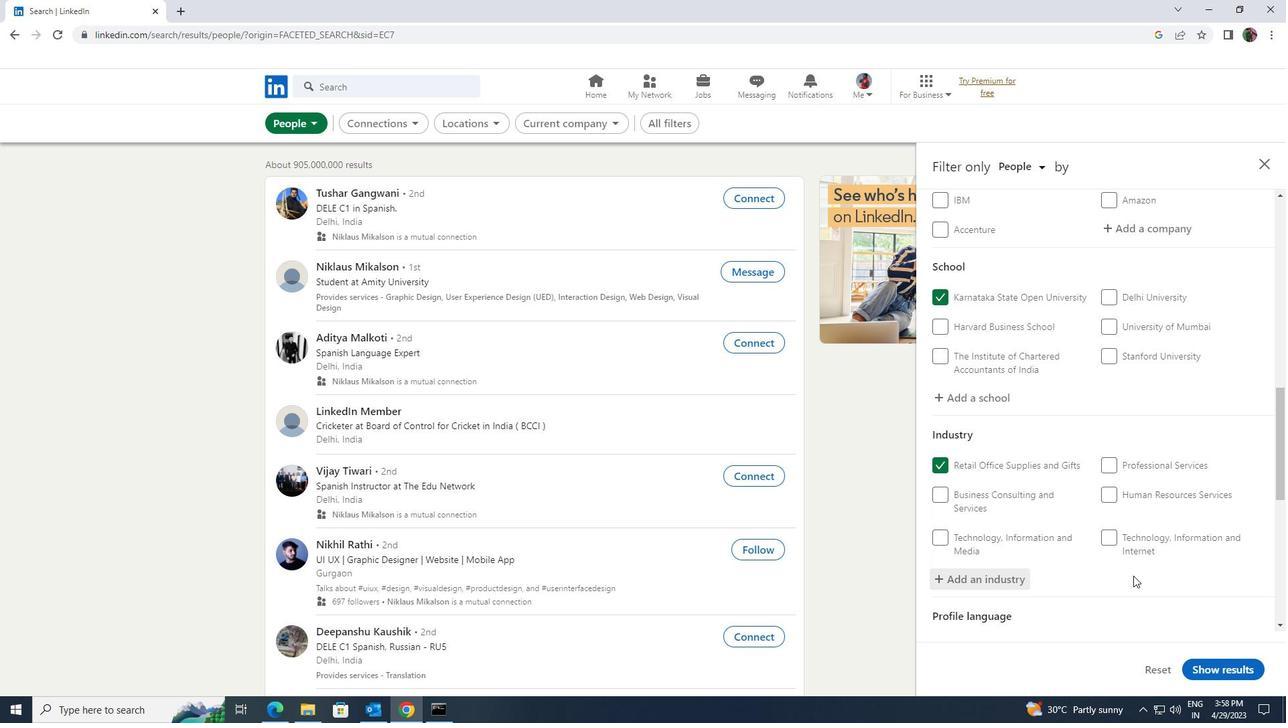 
Action: Mouse moved to (1135, 574)
Screenshot: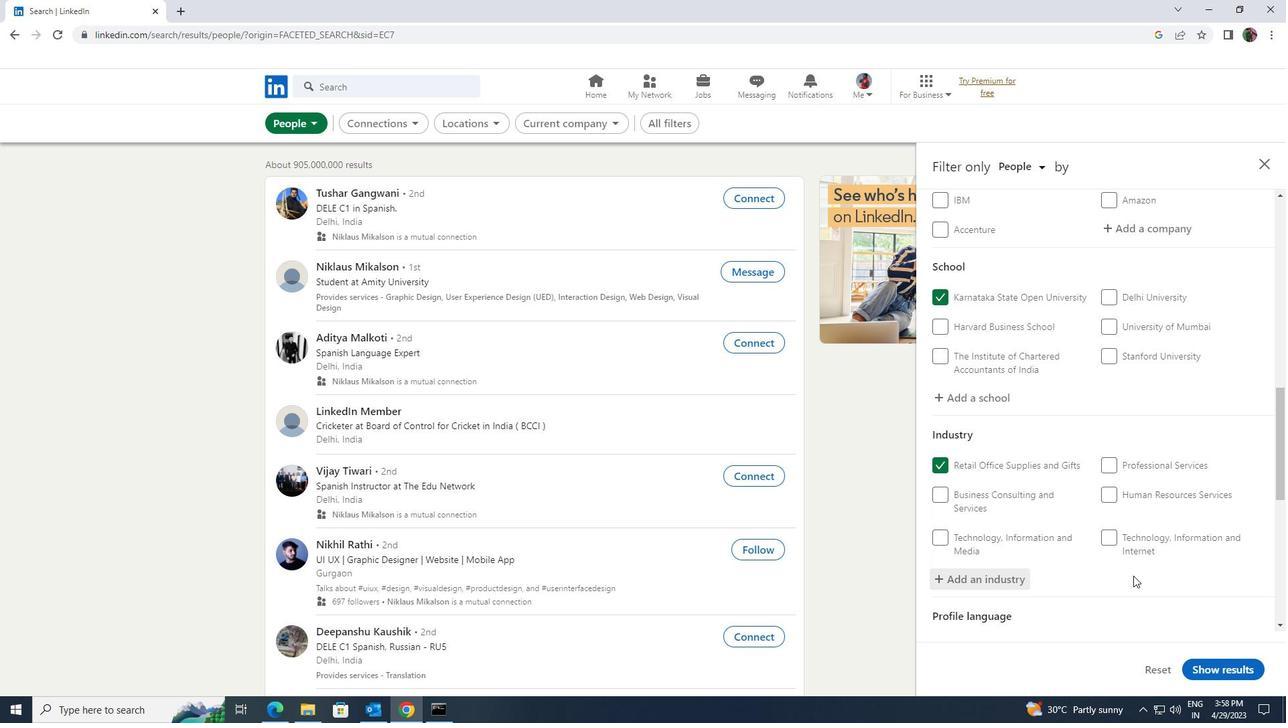 
Action: Mouse scrolled (1135, 573) with delta (0, 0)
Screenshot: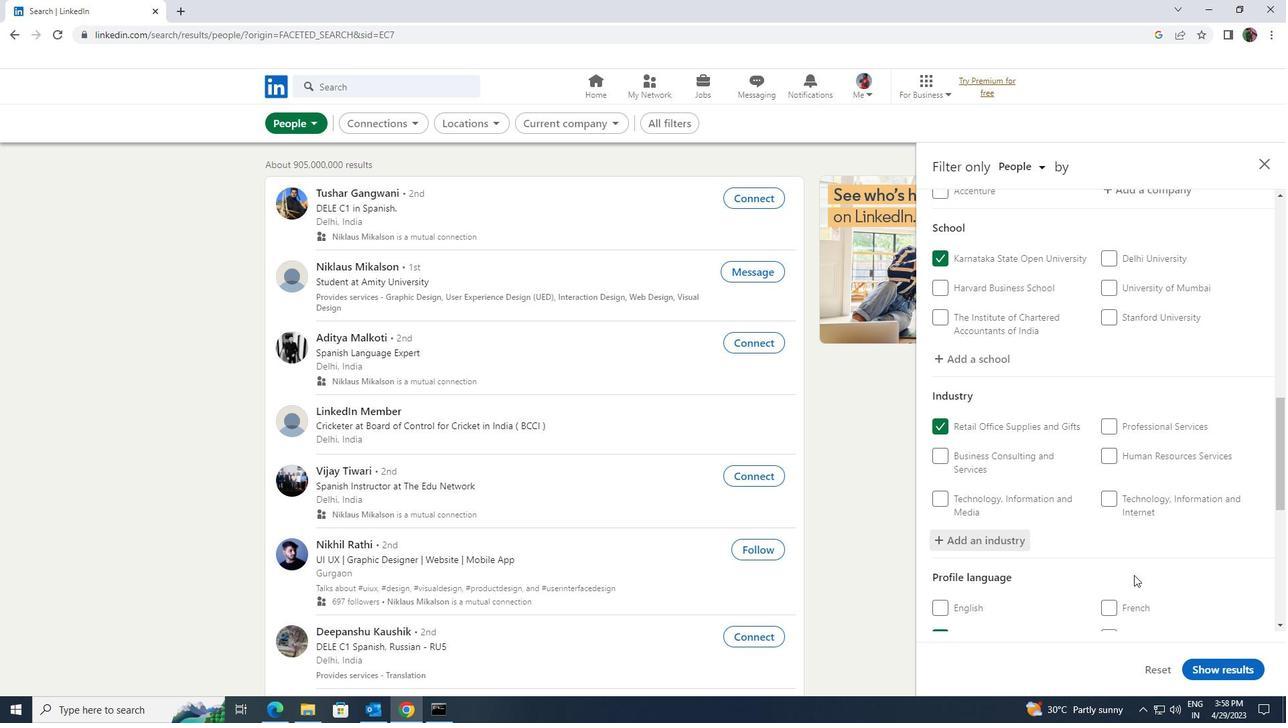 
Action: Mouse scrolled (1135, 573) with delta (0, 0)
Screenshot: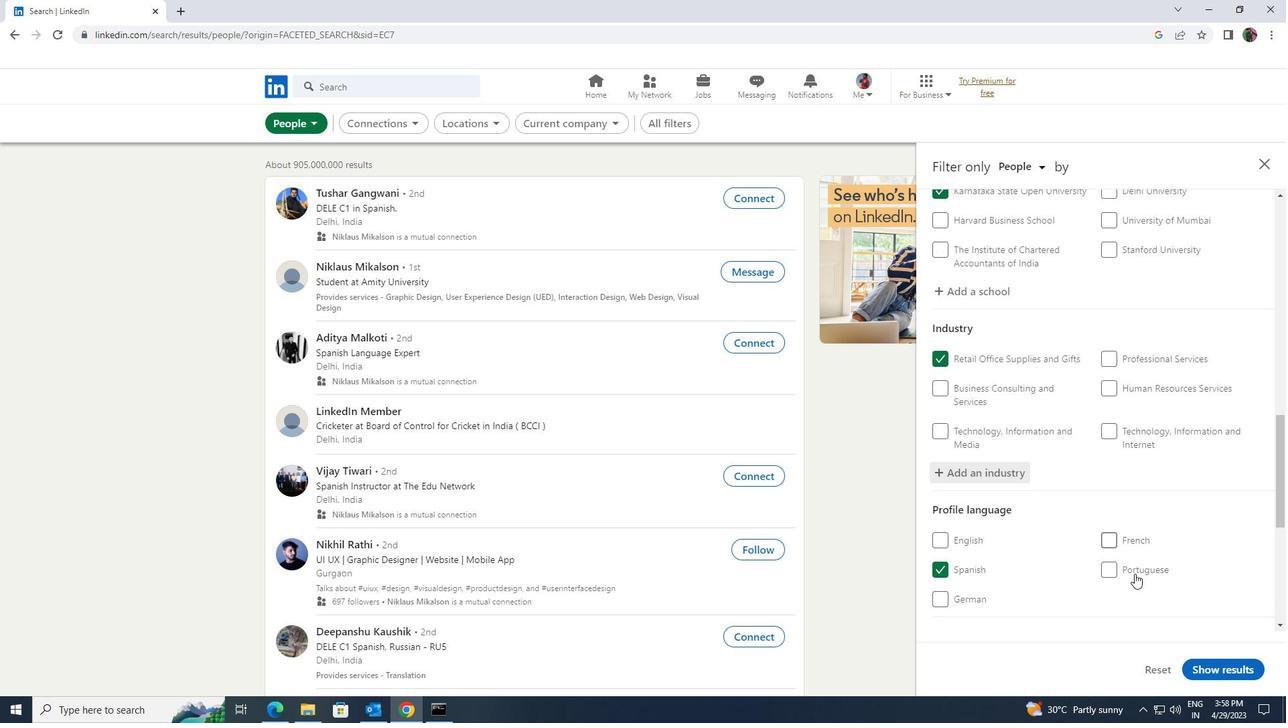 
Action: Mouse moved to (1135, 574)
Screenshot: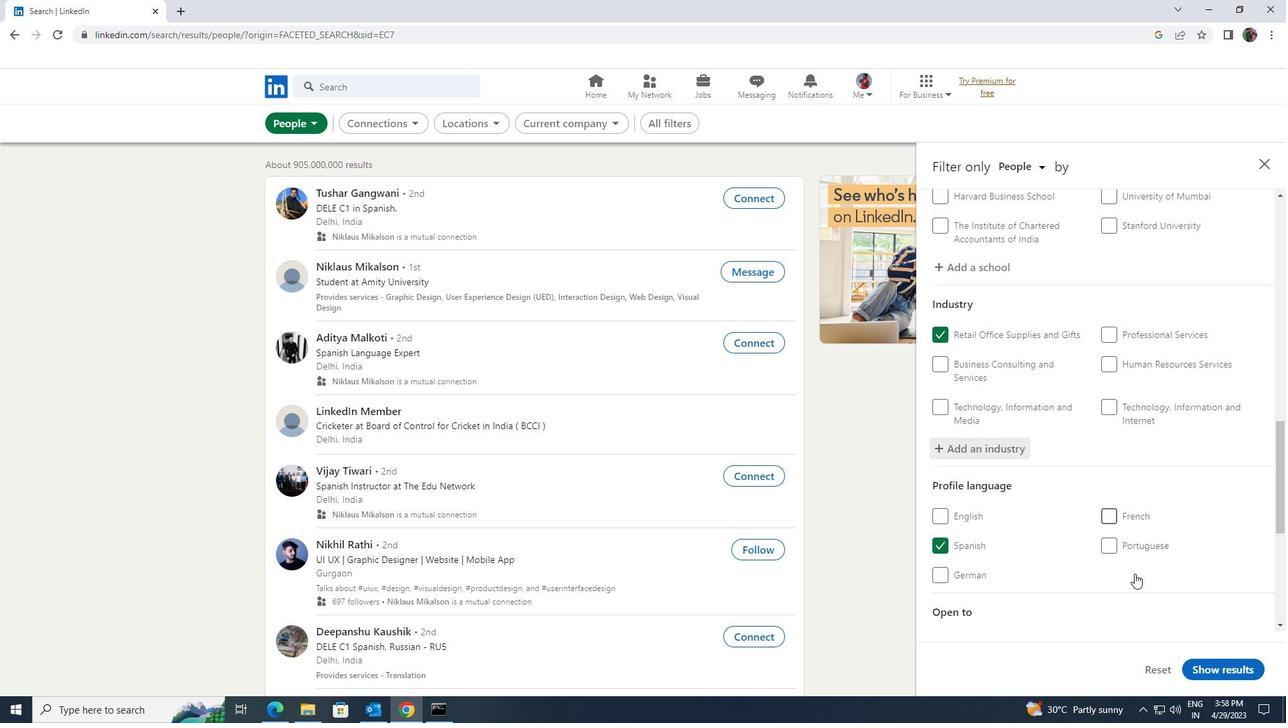 
Action: Mouse scrolled (1135, 573) with delta (0, 0)
Screenshot: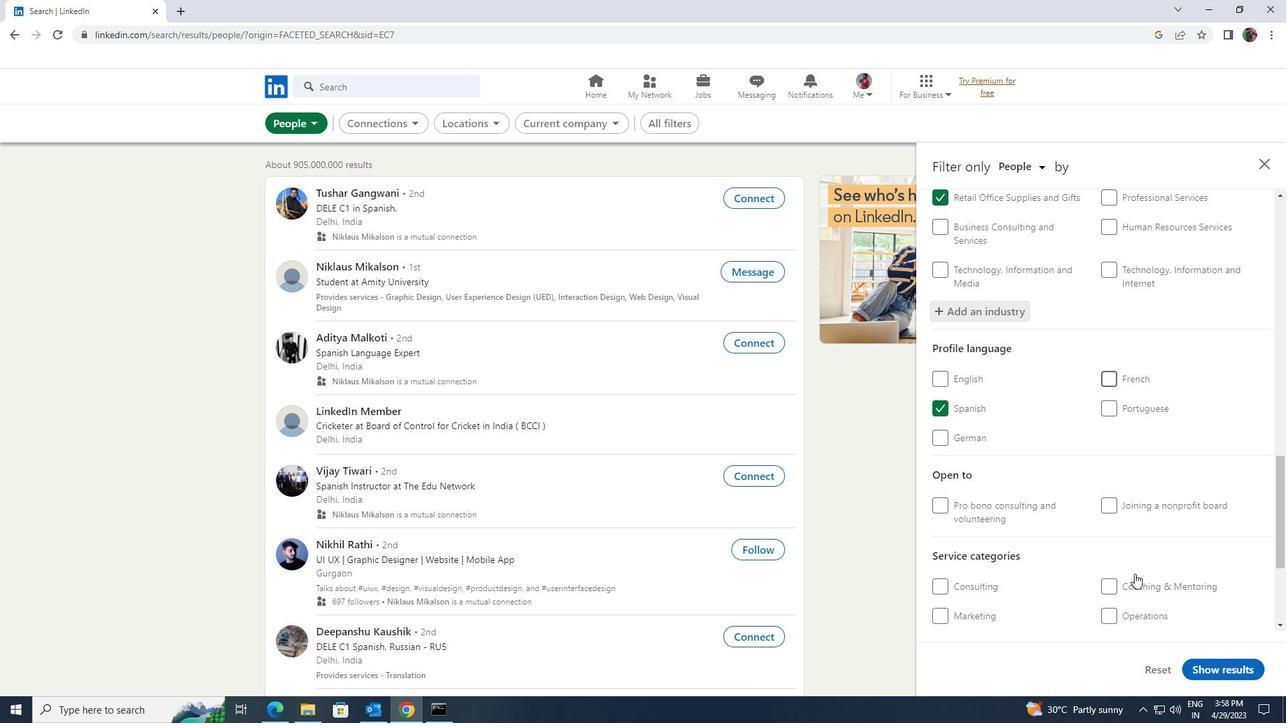 
Action: Mouse moved to (1135, 572)
Screenshot: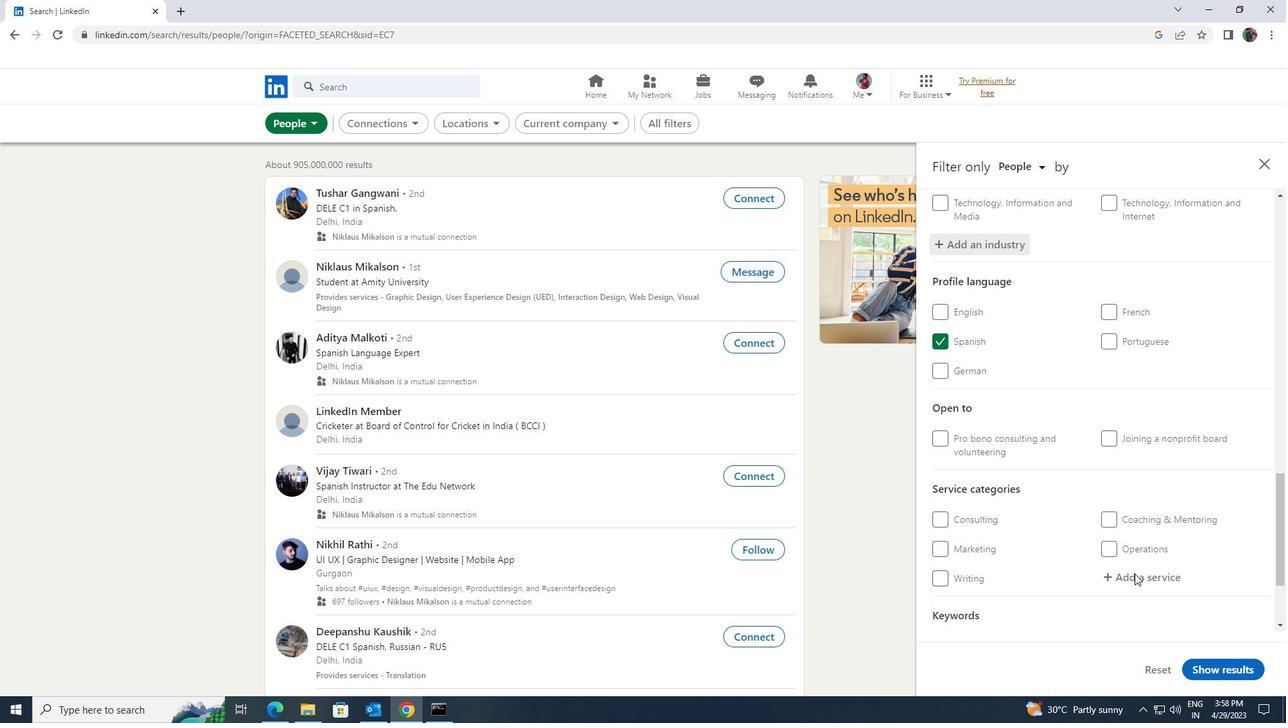 
Action: Mouse pressed left at (1135, 572)
Screenshot: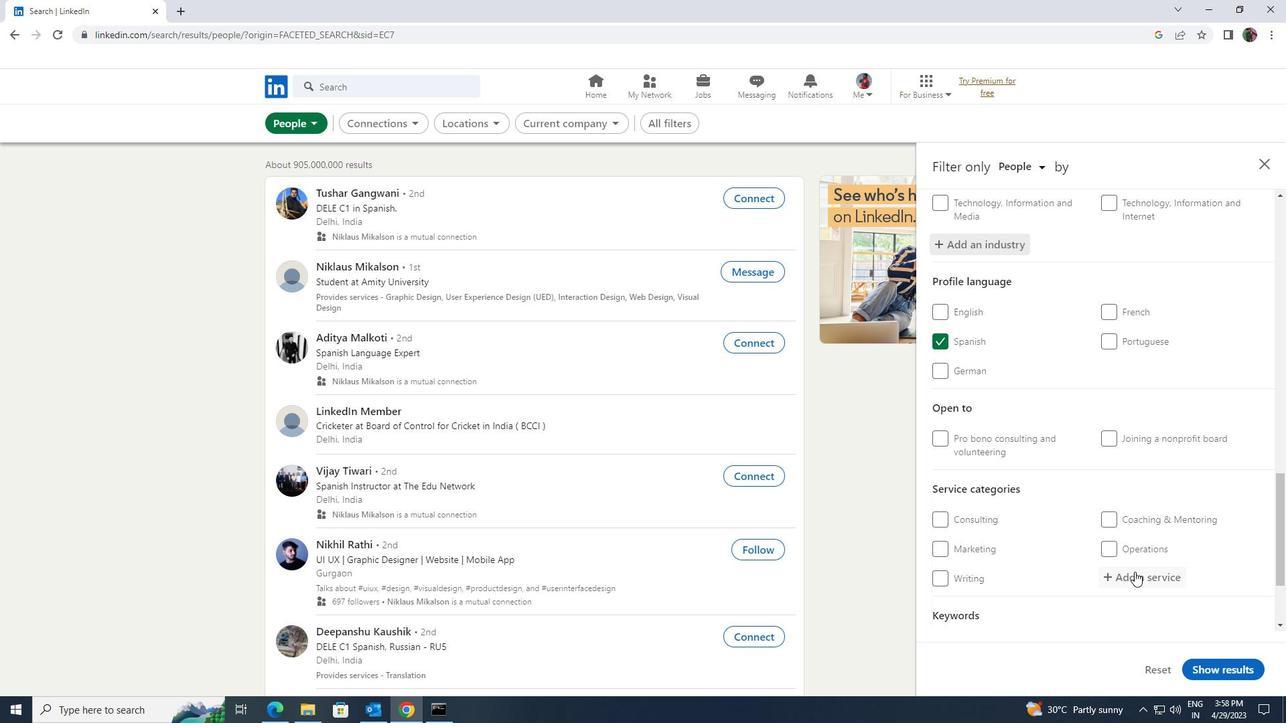 
Action: Key pressed <Key.shift>COMMERCIAL<Key.space>
Screenshot: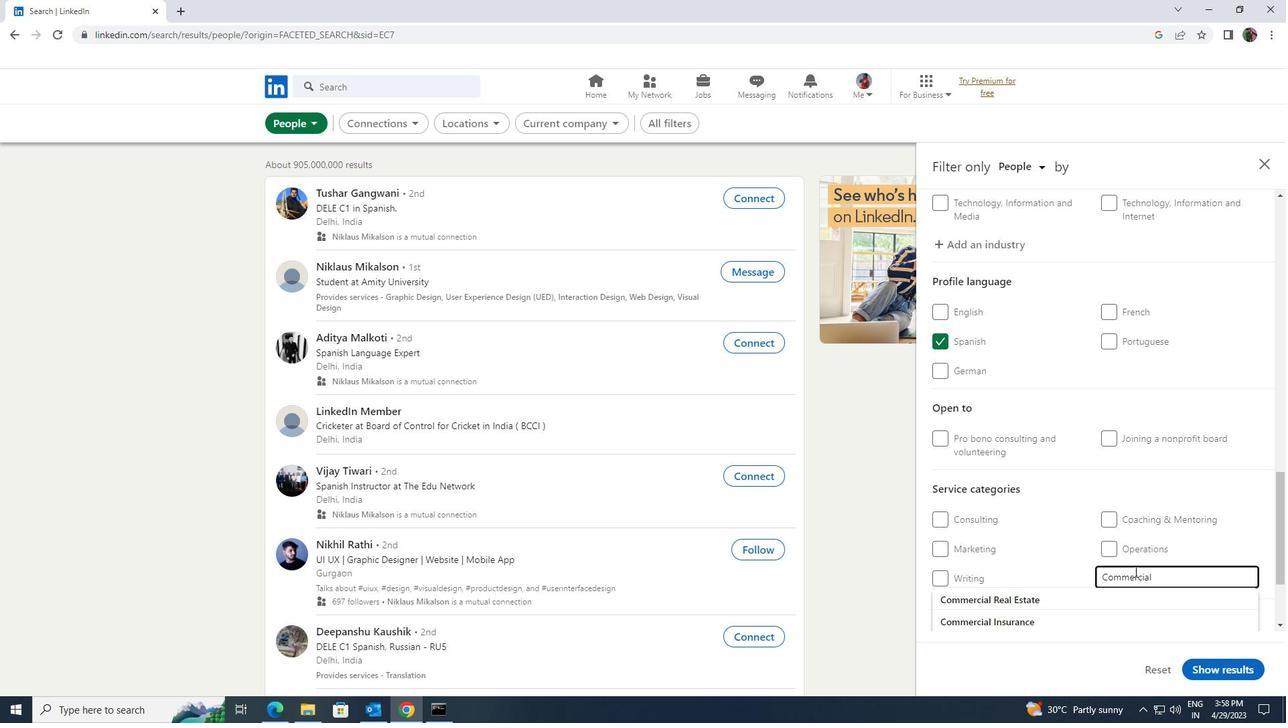 
Action: Mouse moved to (1089, 614)
Screenshot: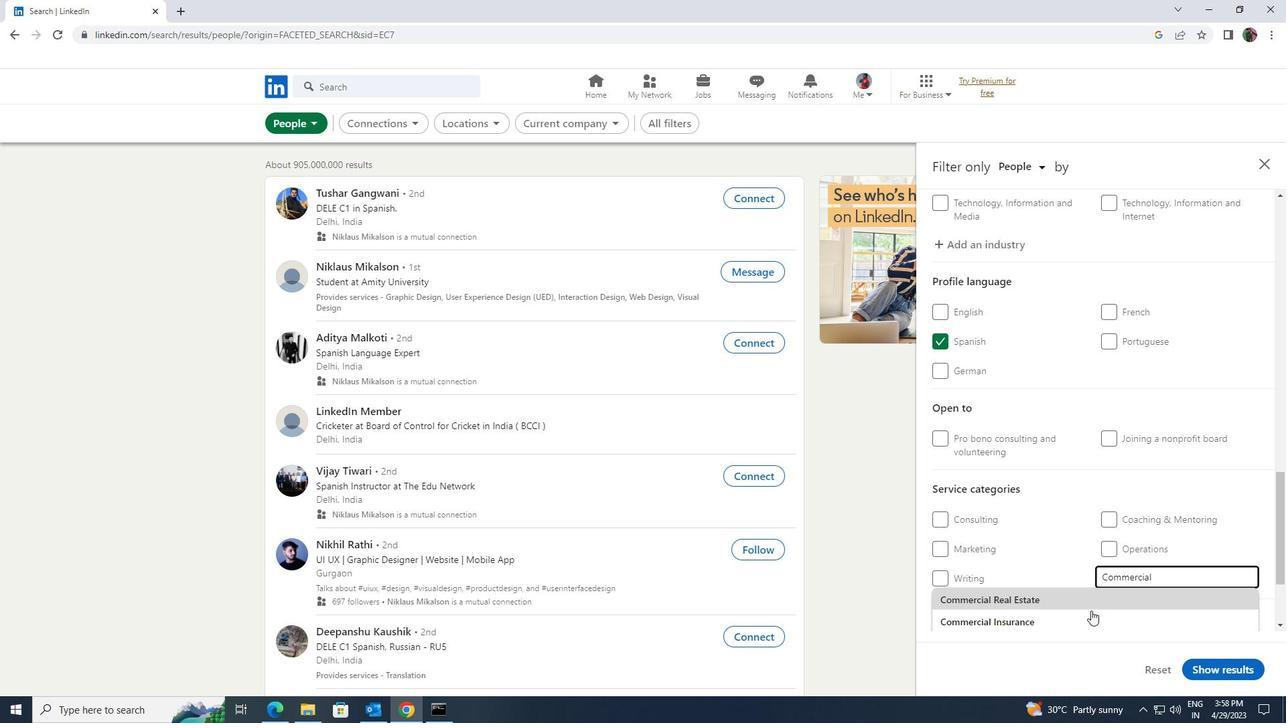 
Action: Mouse pressed left at (1089, 614)
Screenshot: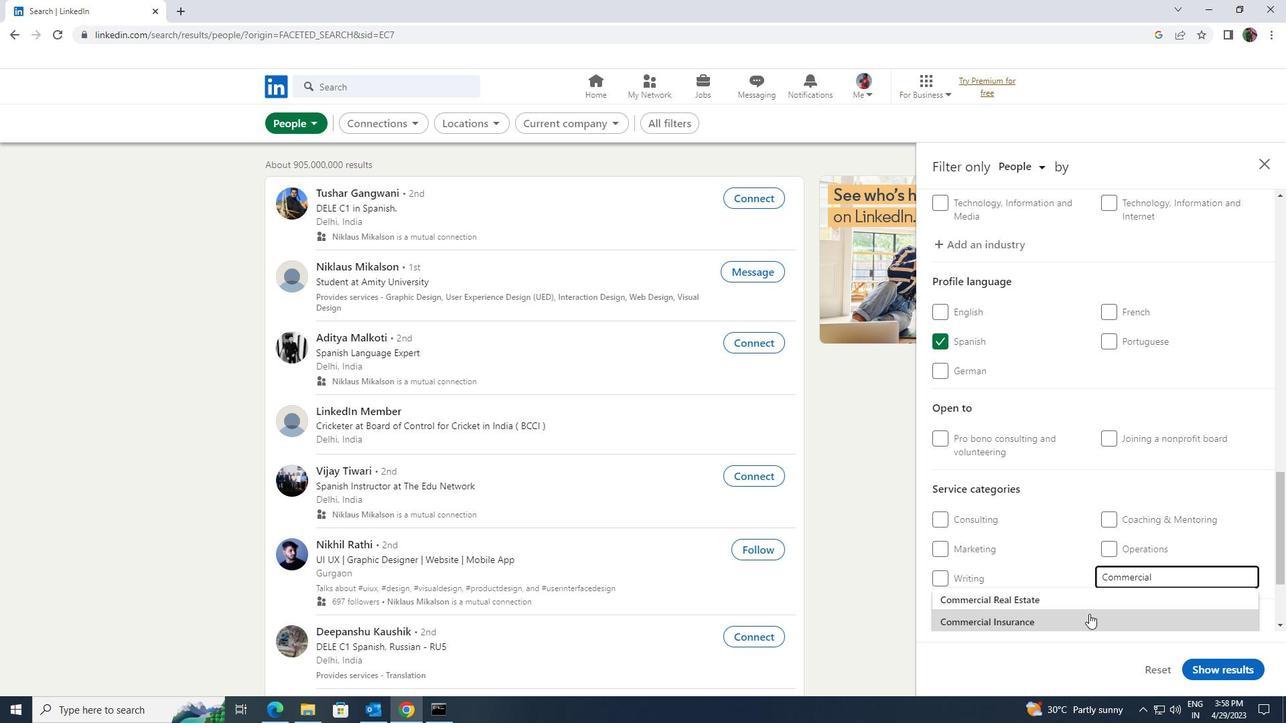 
Action: Mouse moved to (1088, 614)
Screenshot: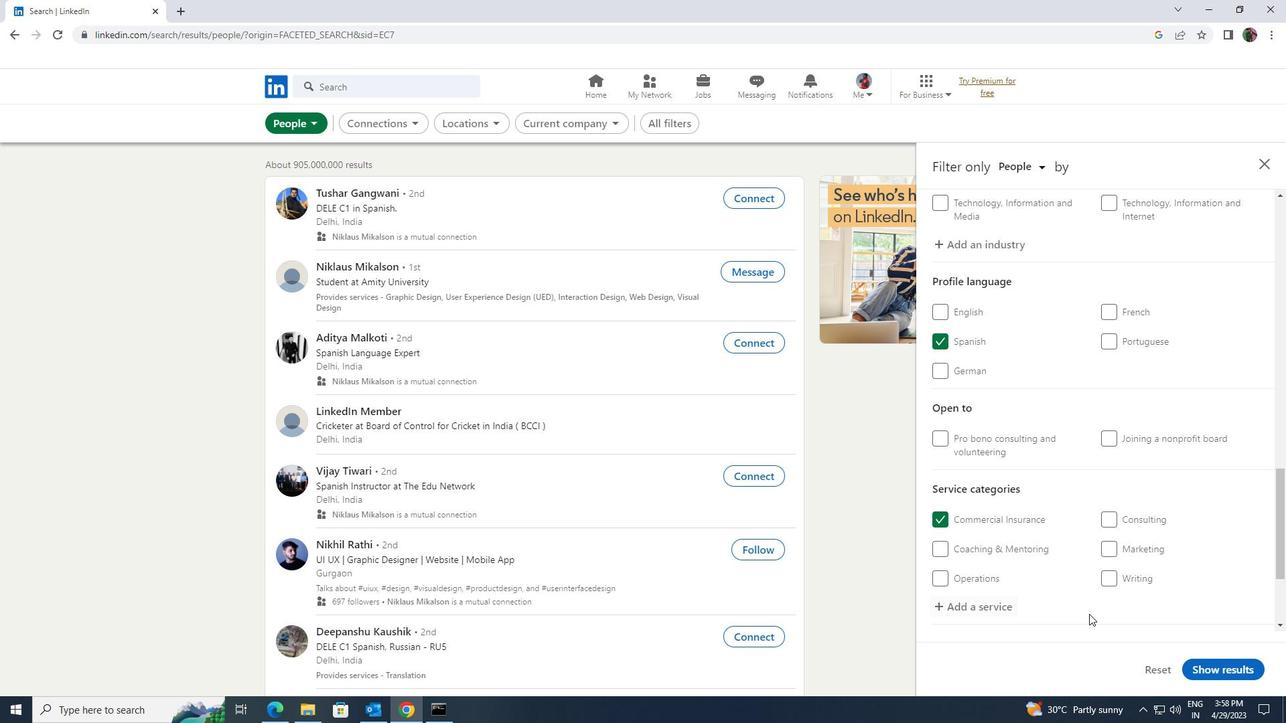 
Action: Mouse scrolled (1088, 613) with delta (0, 0)
Screenshot: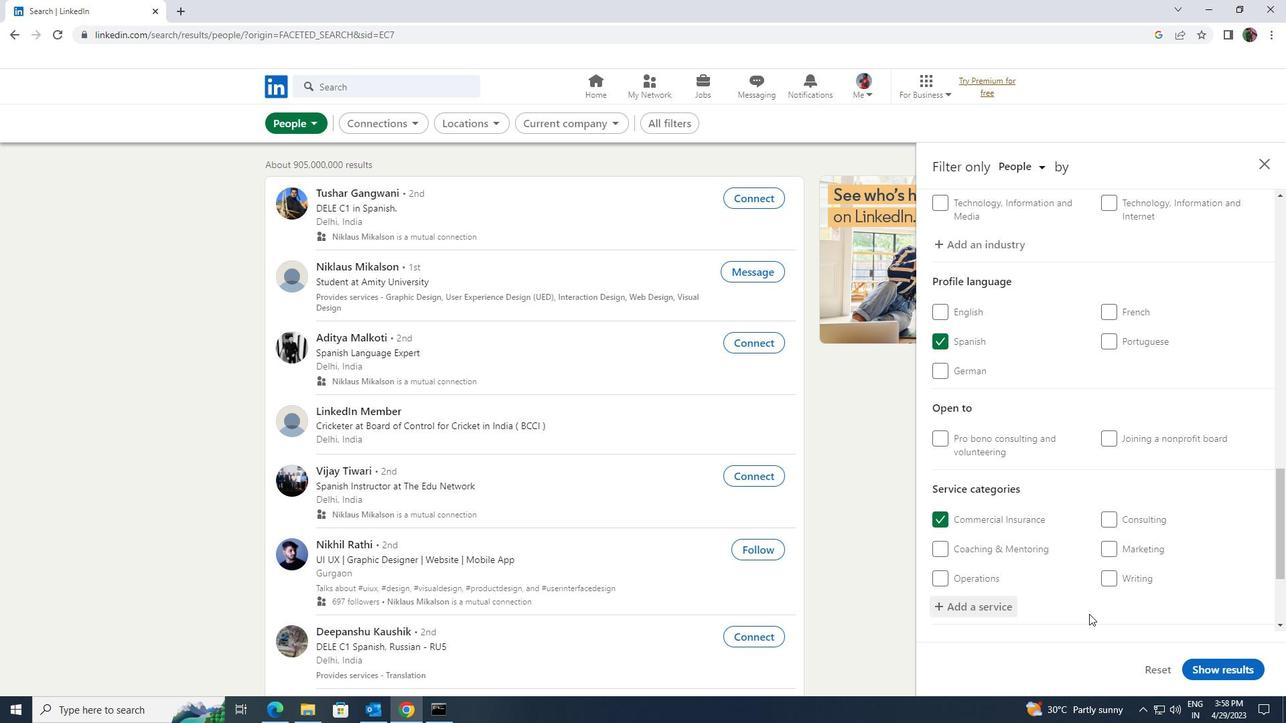 
Action: Mouse scrolled (1088, 613) with delta (0, 0)
Screenshot: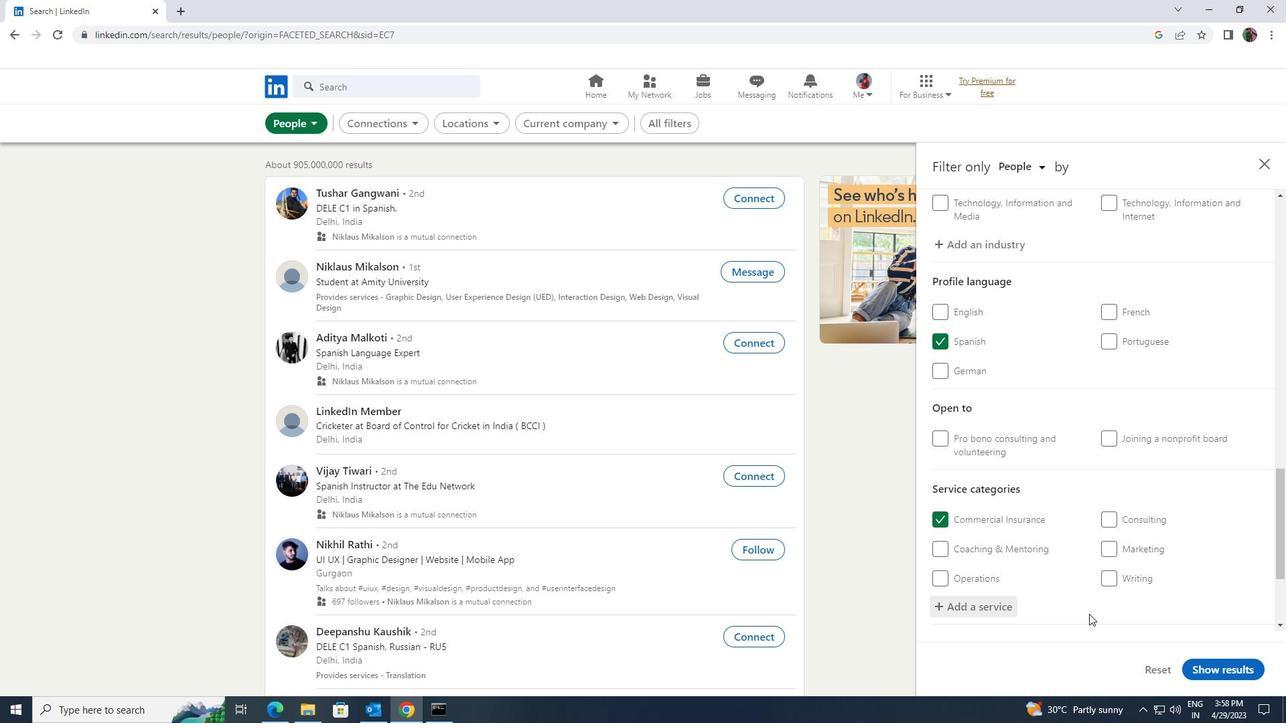 
Action: Mouse moved to (1086, 615)
Screenshot: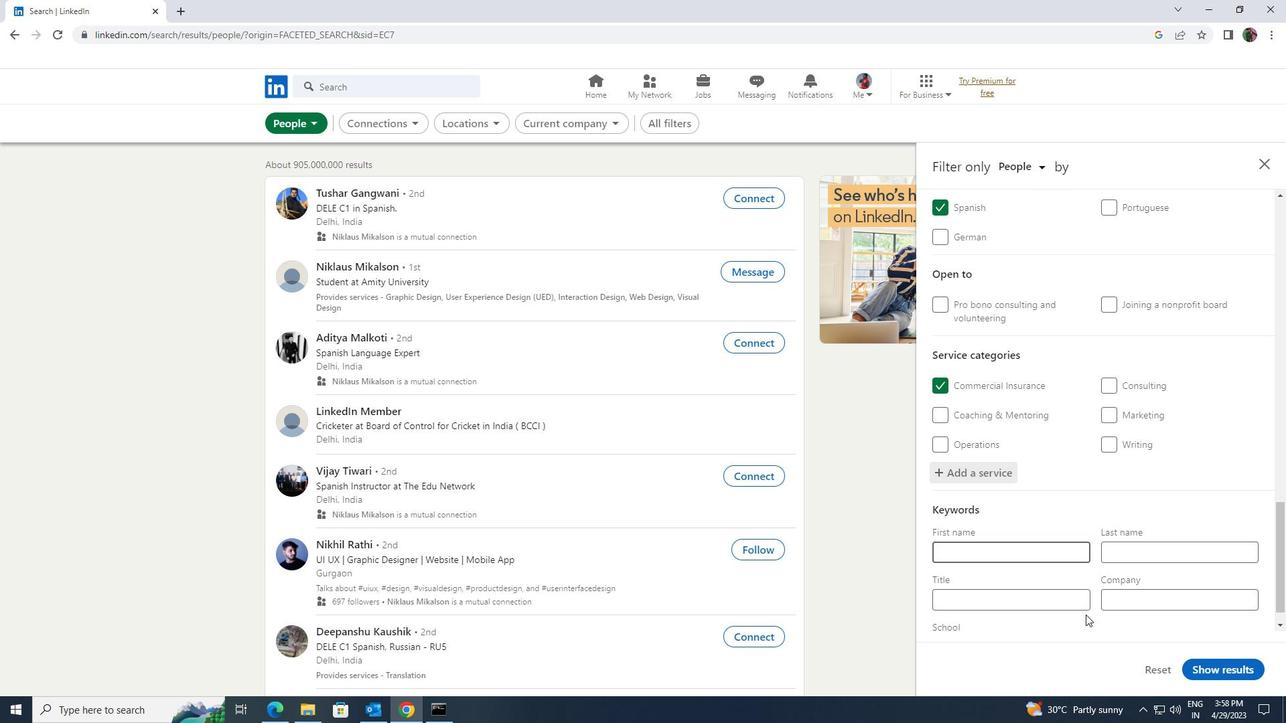 
Action: Mouse scrolled (1086, 614) with delta (0, 0)
Screenshot: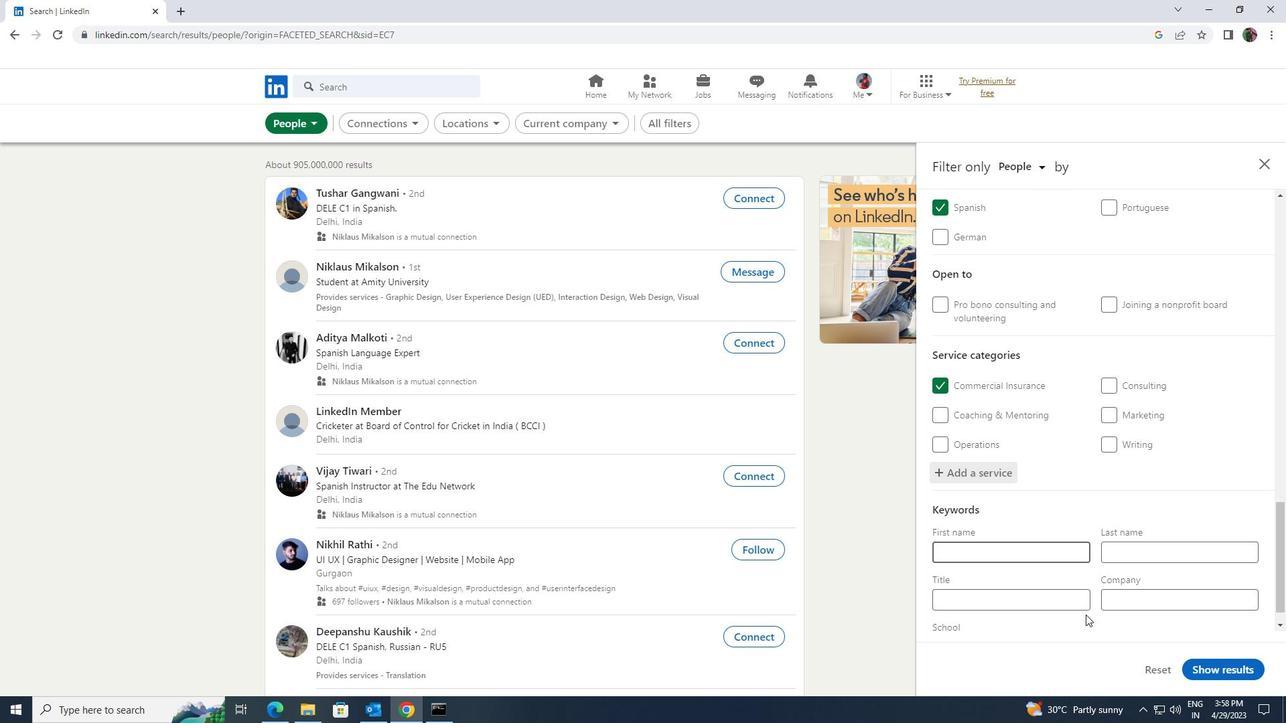 
Action: Mouse moved to (1064, 570)
Screenshot: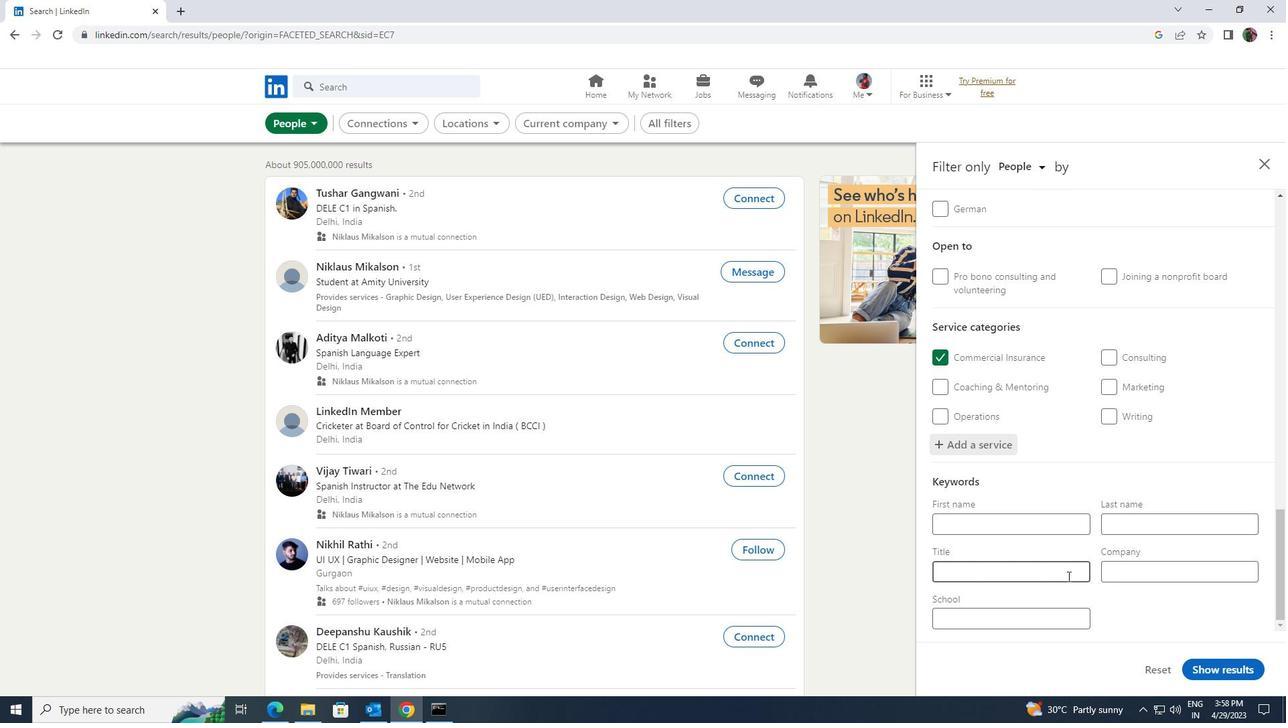 
Action: Mouse pressed left at (1064, 570)
Screenshot: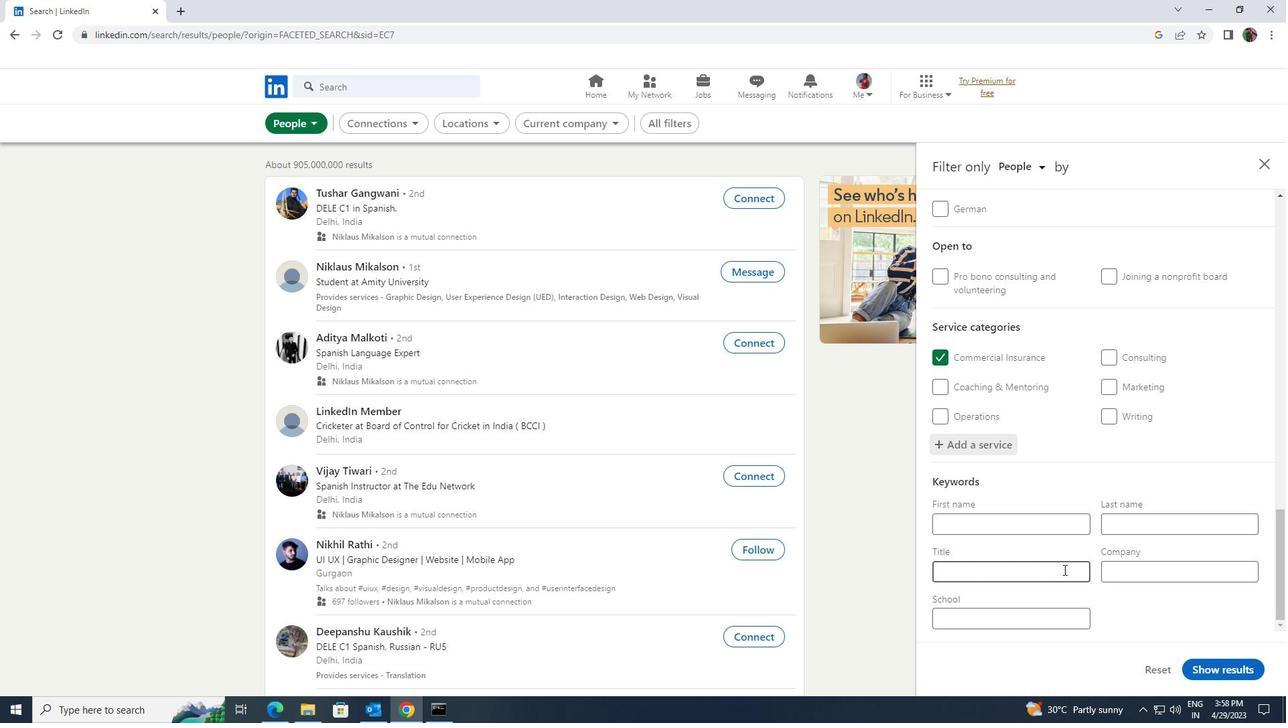 
Action: Mouse moved to (1064, 568)
Screenshot: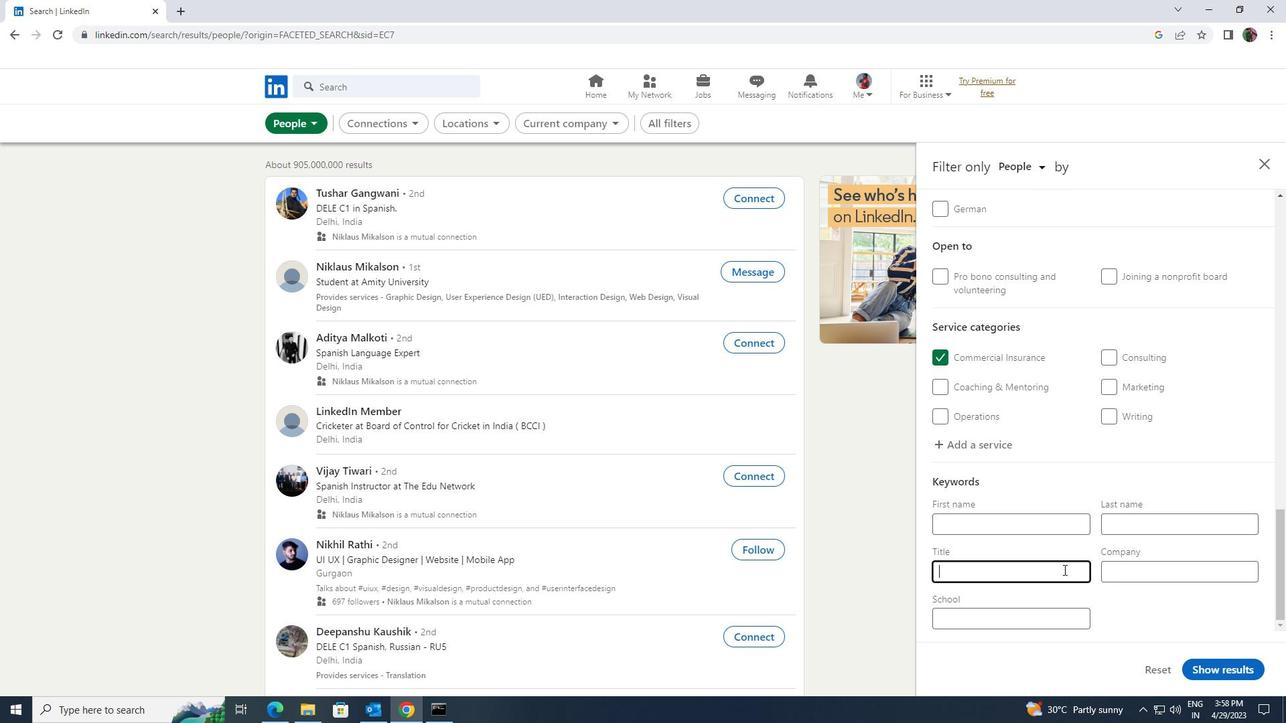 
Action: Key pressed <Key.shift>PAYROLL<Key.space><Key.shift>MANAGER
Screenshot: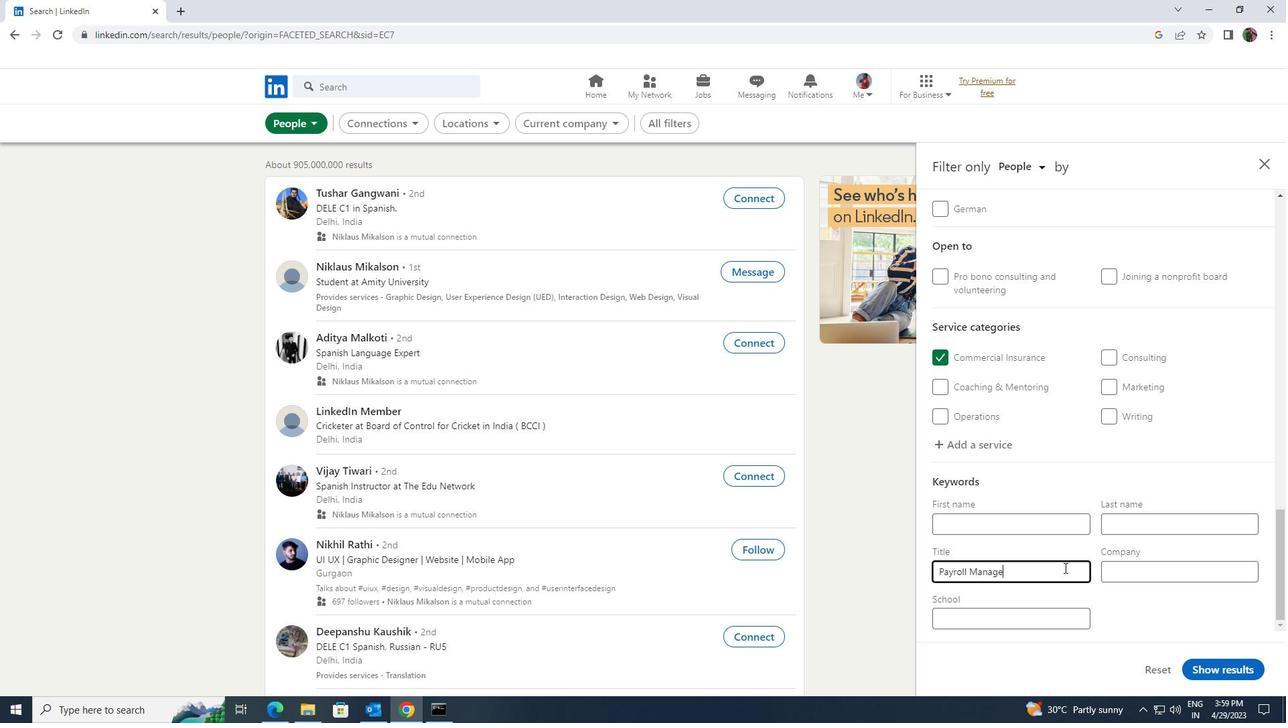 
Action: Mouse moved to (1202, 668)
Screenshot: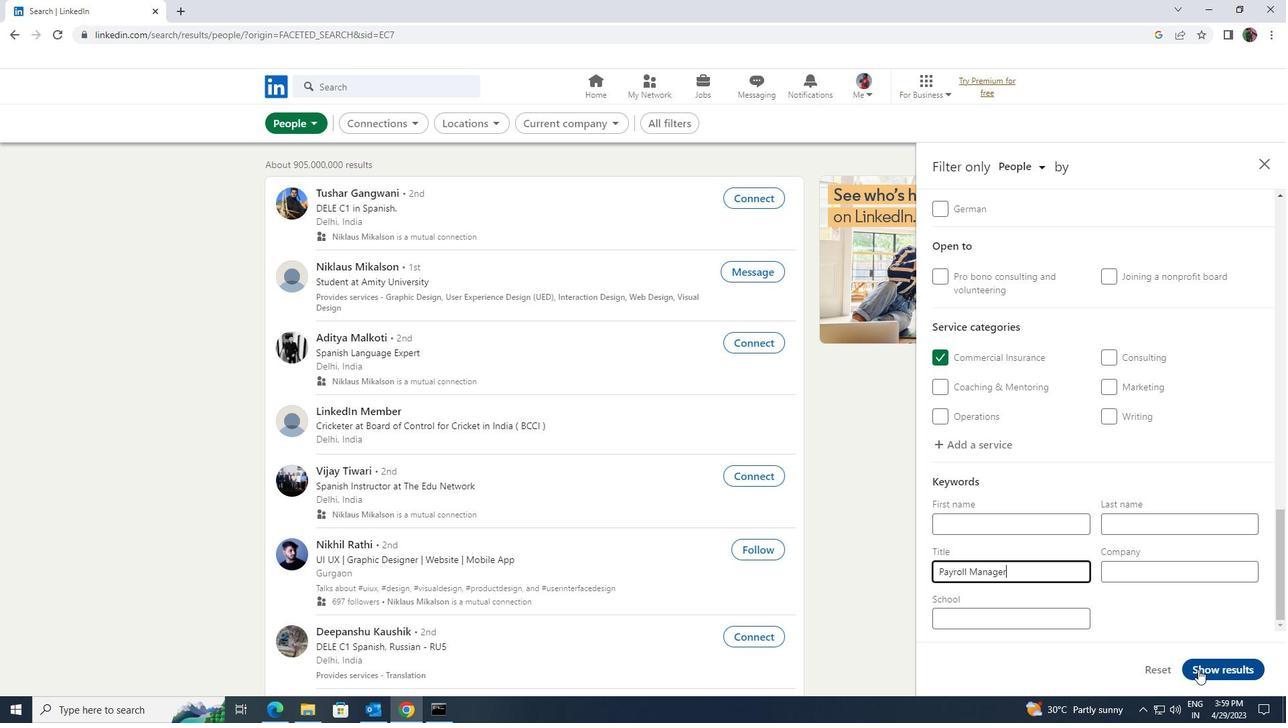 
Action: Mouse pressed left at (1202, 668)
Screenshot: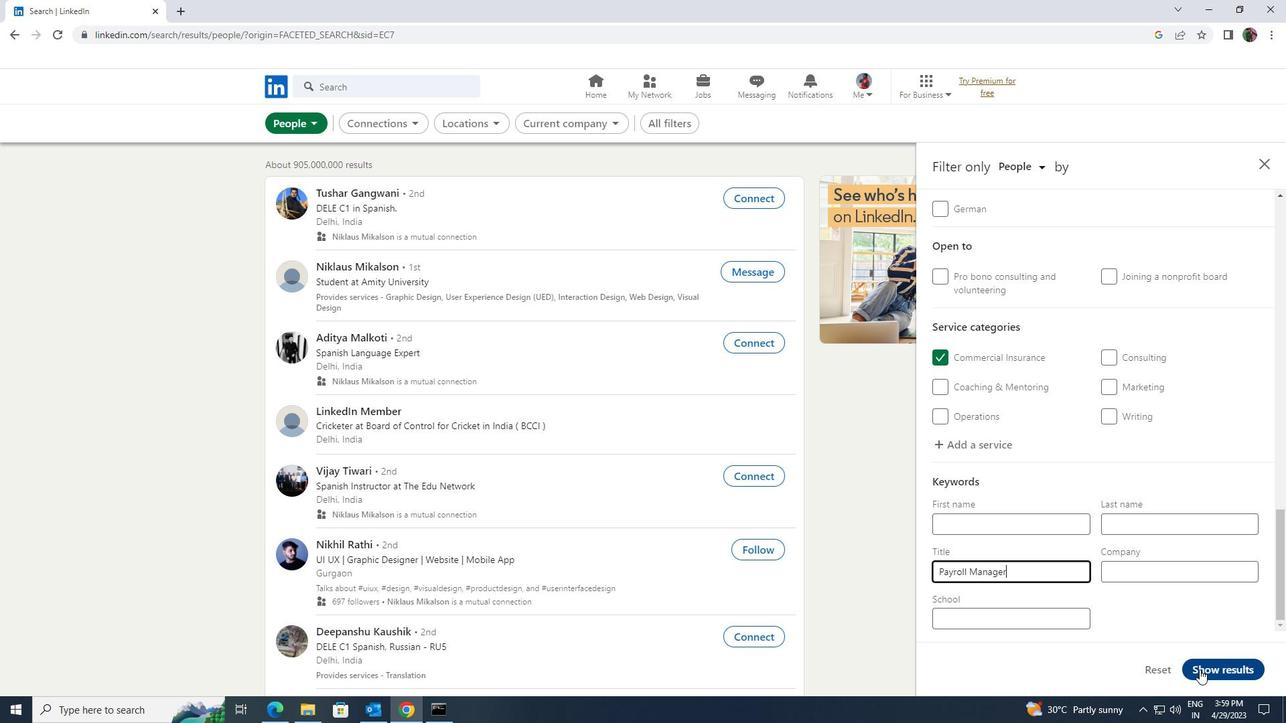 
Action: Mouse moved to (1202, 664)
Screenshot: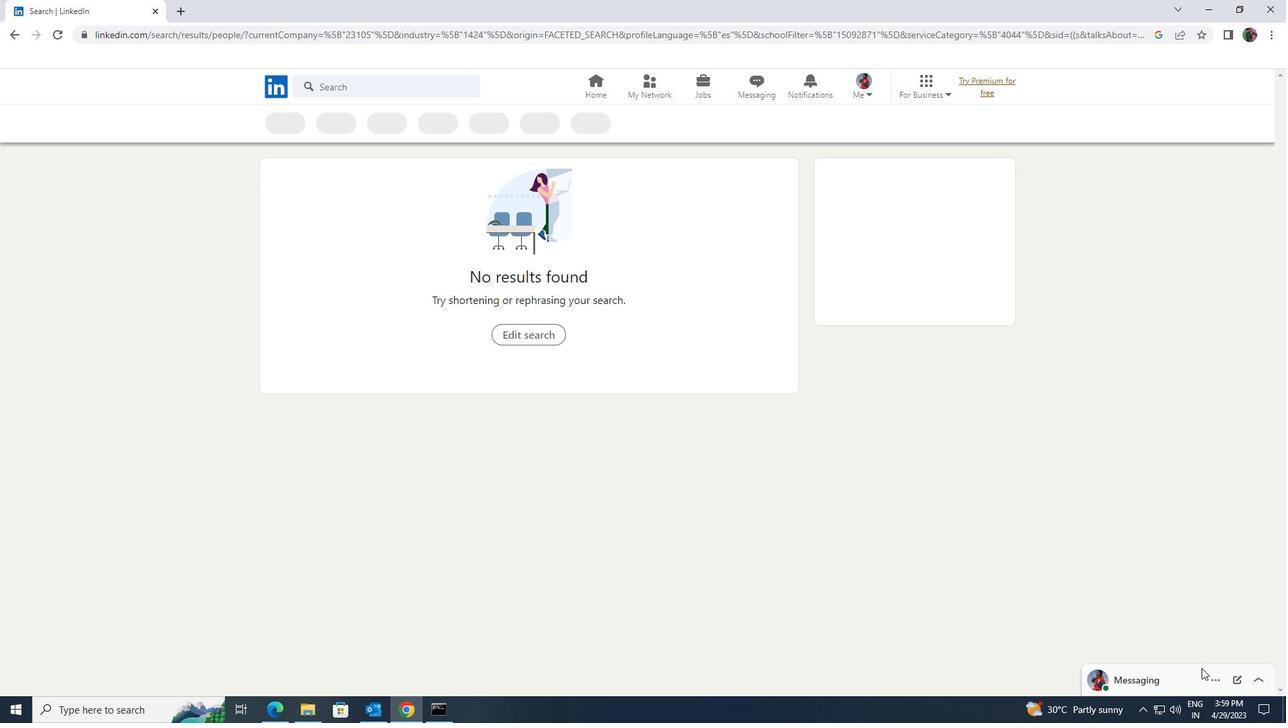 
